 Task: Search one way flight ticket for 1 adult, 5 children, 2 infants in seat and 1 infant on lap in first from Kodiak: Kodiak Airport (benny Bensonstate Airport) to Greenville: Pitt-greenville Airport on 5-2-2023. Choice of flights is Westjet. Number of bags: 2 carry on bags and 6 checked bags. Price is upto 35000. Outbound departure time preference is 15:45.
Action: Mouse moved to (250, 178)
Screenshot: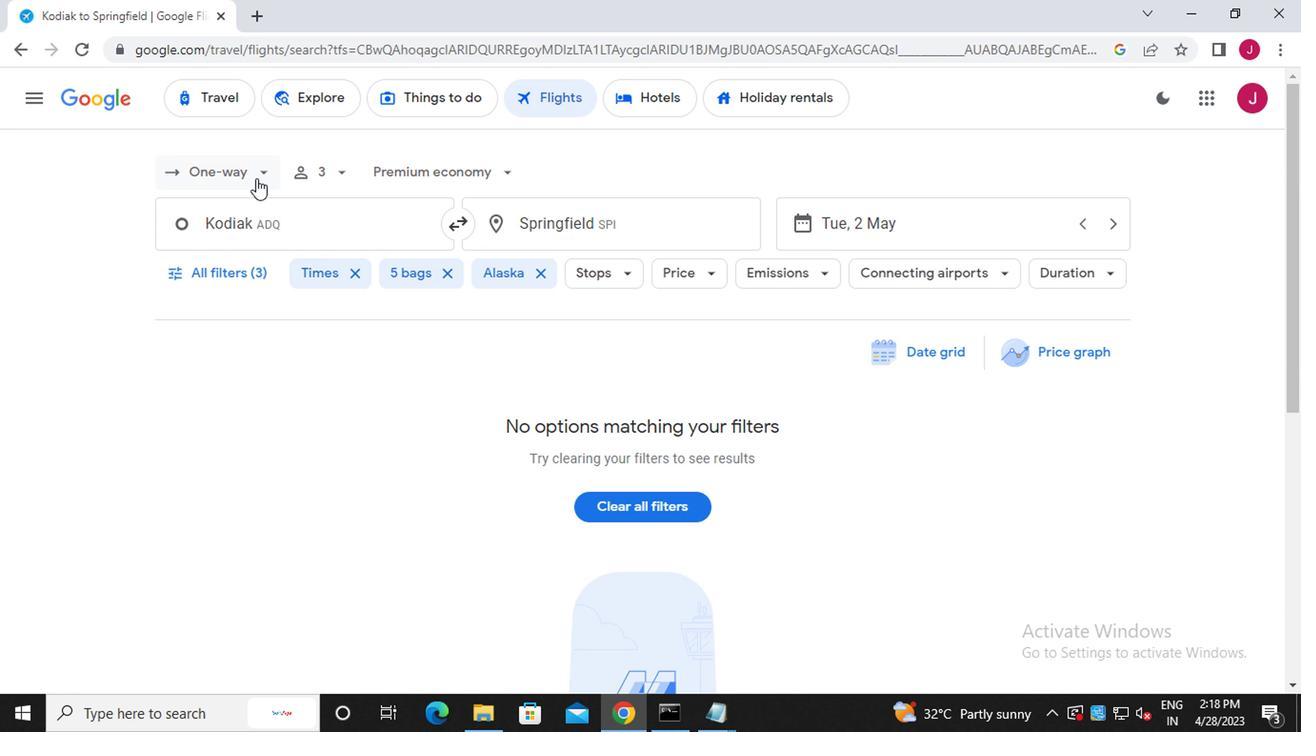 
Action: Mouse pressed left at (250, 178)
Screenshot: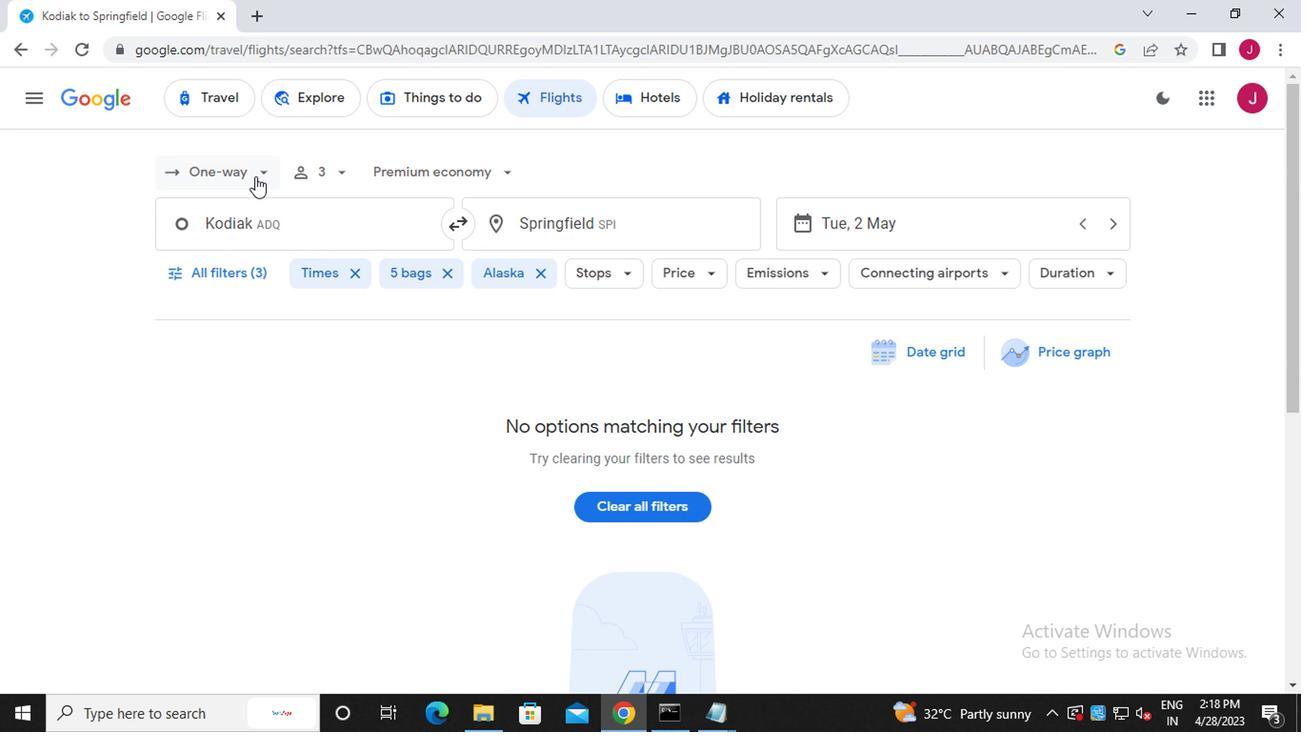 
Action: Mouse moved to (262, 256)
Screenshot: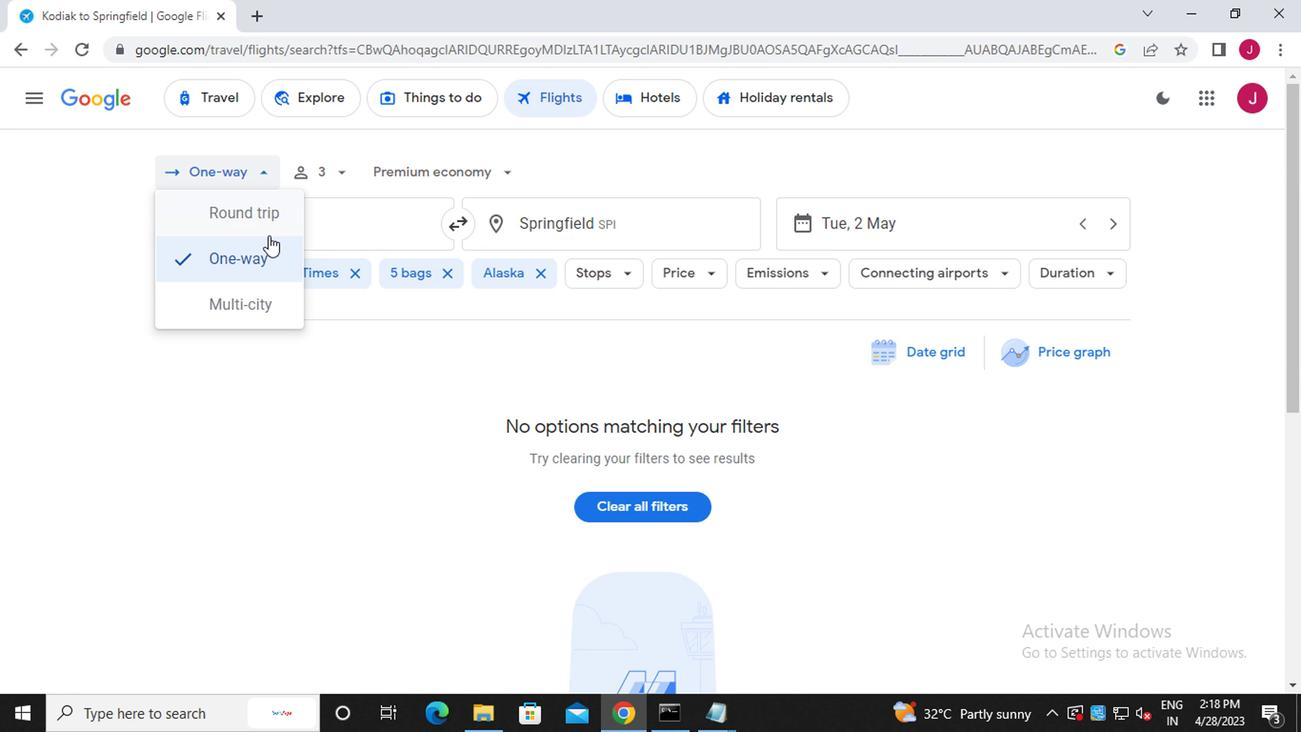 
Action: Mouse pressed left at (262, 256)
Screenshot: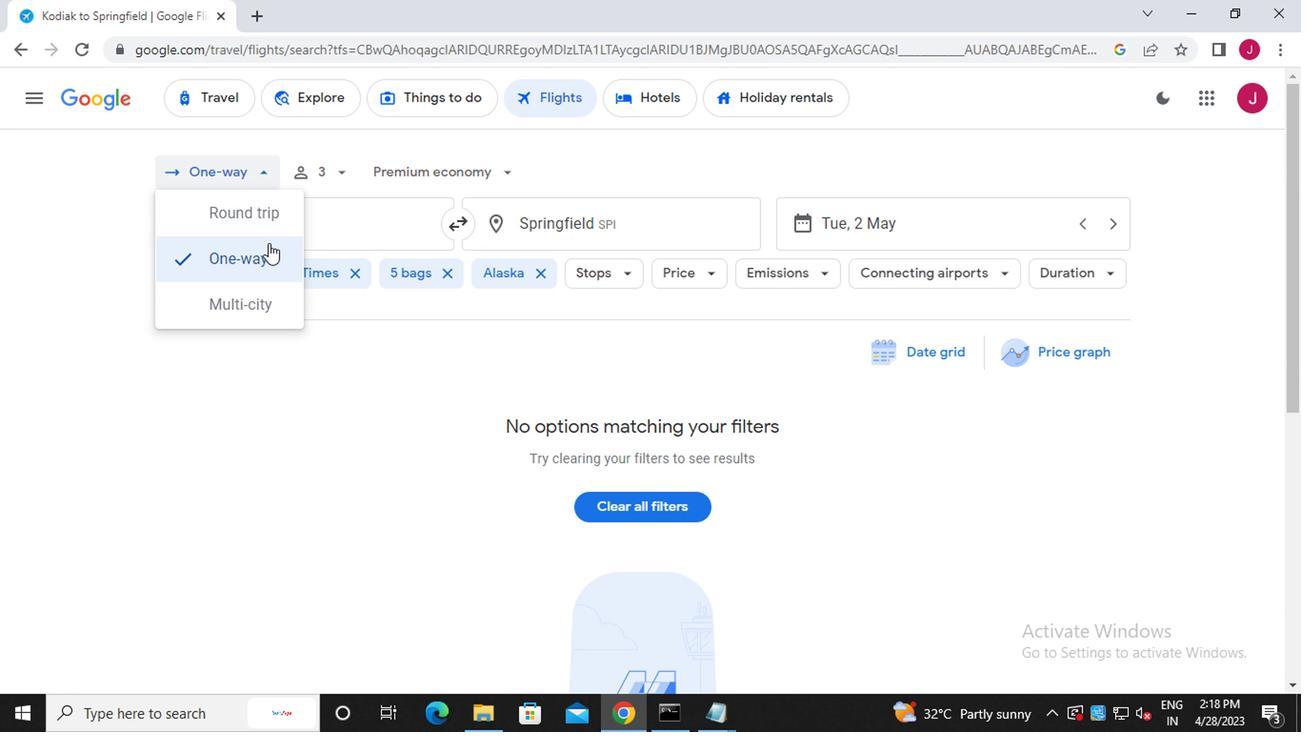 
Action: Mouse moved to (334, 169)
Screenshot: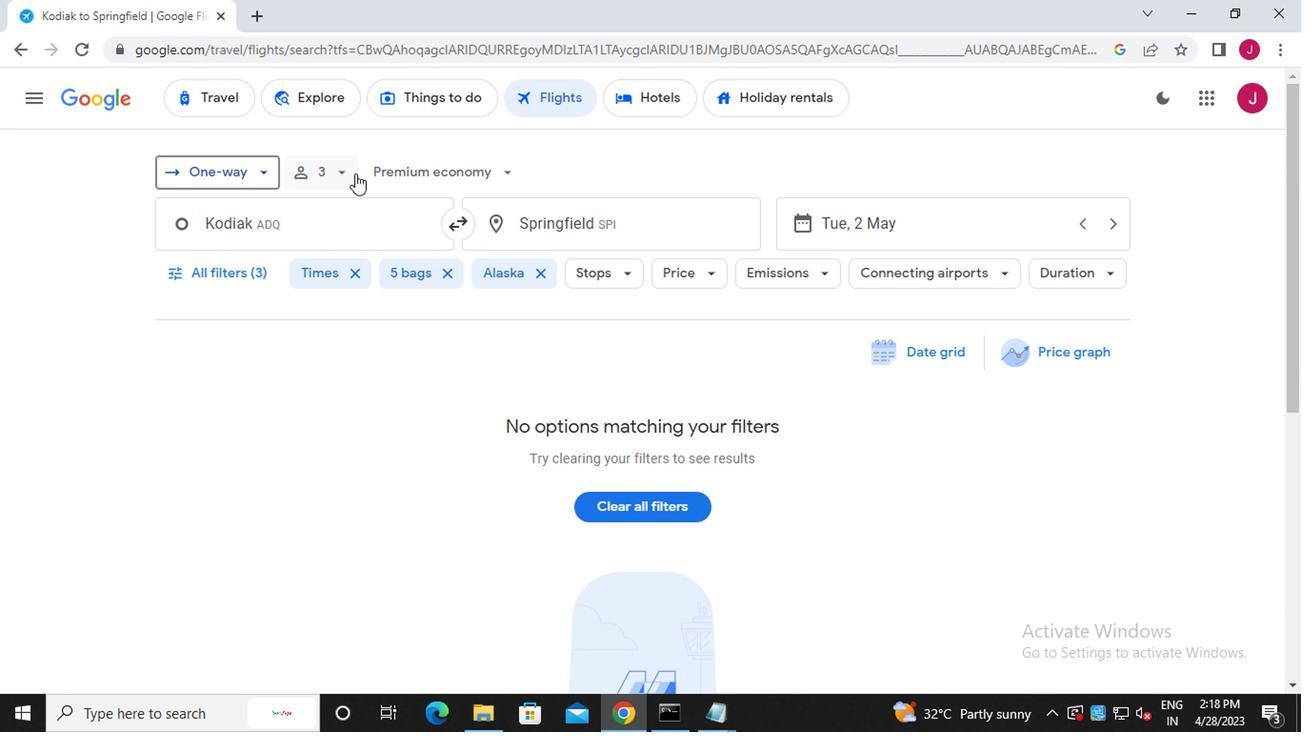 
Action: Mouse pressed left at (334, 169)
Screenshot: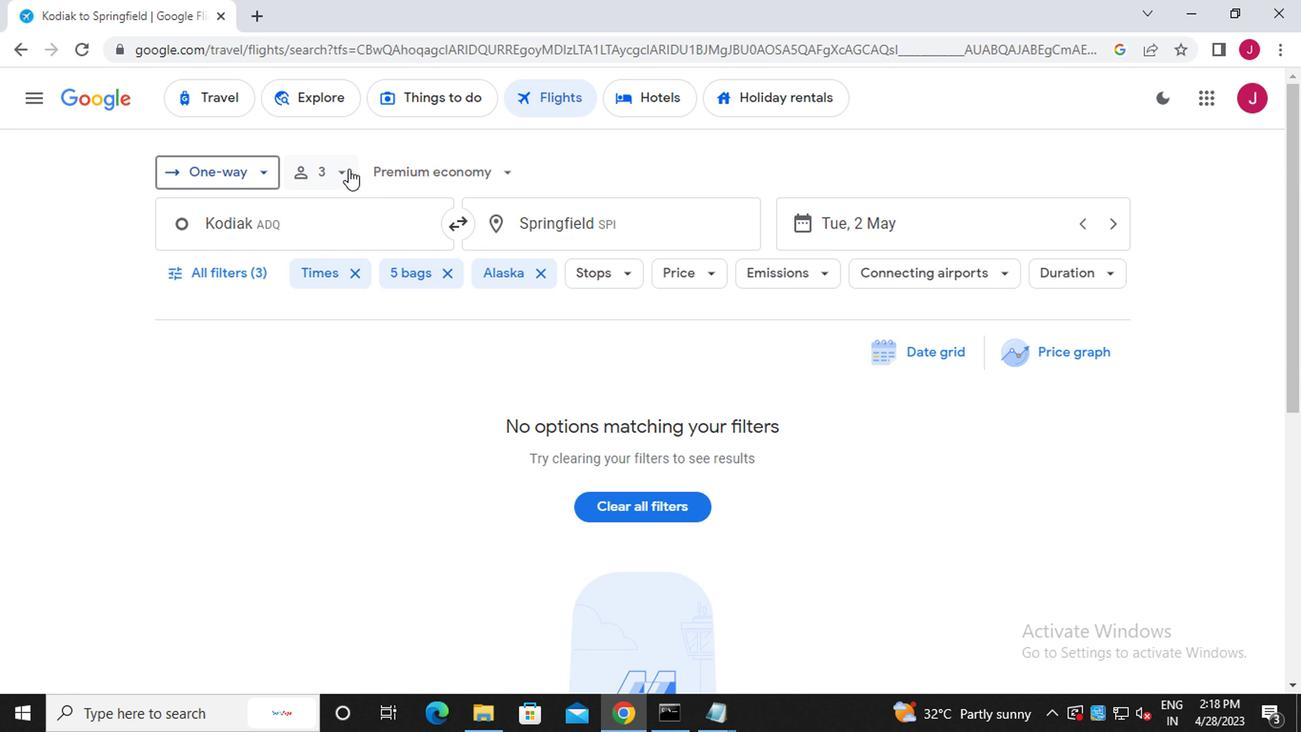 
Action: Mouse moved to (483, 276)
Screenshot: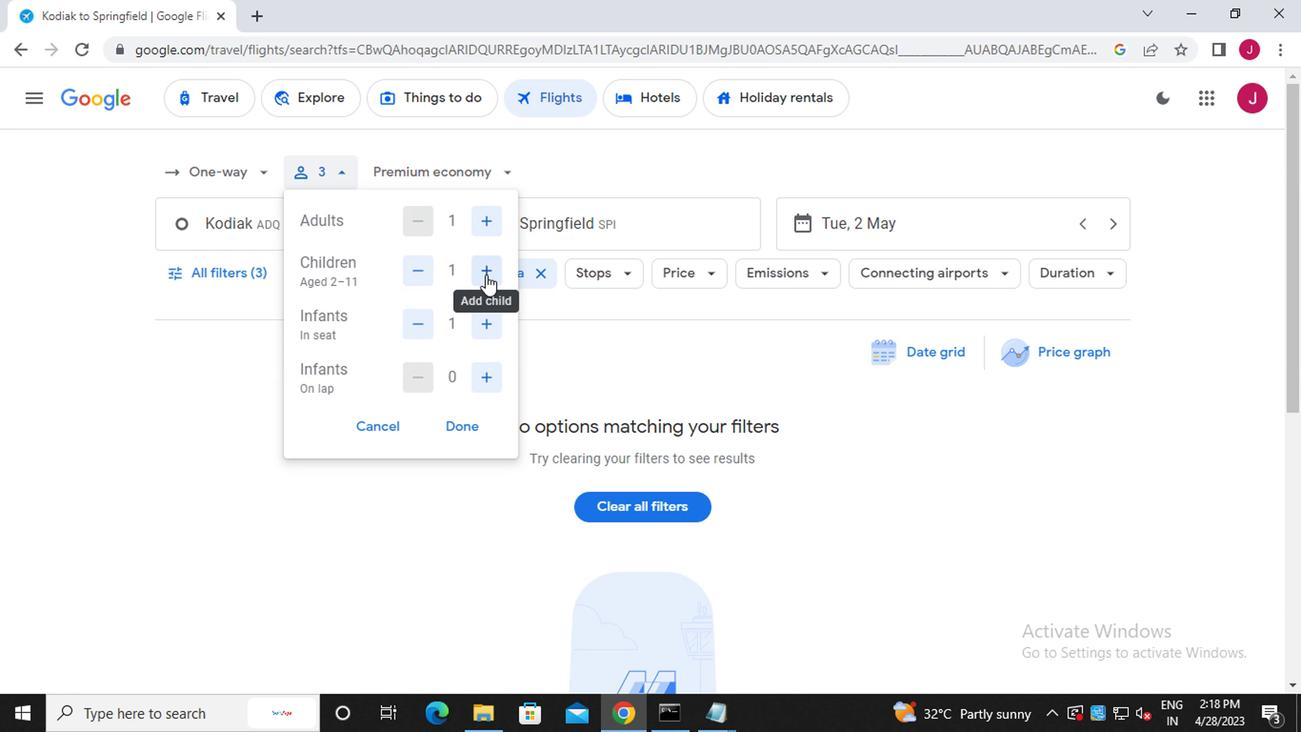 
Action: Mouse pressed left at (483, 276)
Screenshot: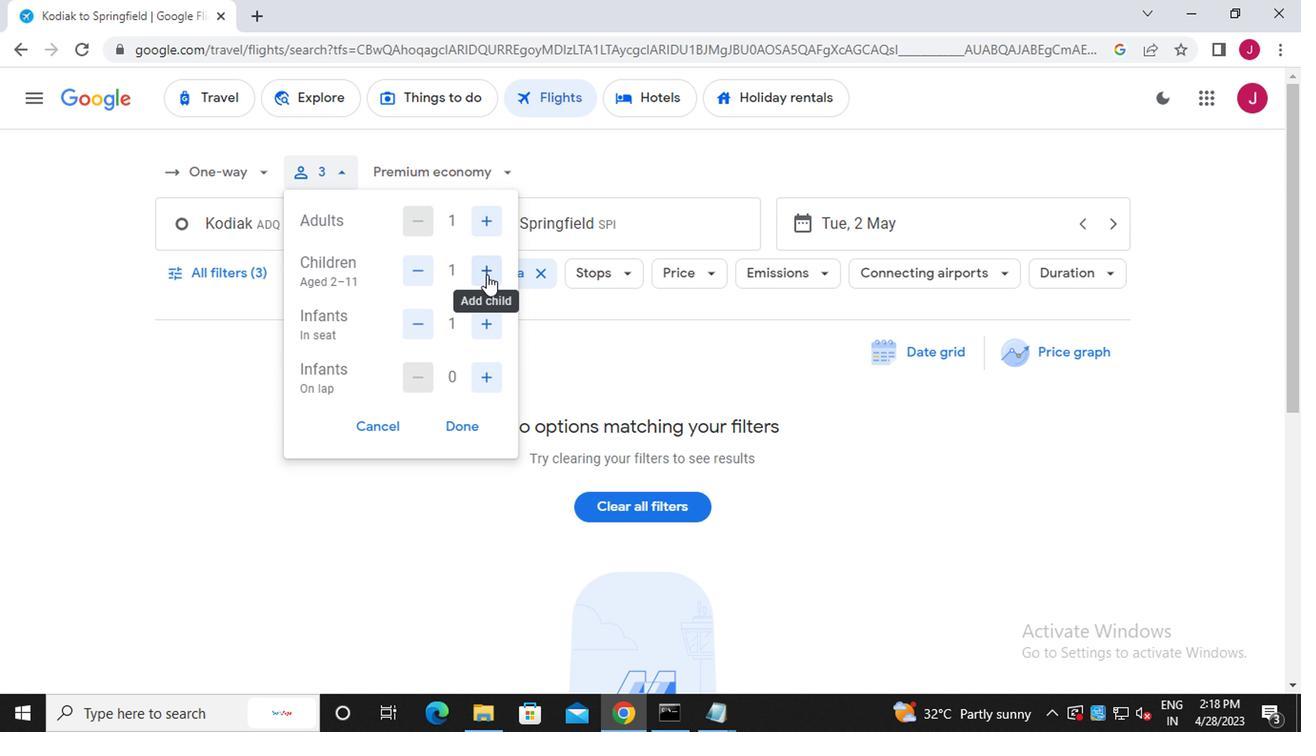 
Action: Mouse pressed left at (483, 276)
Screenshot: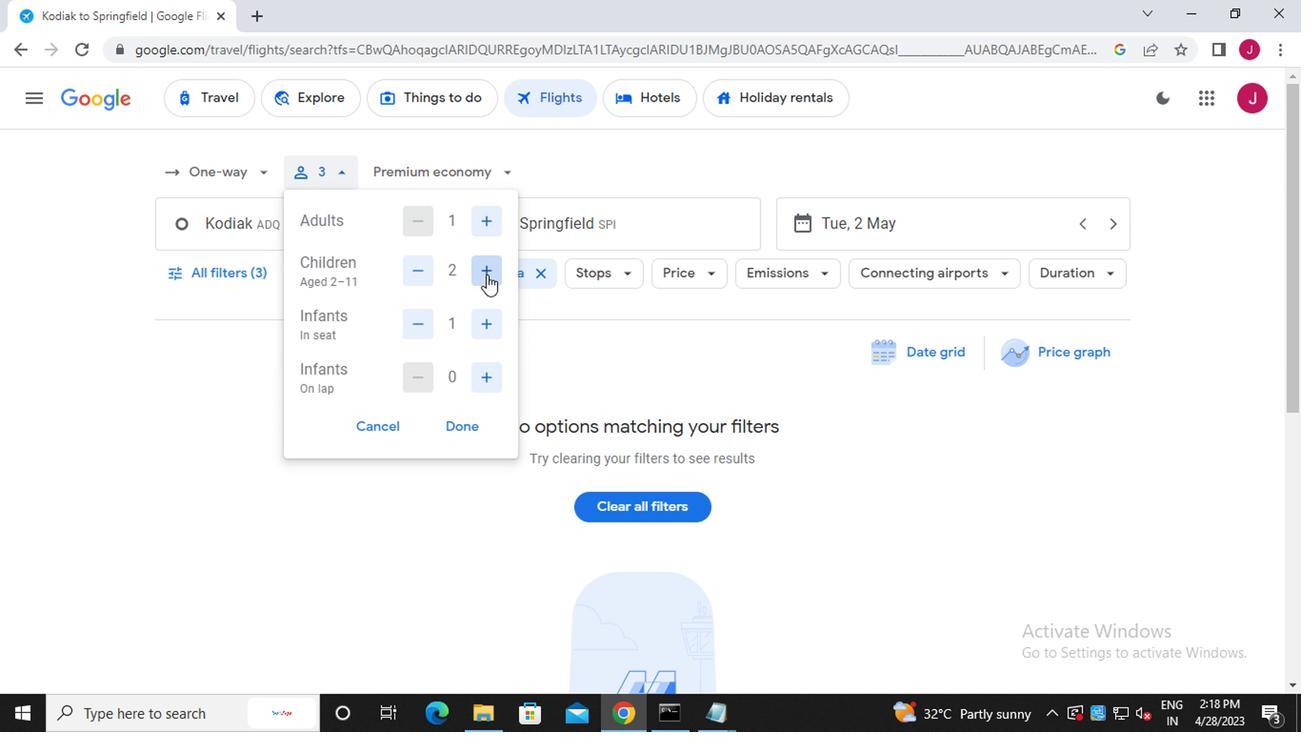 
Action: Mouse pressed left at (483, 276)
Screenshot: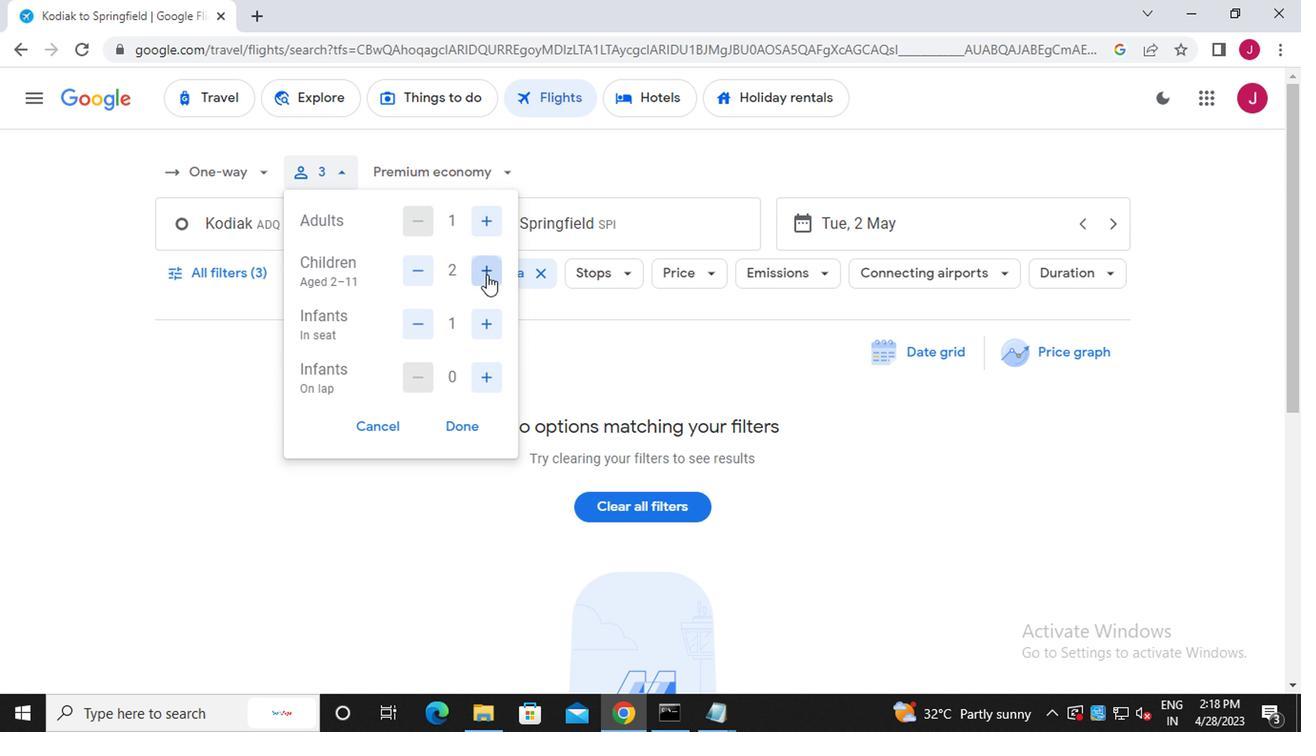 
Action: Mouse pressed left at (483, 276)
Screenshot: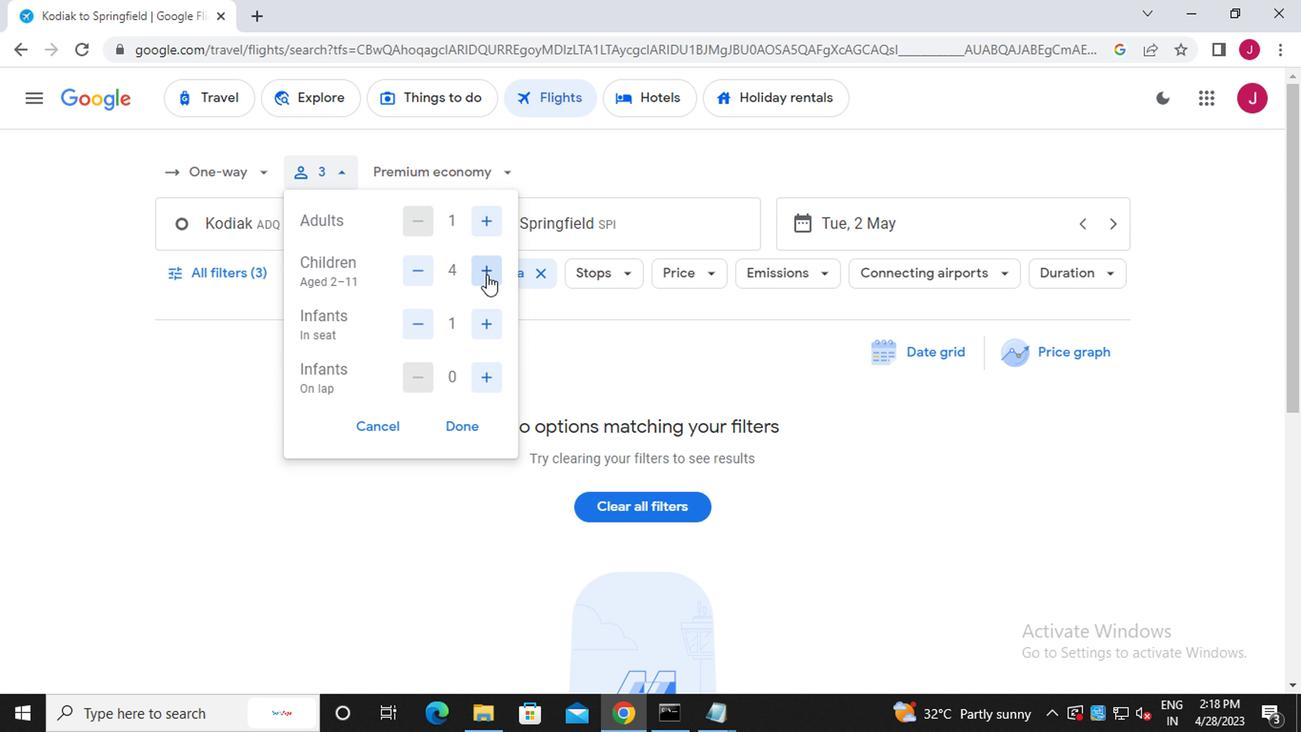 
Action: Mouse moved to (473, 326)
Screenshot: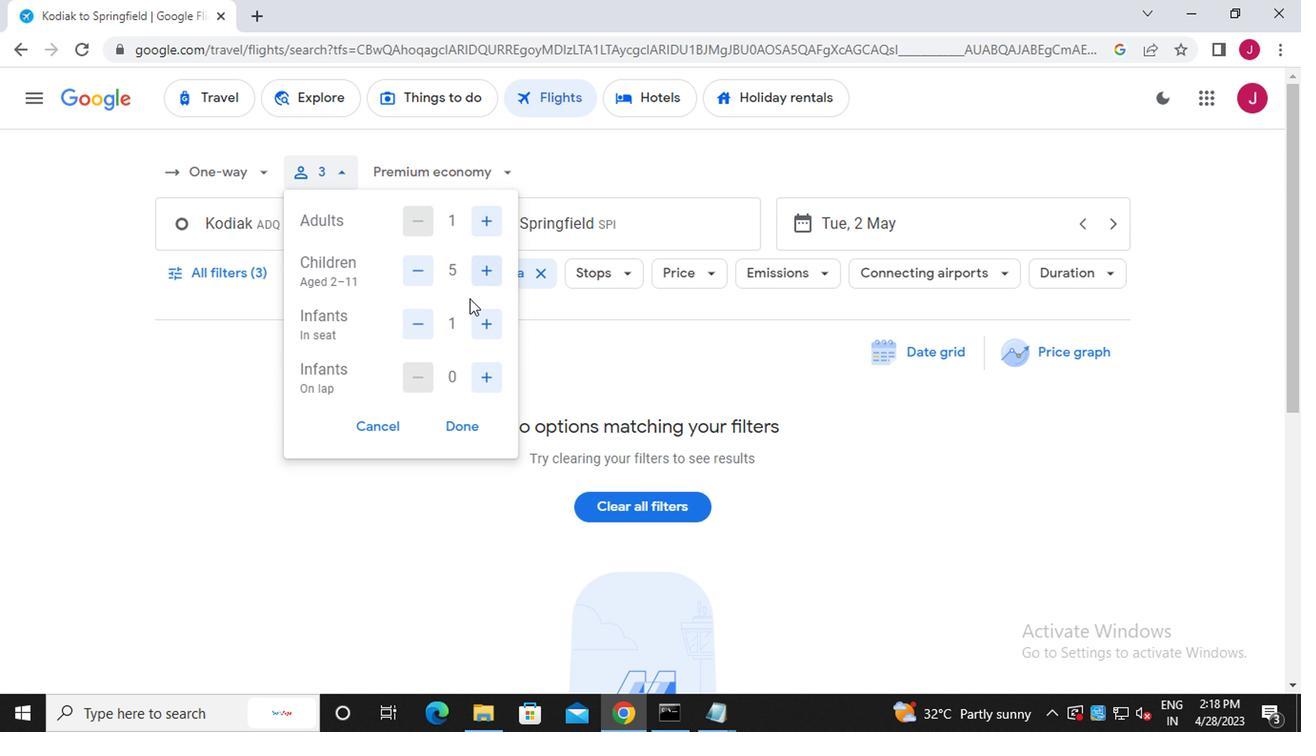 
Action: Mouse pressed left at (473, 326)
Screenshot: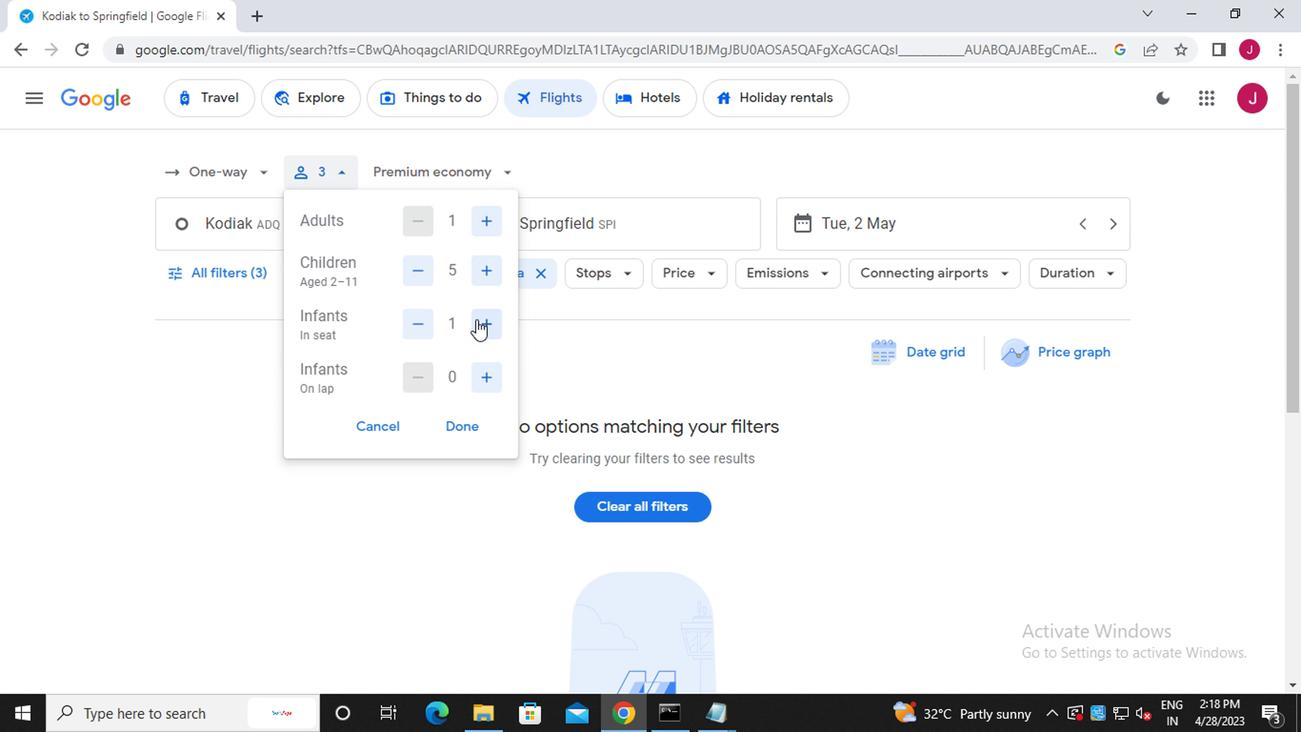 
Action: Mouse moved to (476, 370)
Screenshot: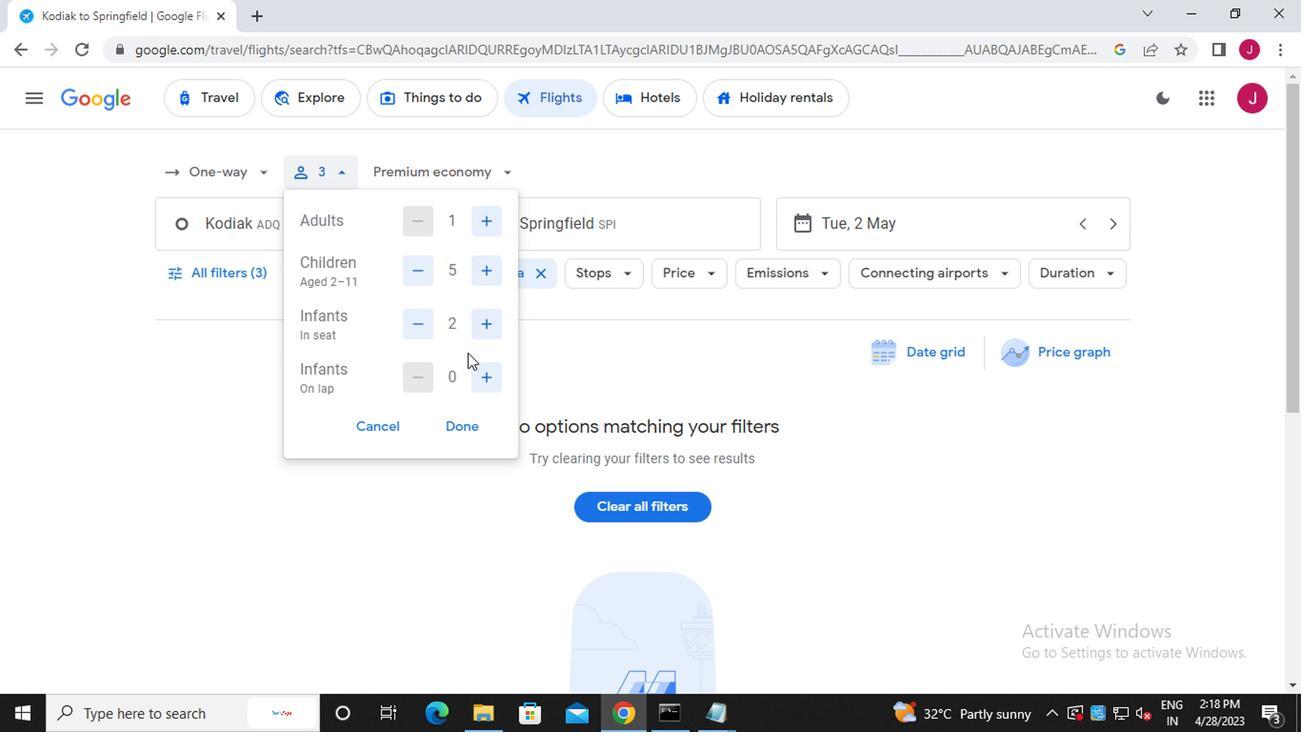 
Action: Mouse pressed left at (476, 370)
Screenshot: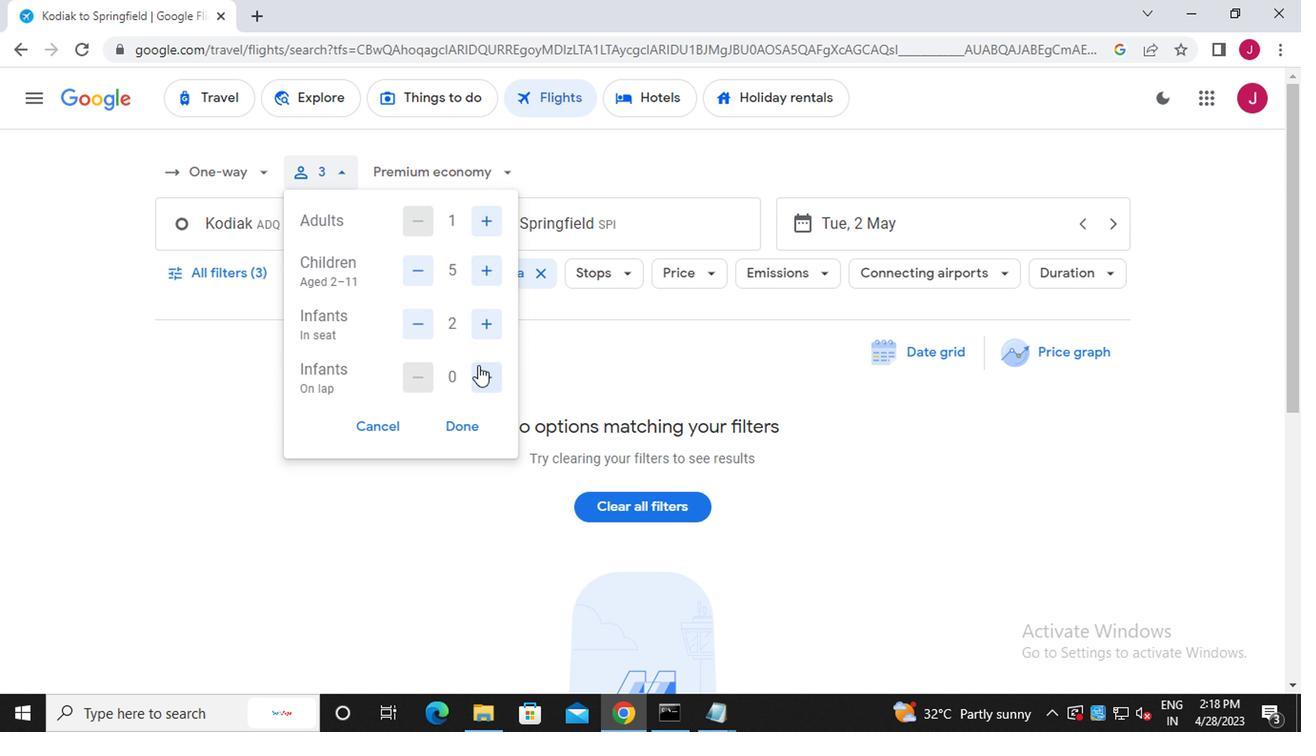 
Action: Mouse moved to (416, 326)
Screenshot: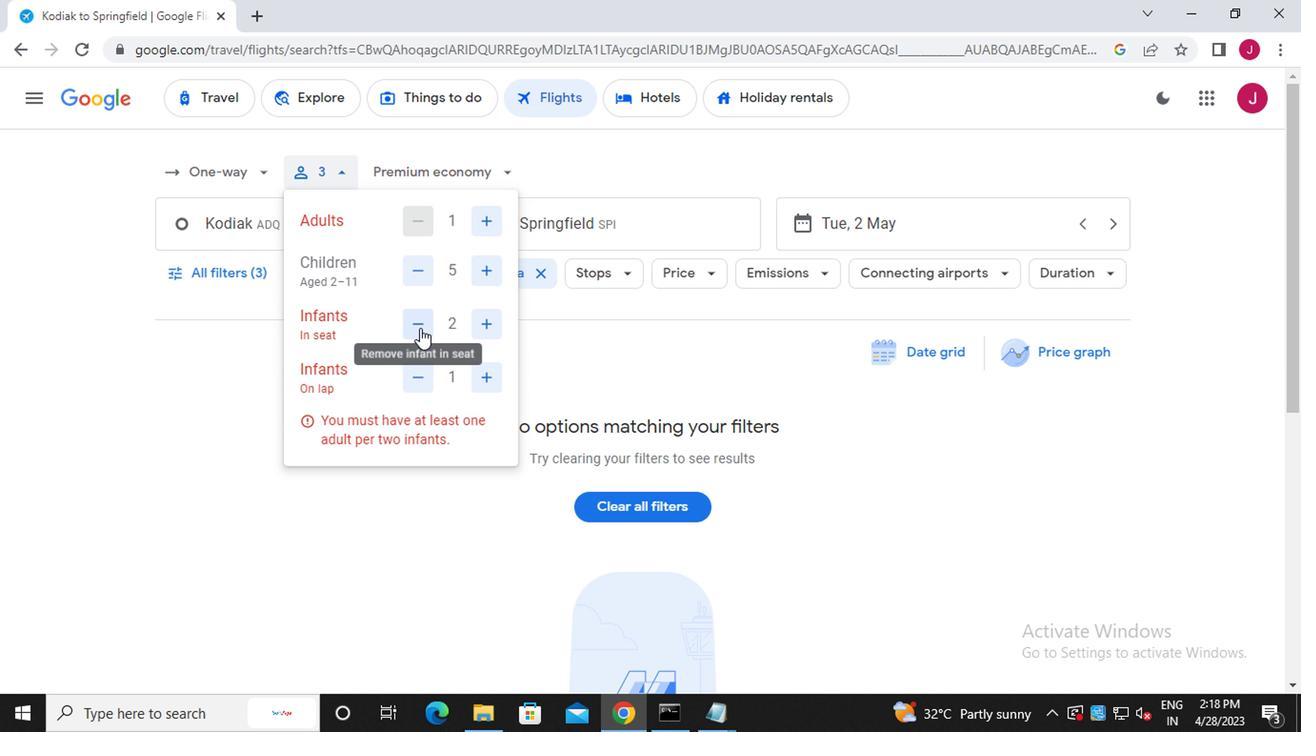 
Action: Mouse pressed left at (416, 326)
Screenshot: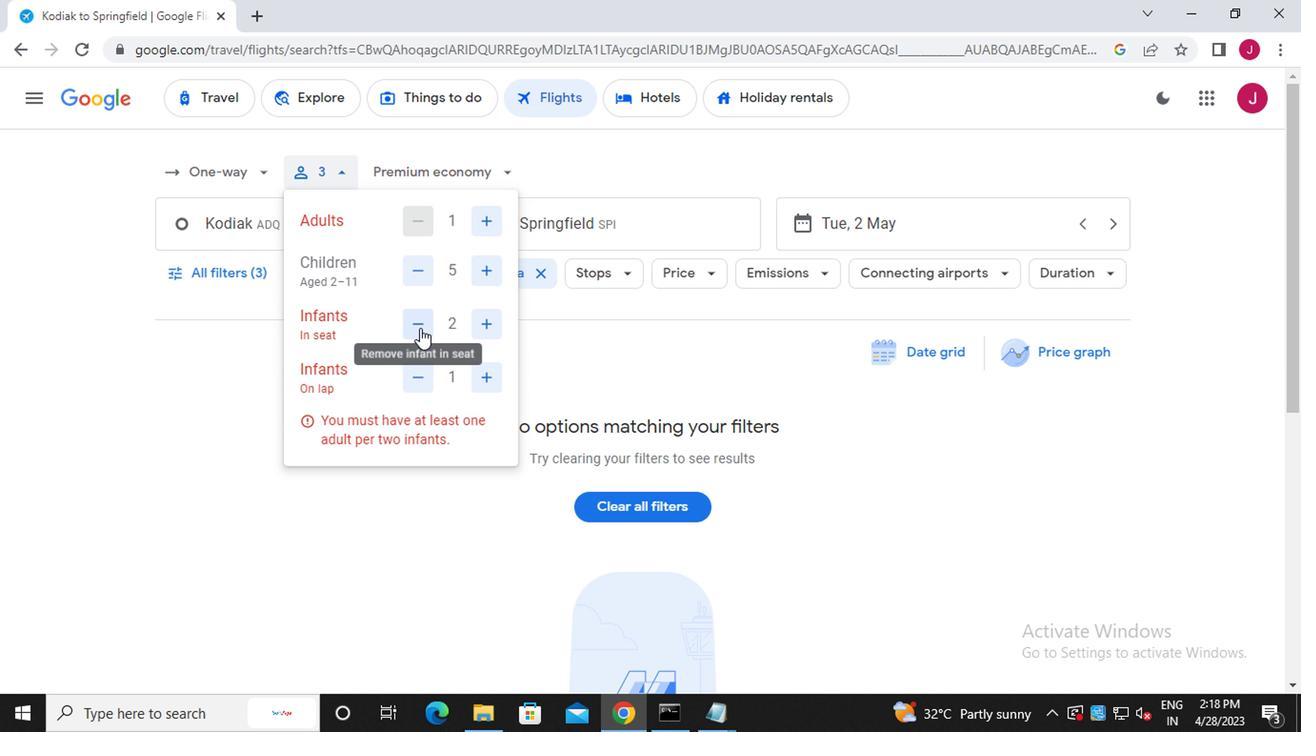 
Action: Mouse moved to (457, 425)
Screenshot: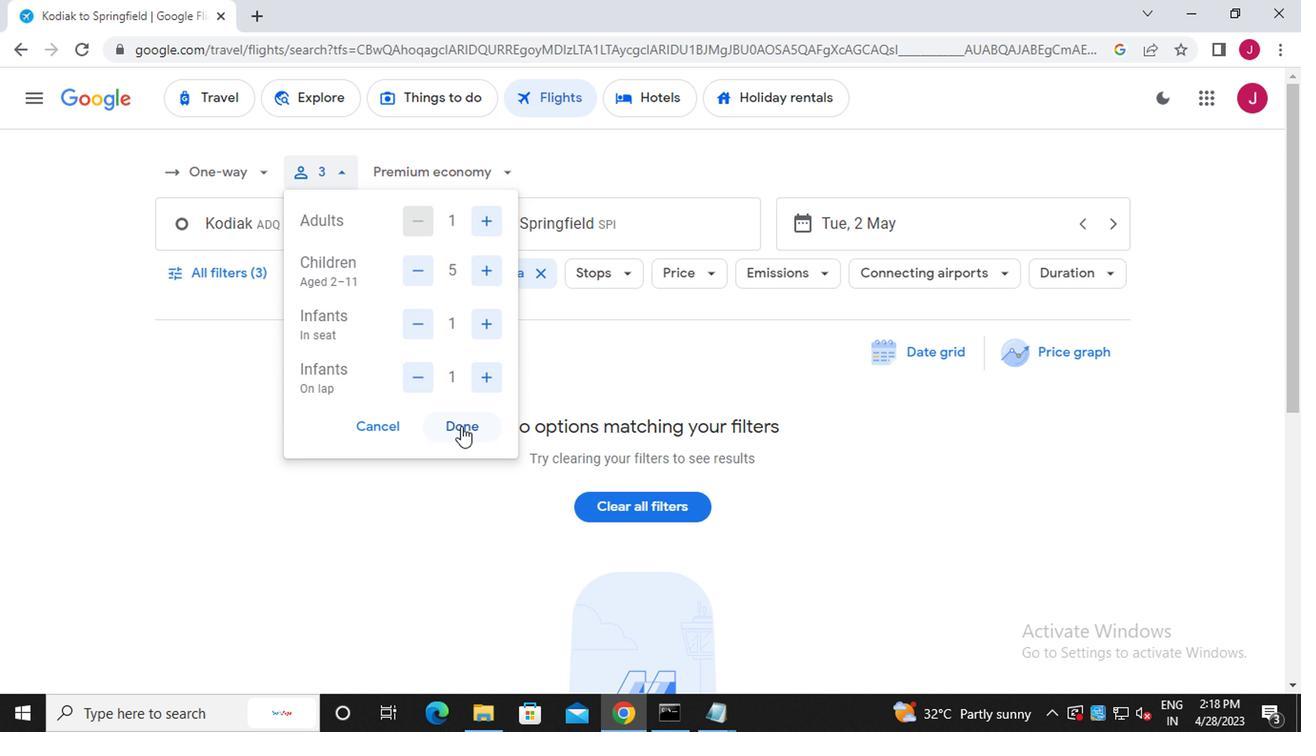 
Action: Mouse pressed left at (457, 425)
Screenshot: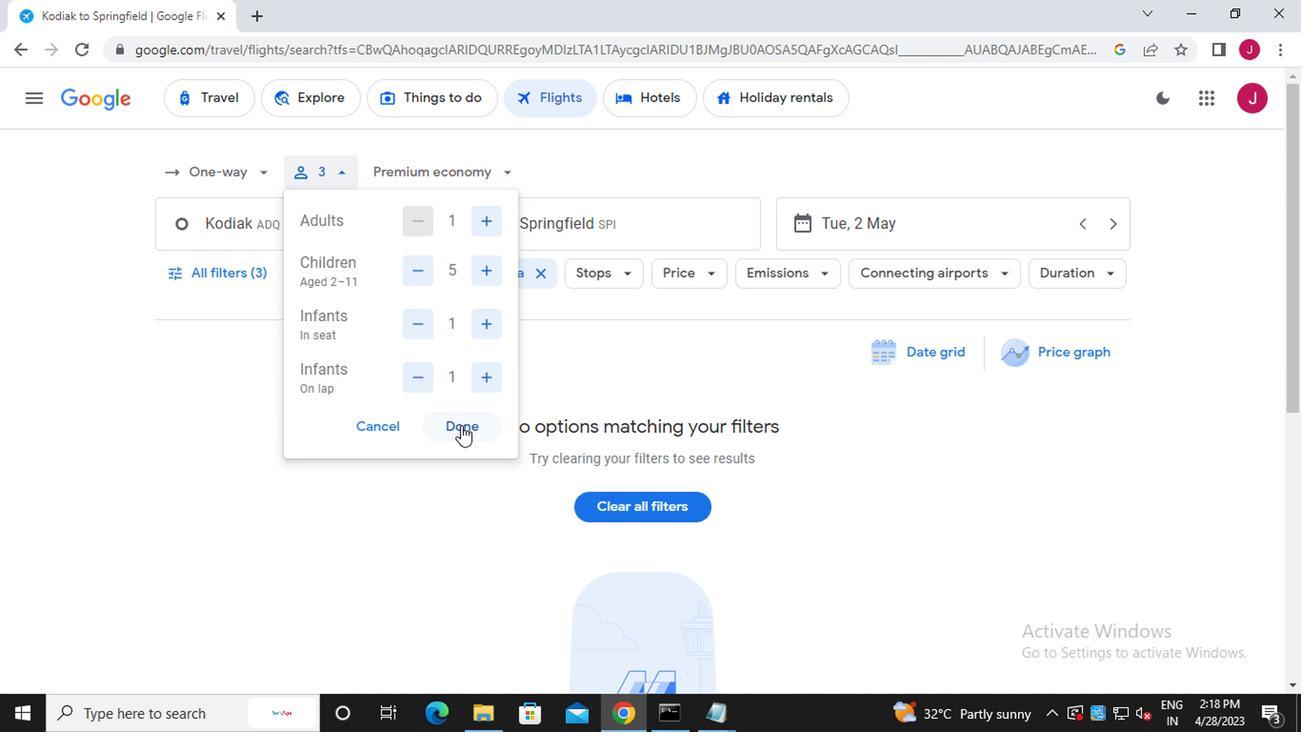 
Action: Mouse moved to (316, 226)
Screenshot: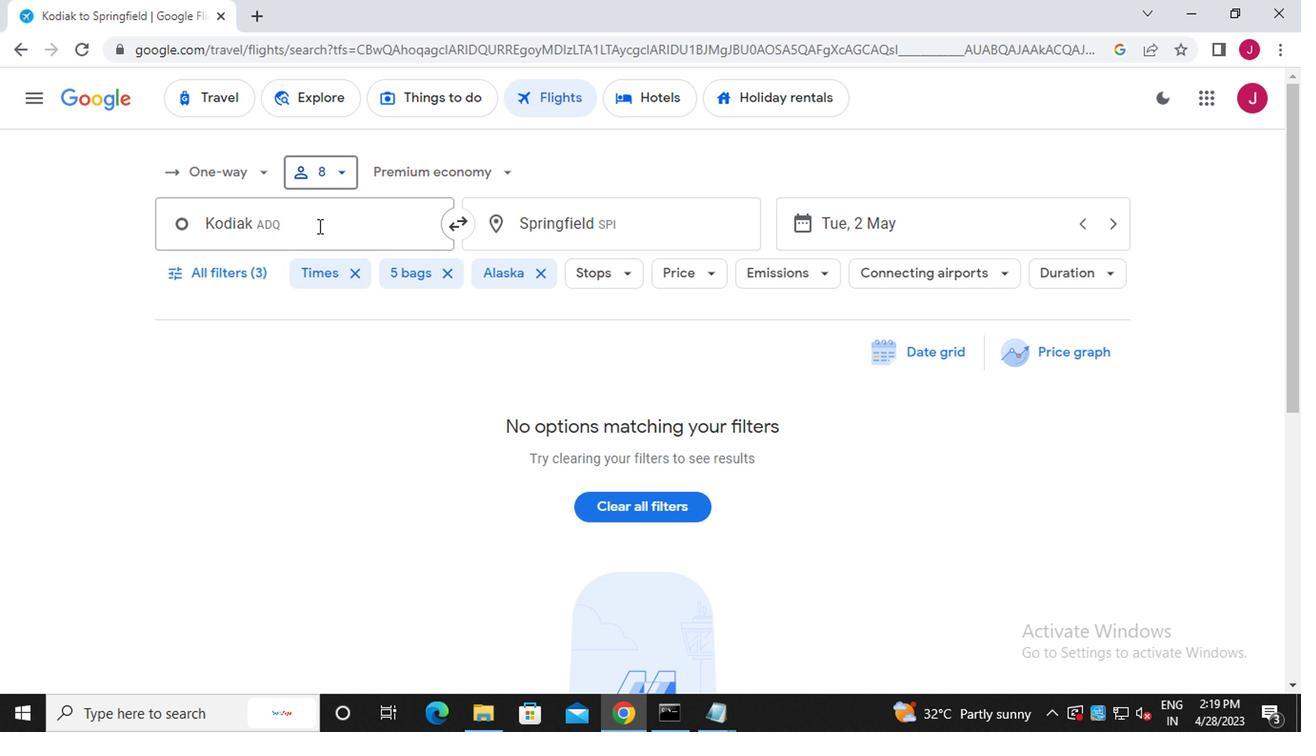 
Action: Mouse pressed left at (316, 226)
Screenshot: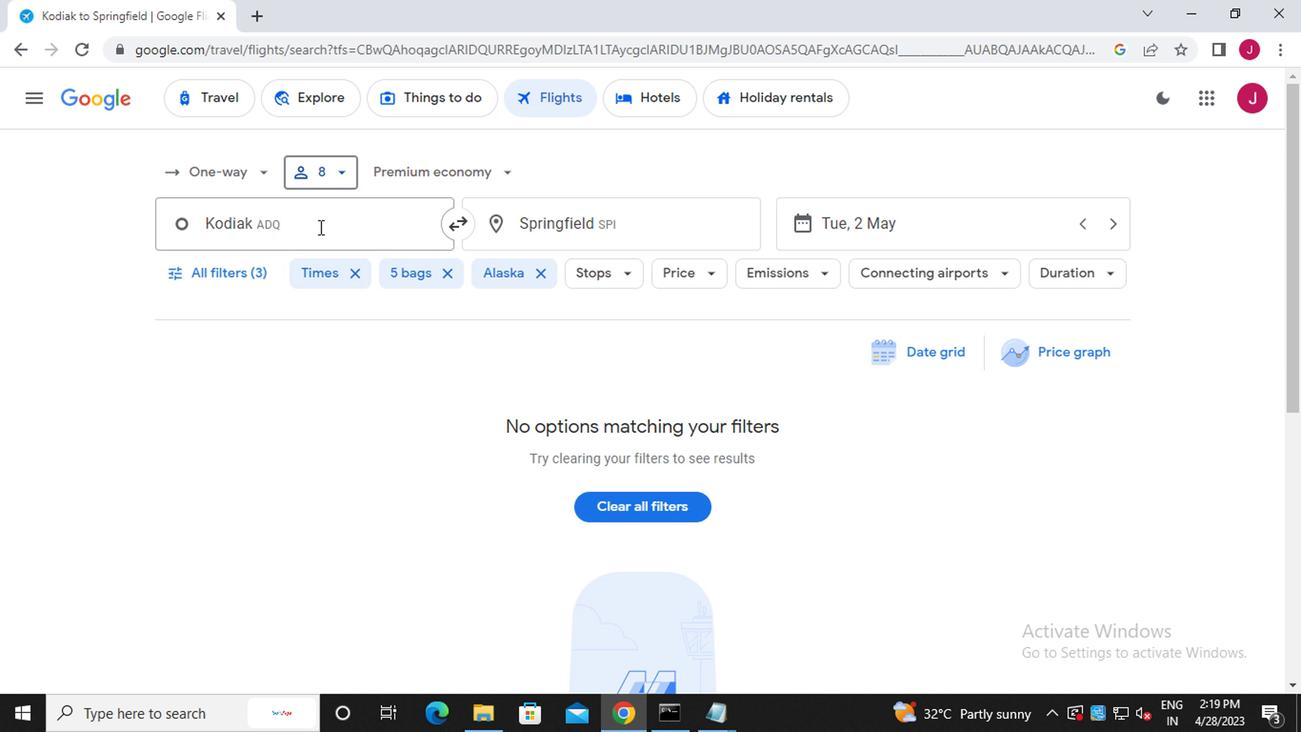 
Action: Mouse moved to (314, 226)
Screenshot: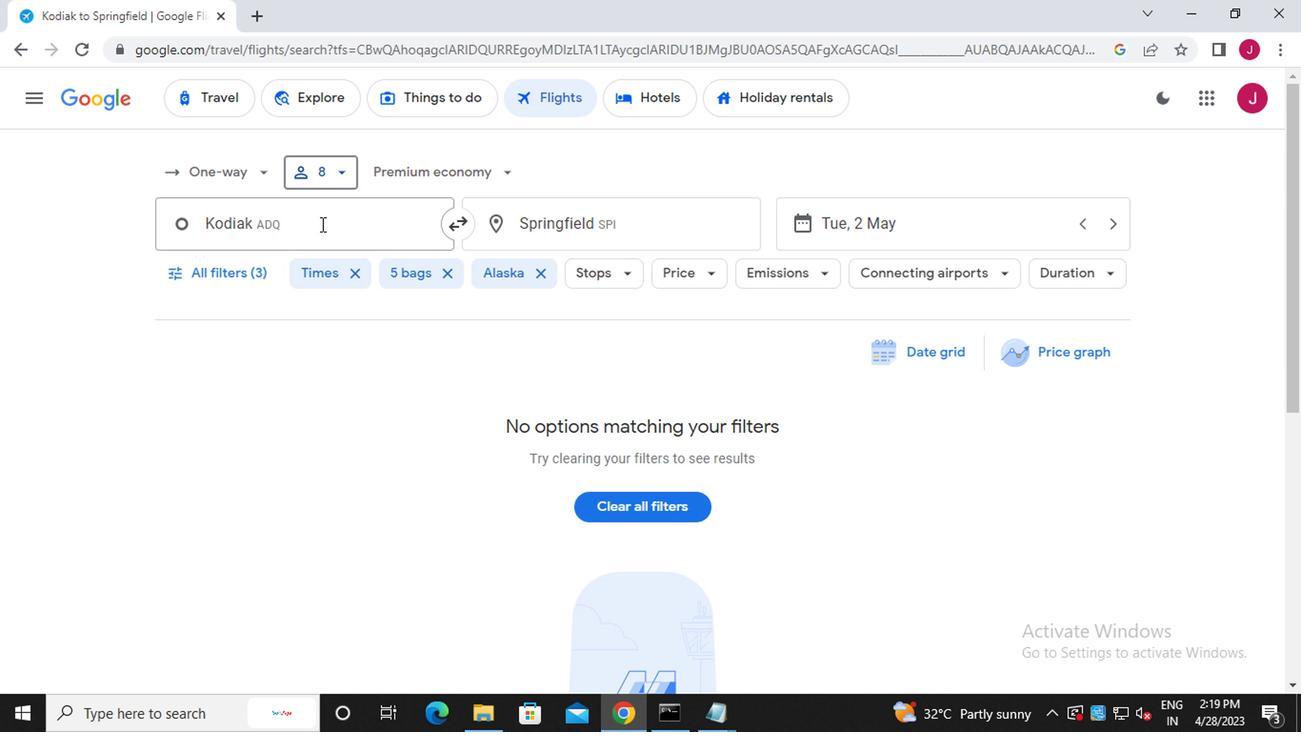 
Action: Key pressed kodak<Key.space>airport
Screenshot: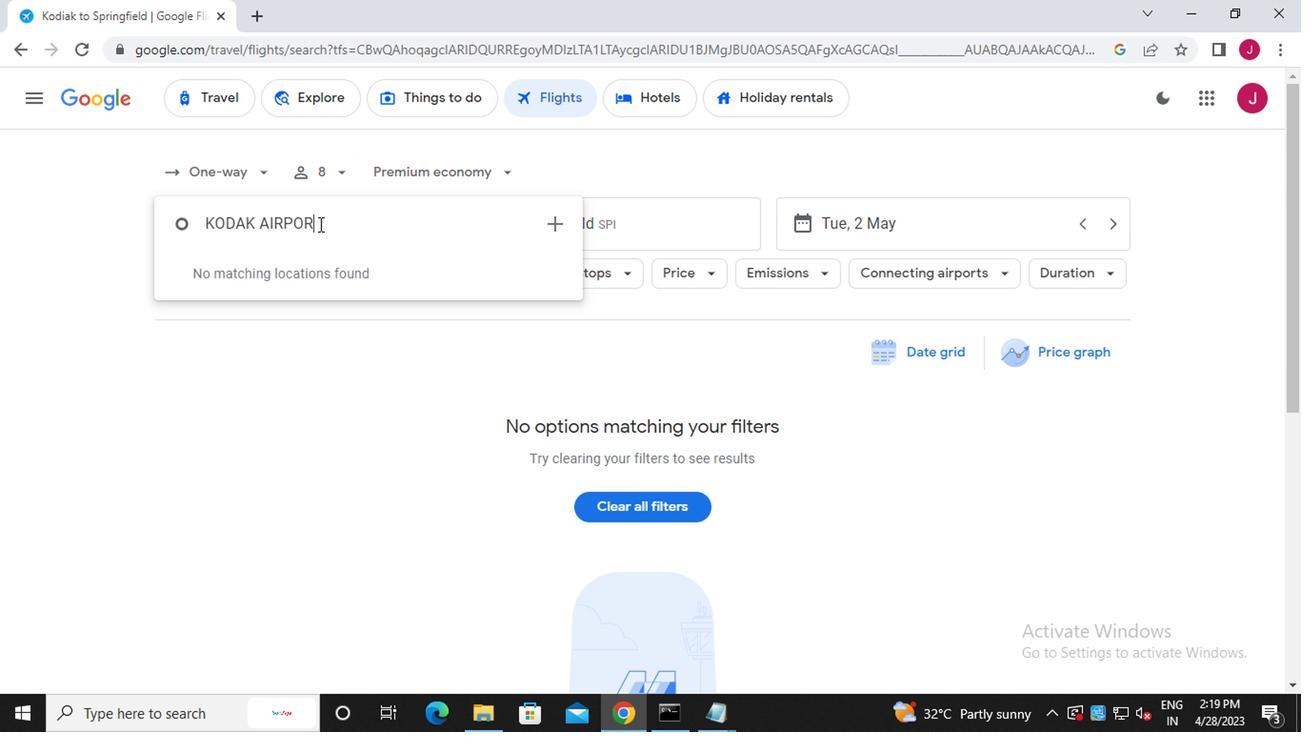 
Action: Mouse moved to (227, 223)
Screenshot: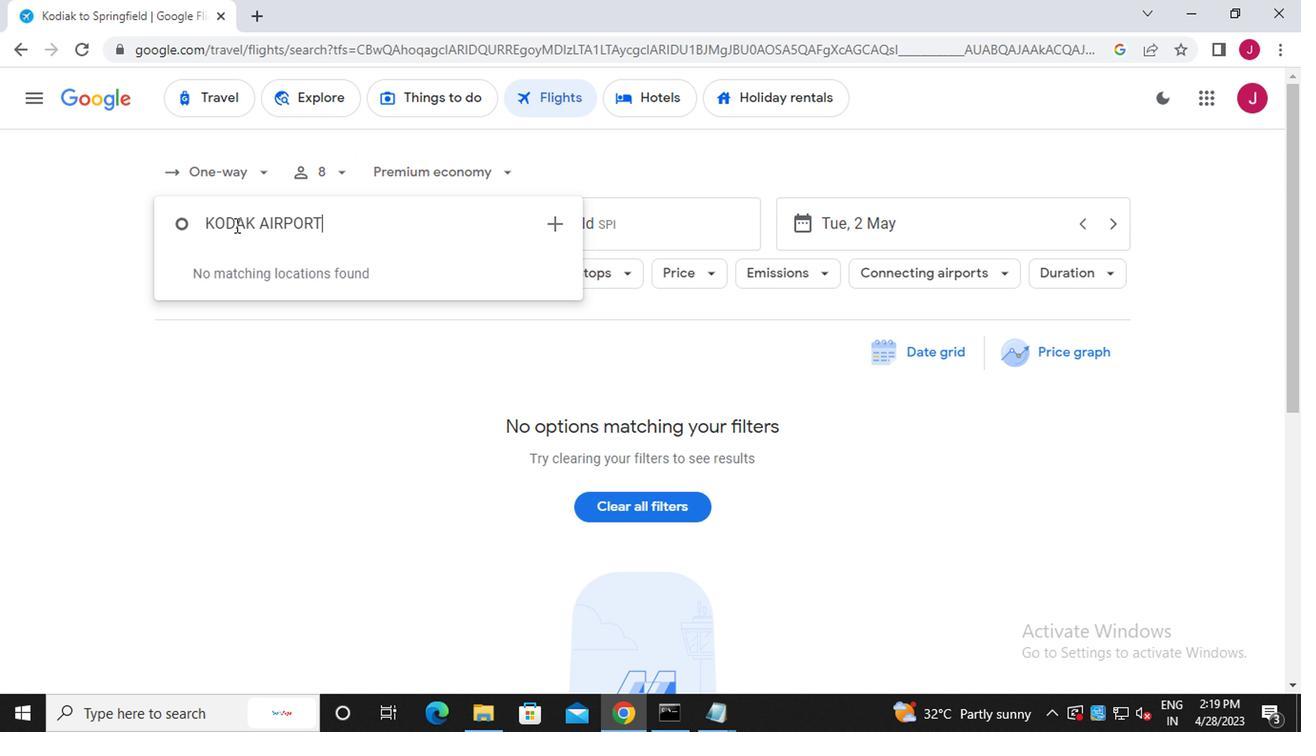 
Action: Mouse pressed left at (227, 223)
Screenshot: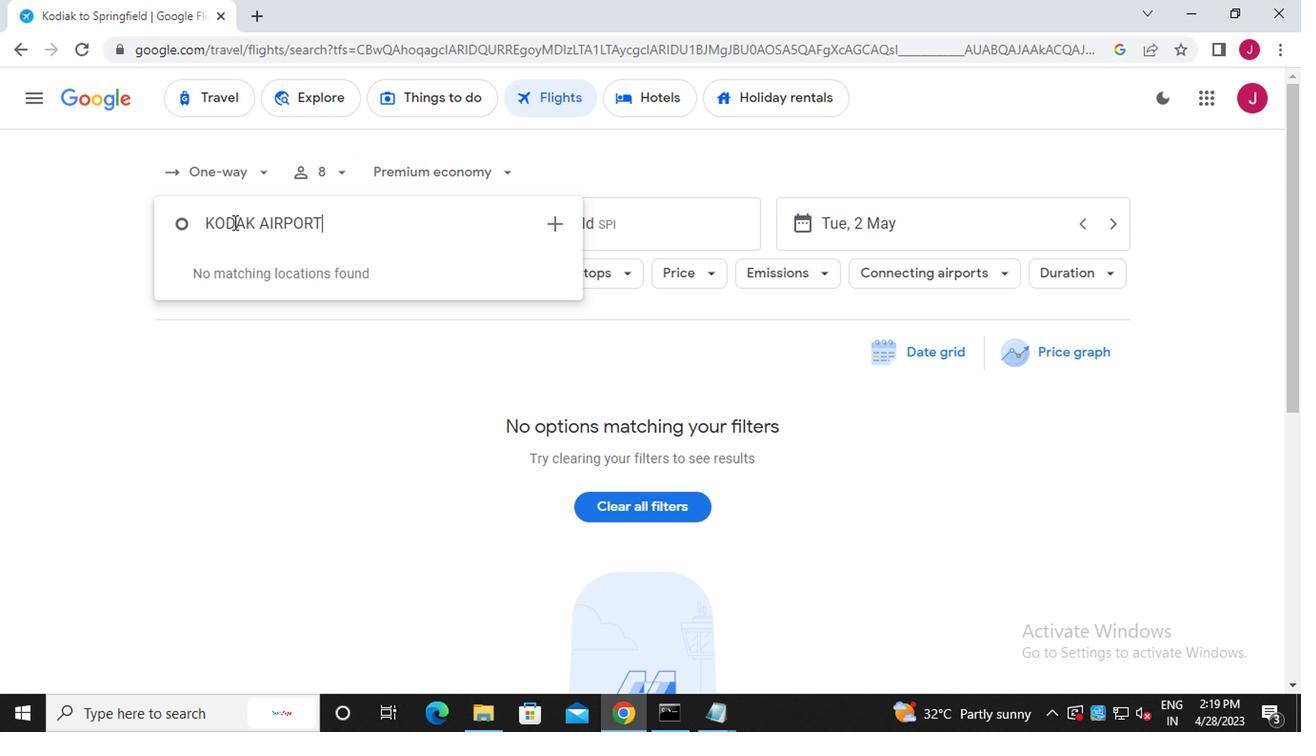 
Action: Mouse moved to (218, 223)
Screenshot: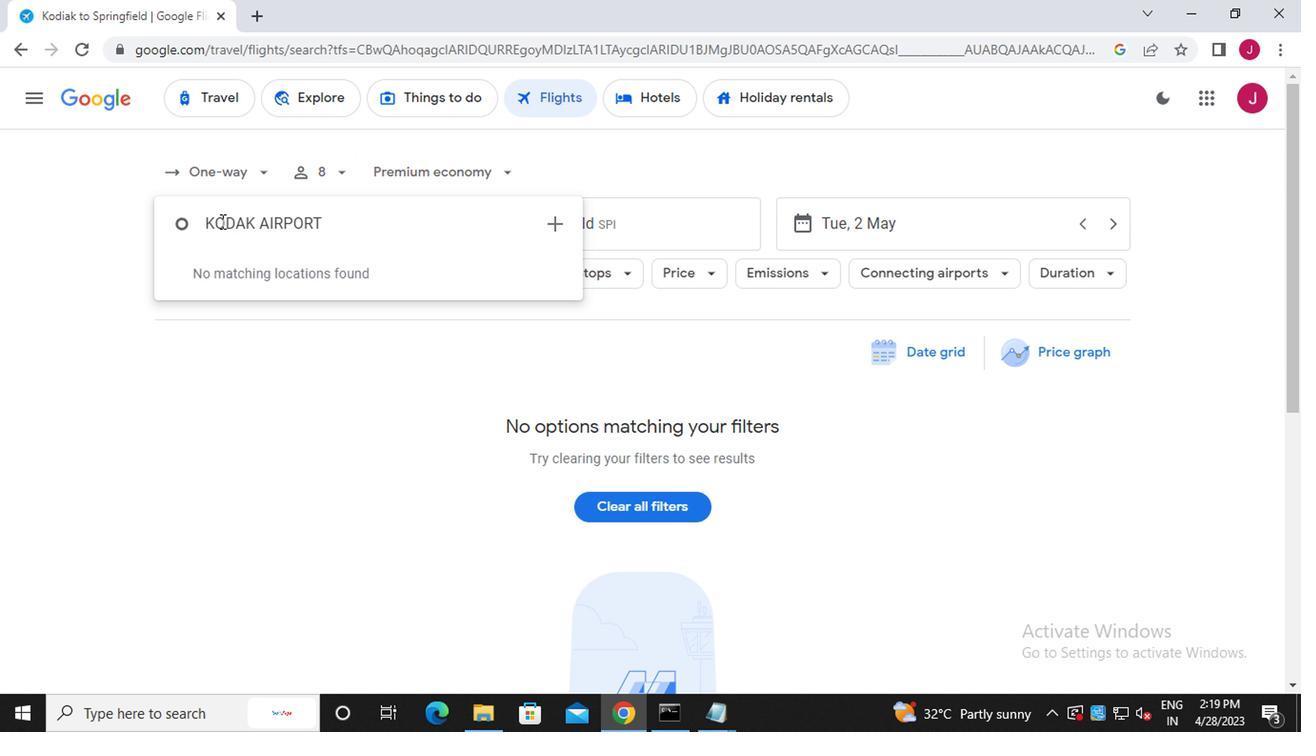 
Action: Mouse pressed left at (218, 223)
Screenshot: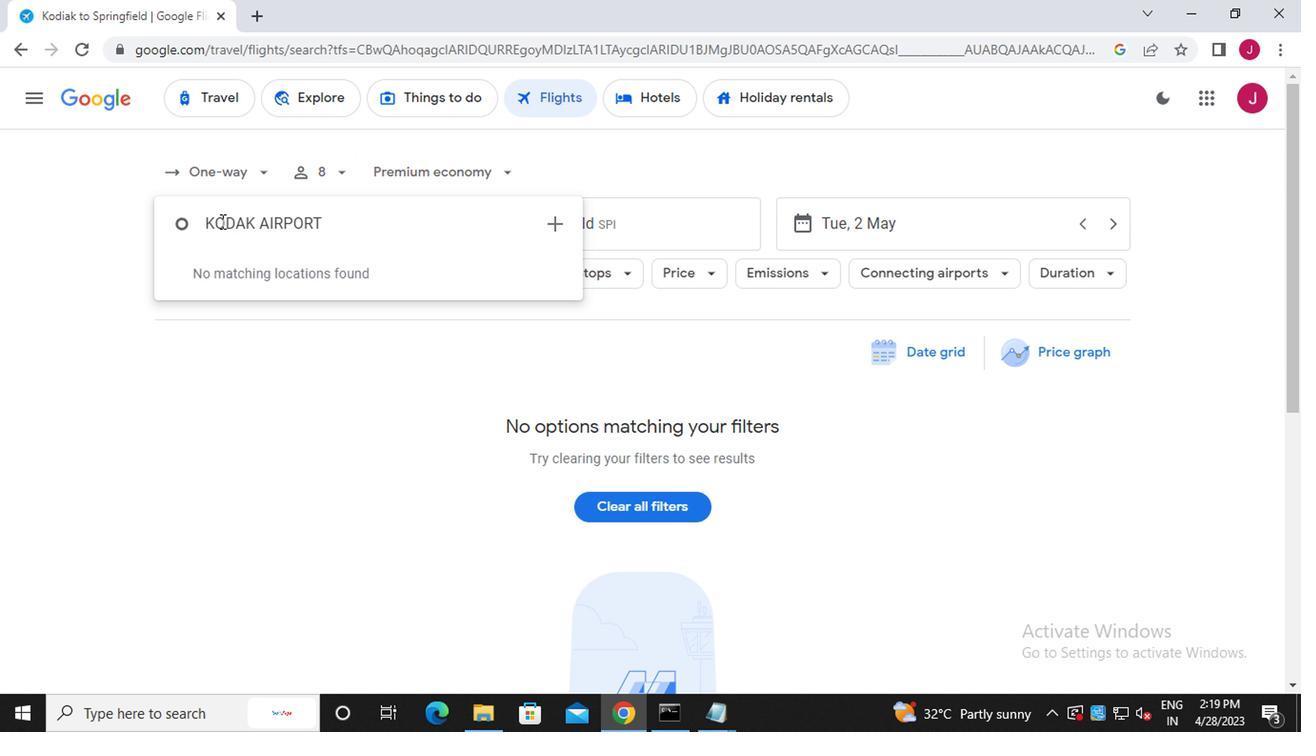 
Action: Mouse moved to (226, 229)
Screenshot: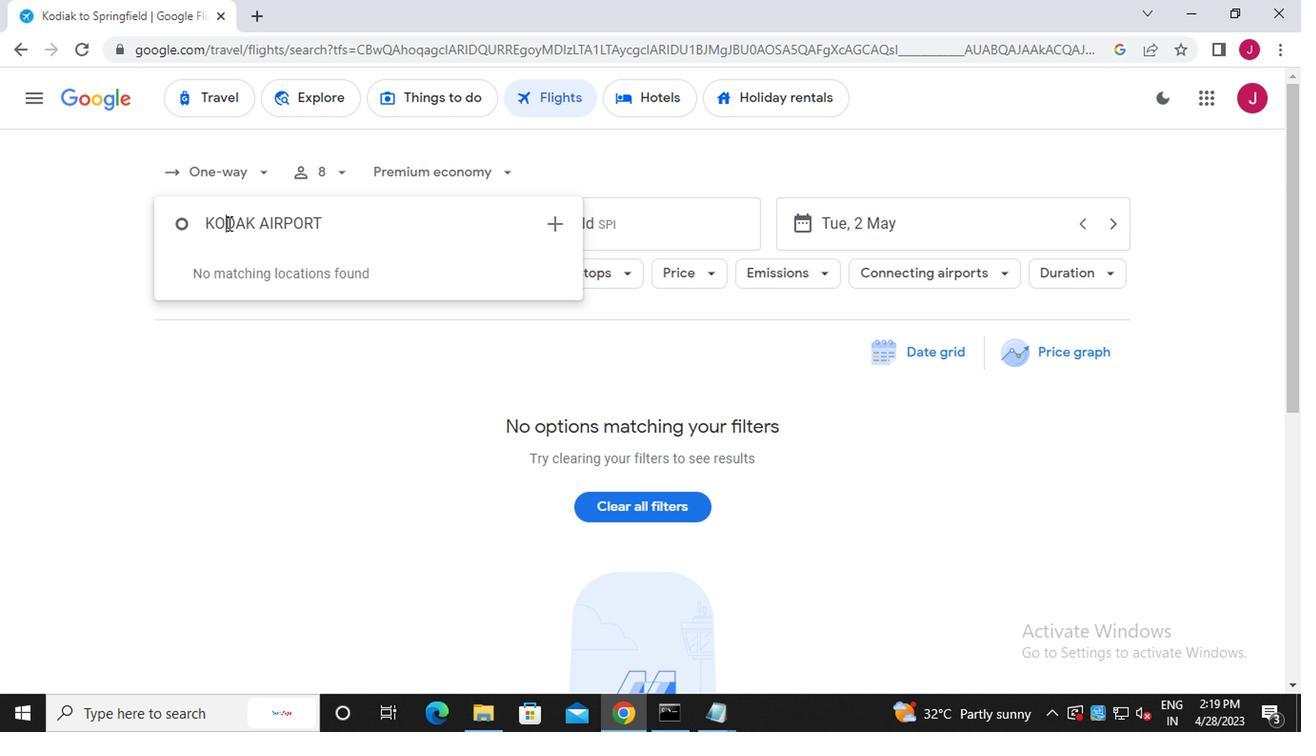 
Action: Key pressed i
Screenshot: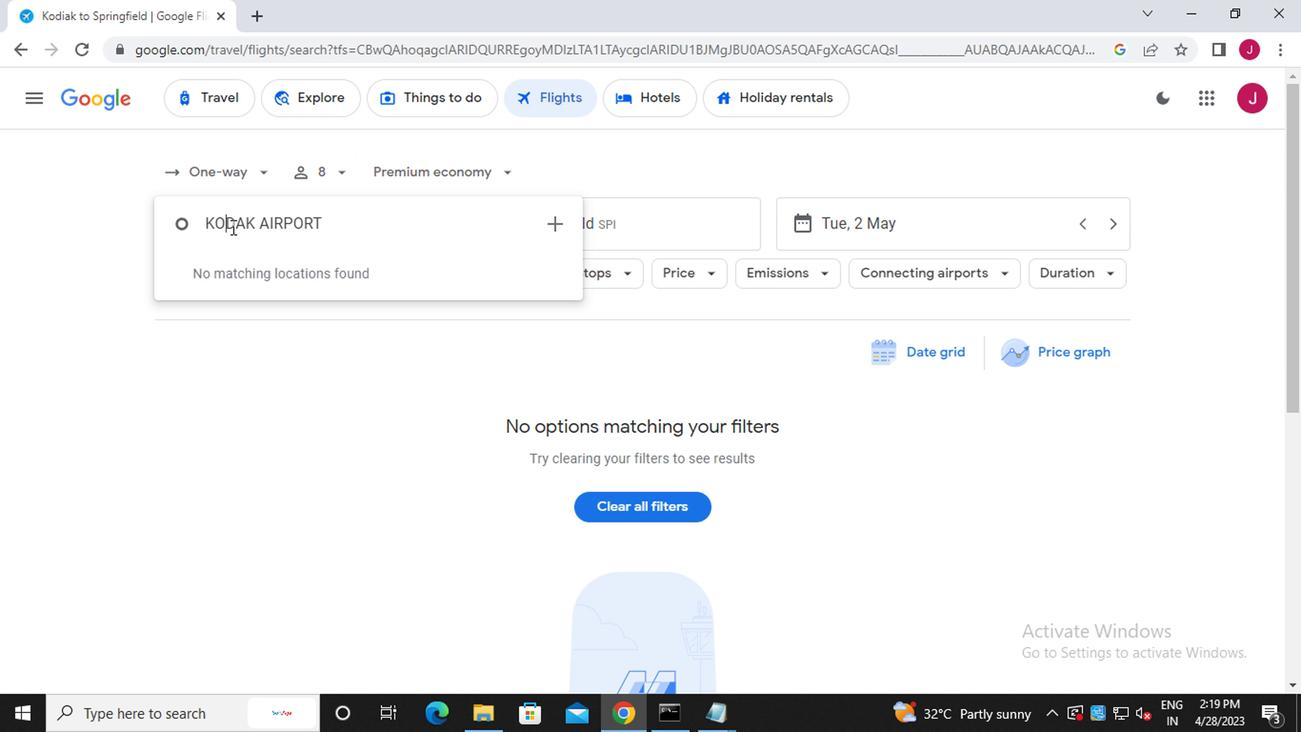 
Action: Mouse moved to (278, 280)
Screenshot: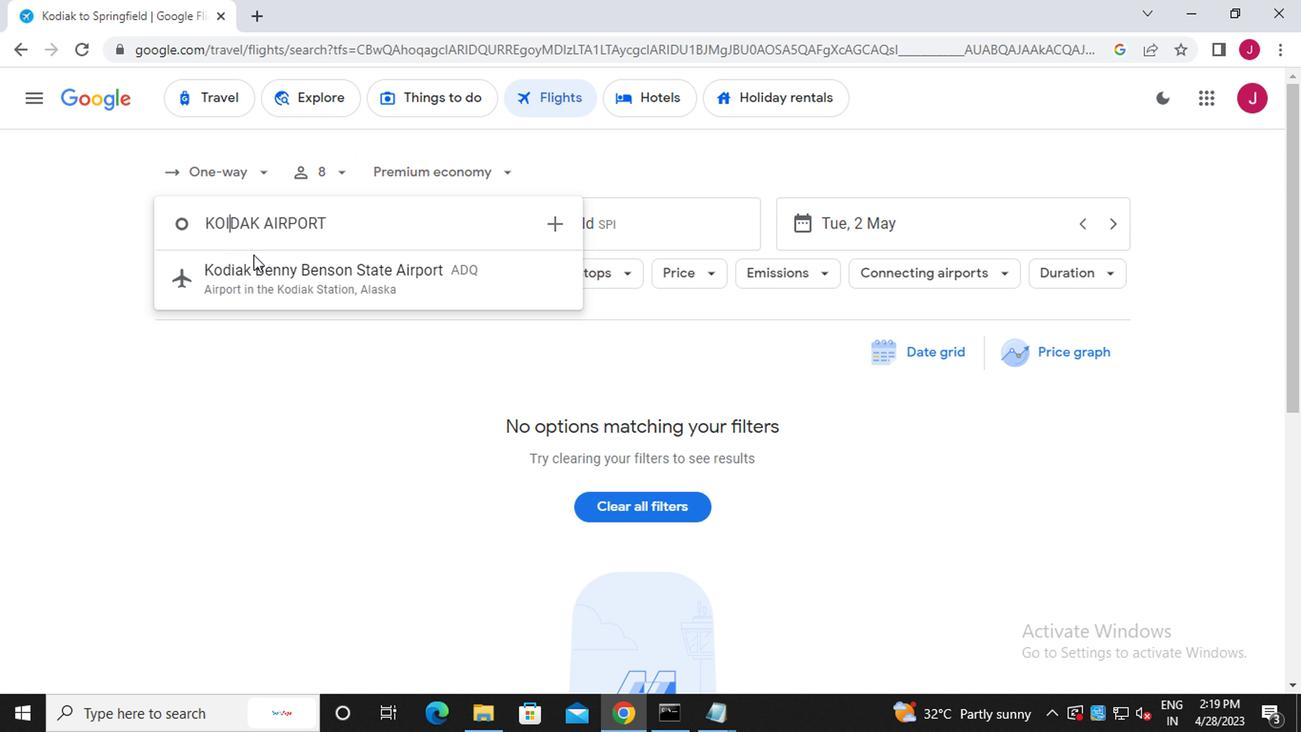 
Action: Mouse pressed left at (278, 280)
Screenshot: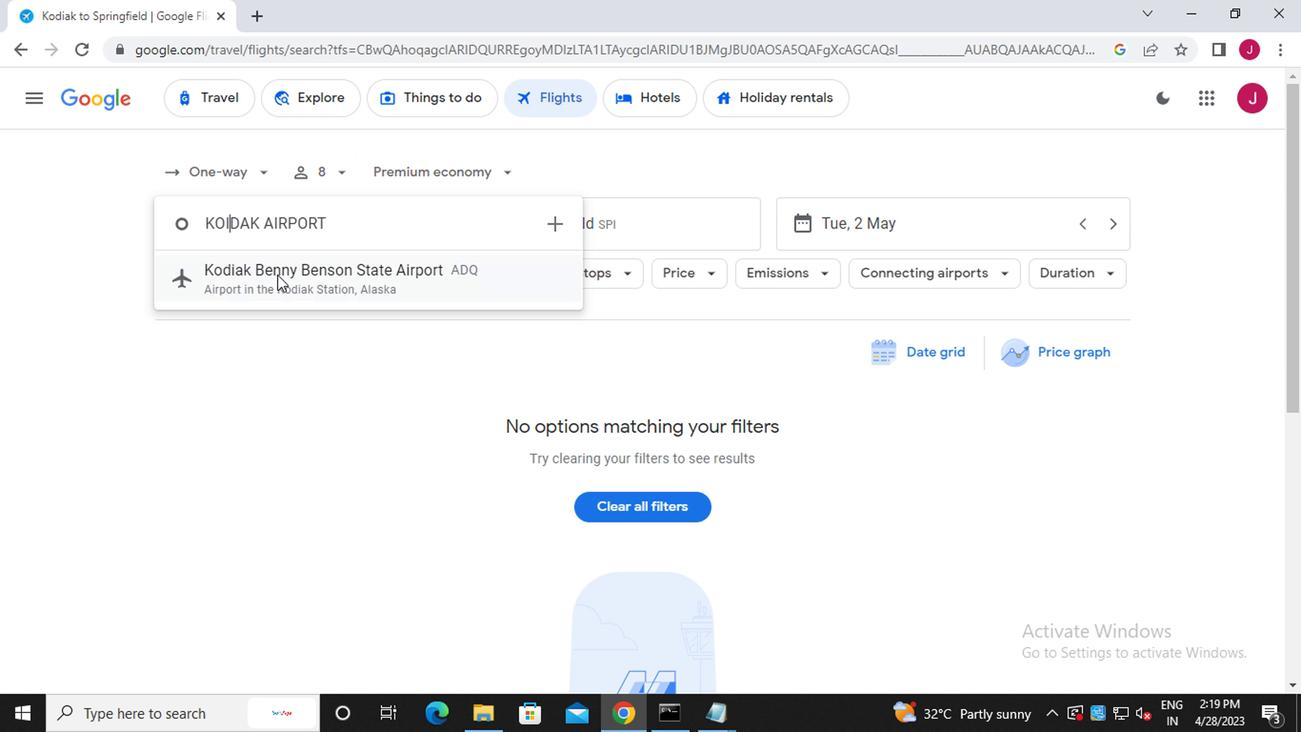 
Action: Mouse moved to (627, 223)
Screenshot: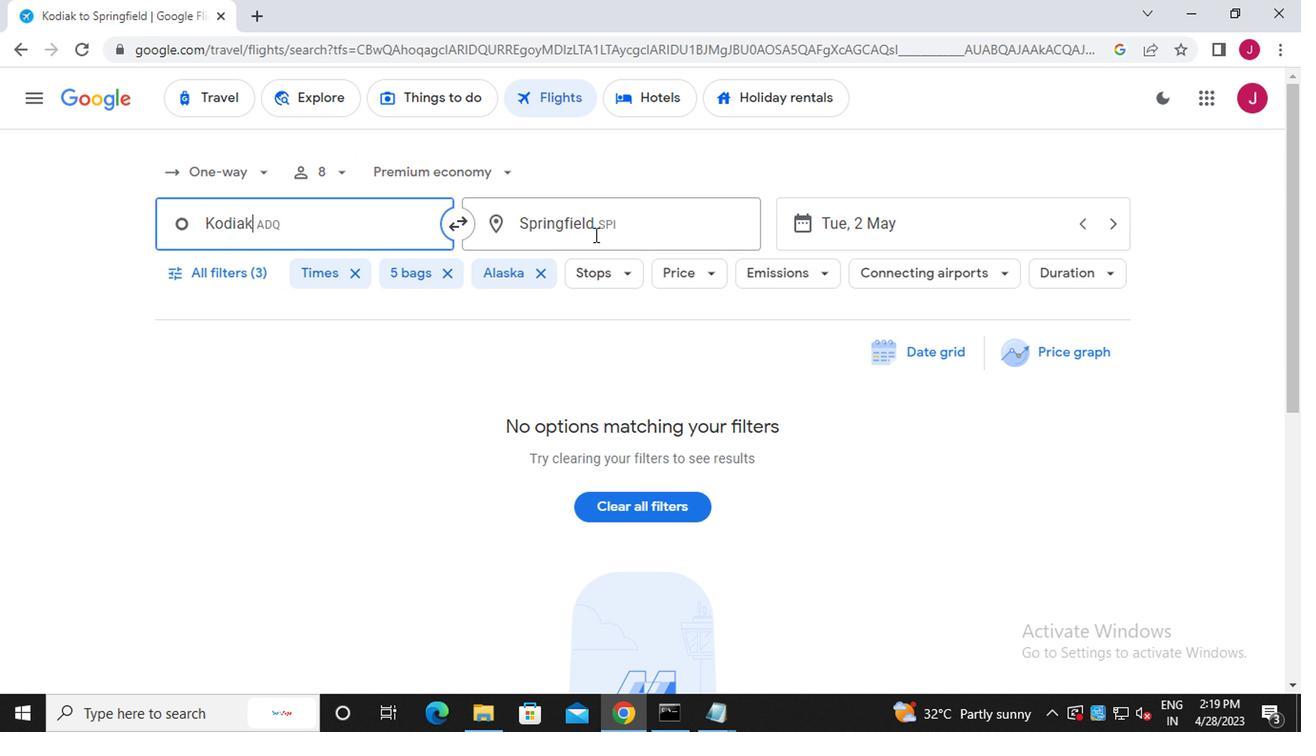 
Action: Mouse pressed left at (627, 223)
Screenshot: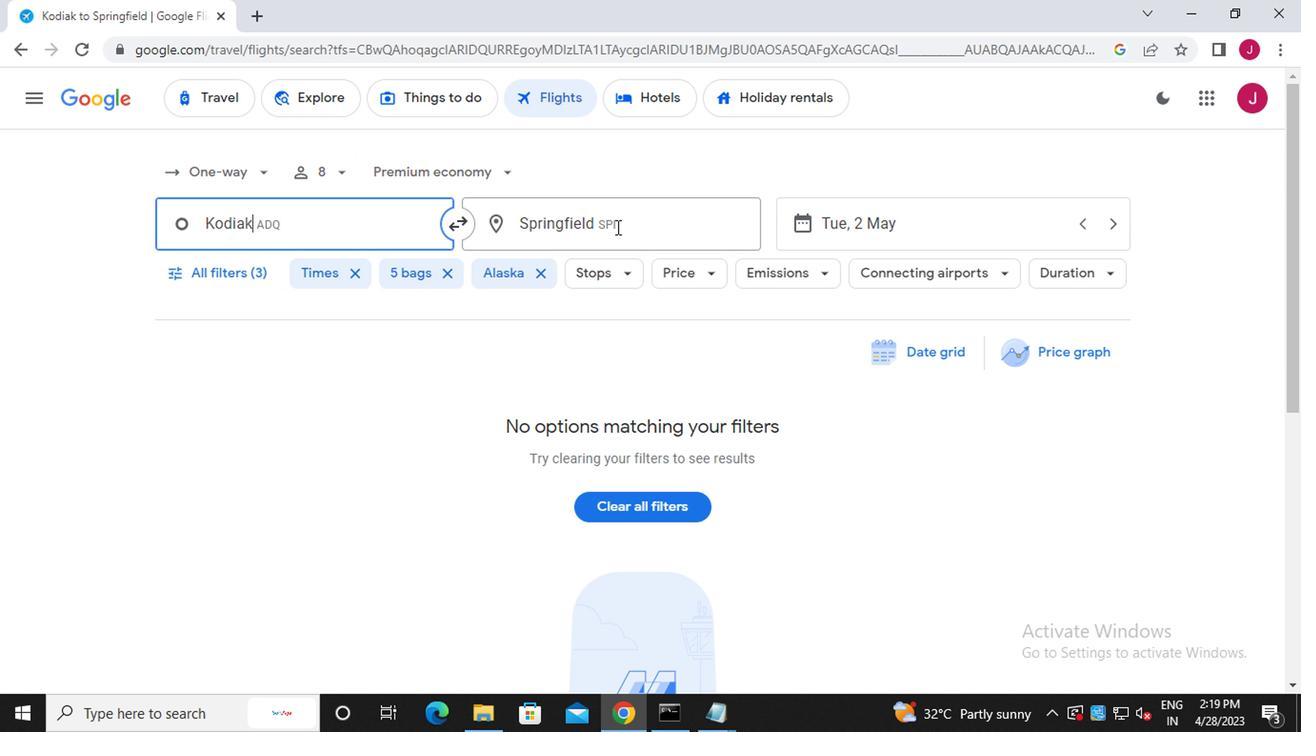 
Action: Mouse moved to (585, 202)
Screenshot: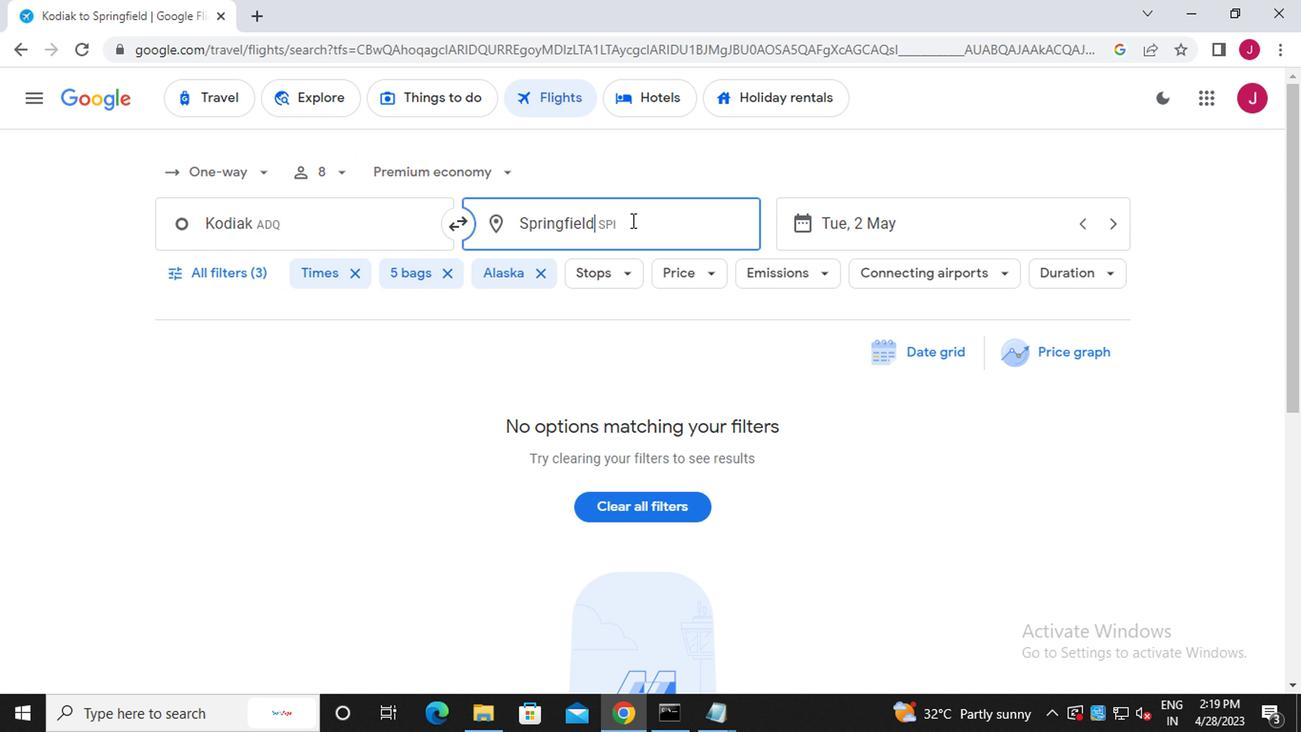 
Action: Key pressed greenville<Key.space>pitt
Screenshot: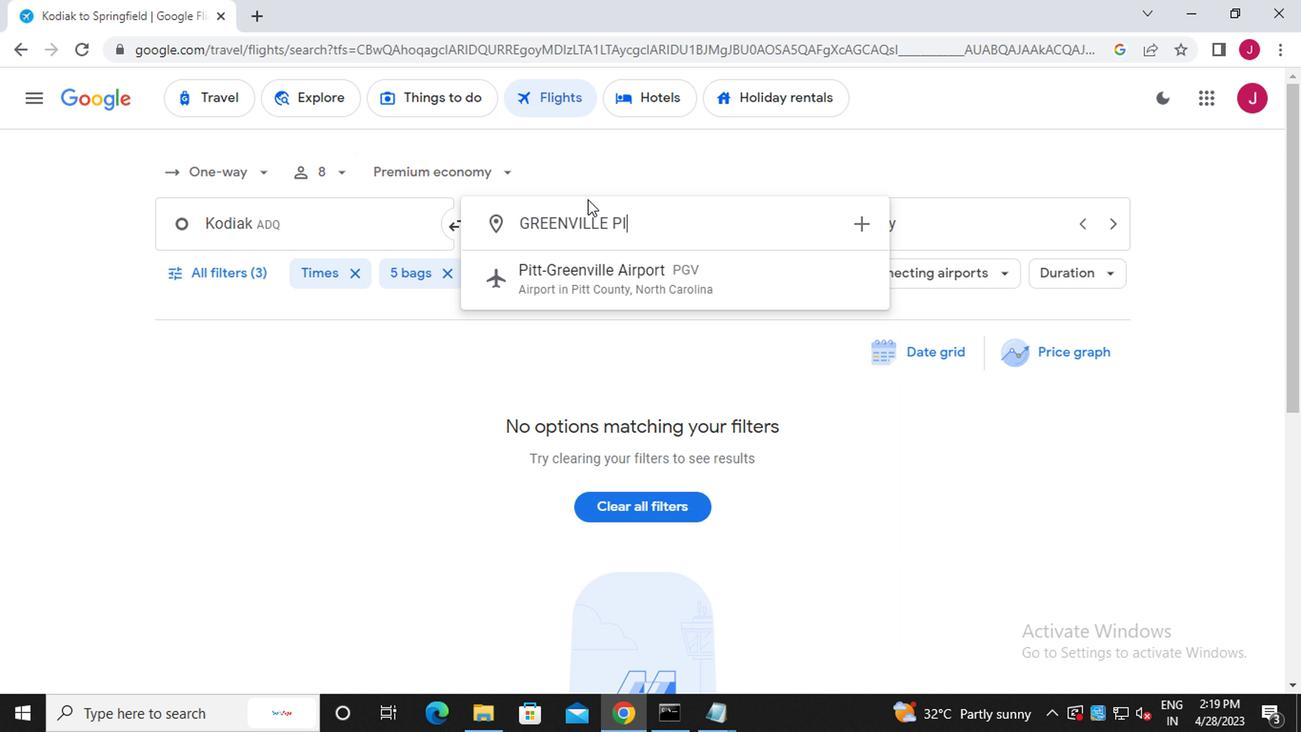 
Action: Mouse moved to (599, 271)
Screenshot: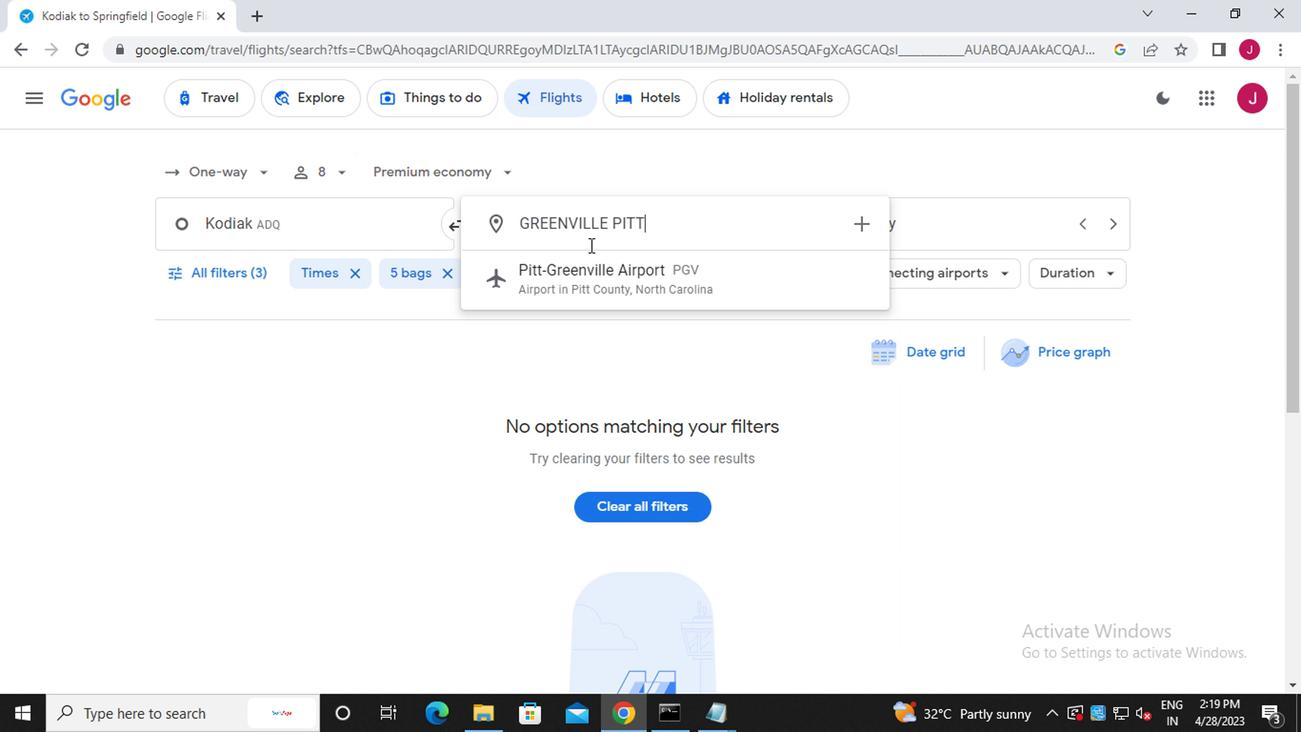 
Action: Mouse pressed left at (599, 271)
Screenshot: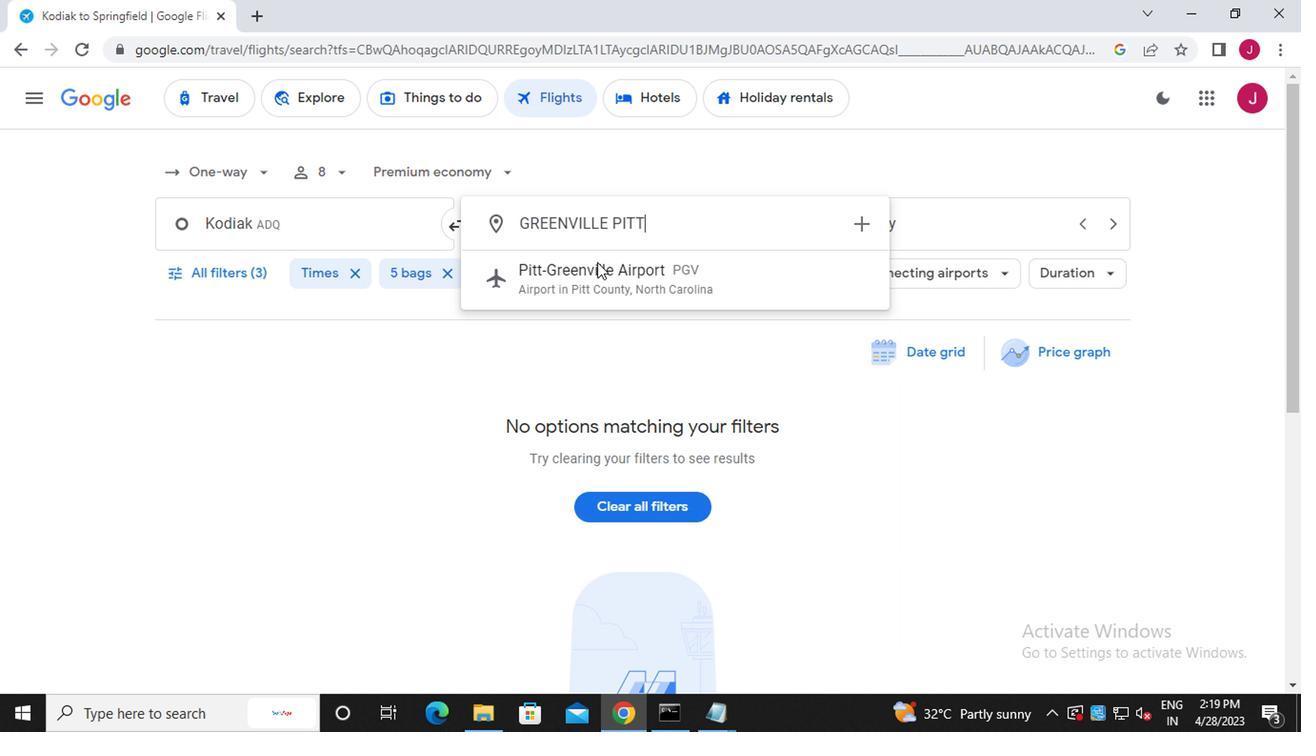 
Action: Mouse moved to (926, 235)
Screenshot: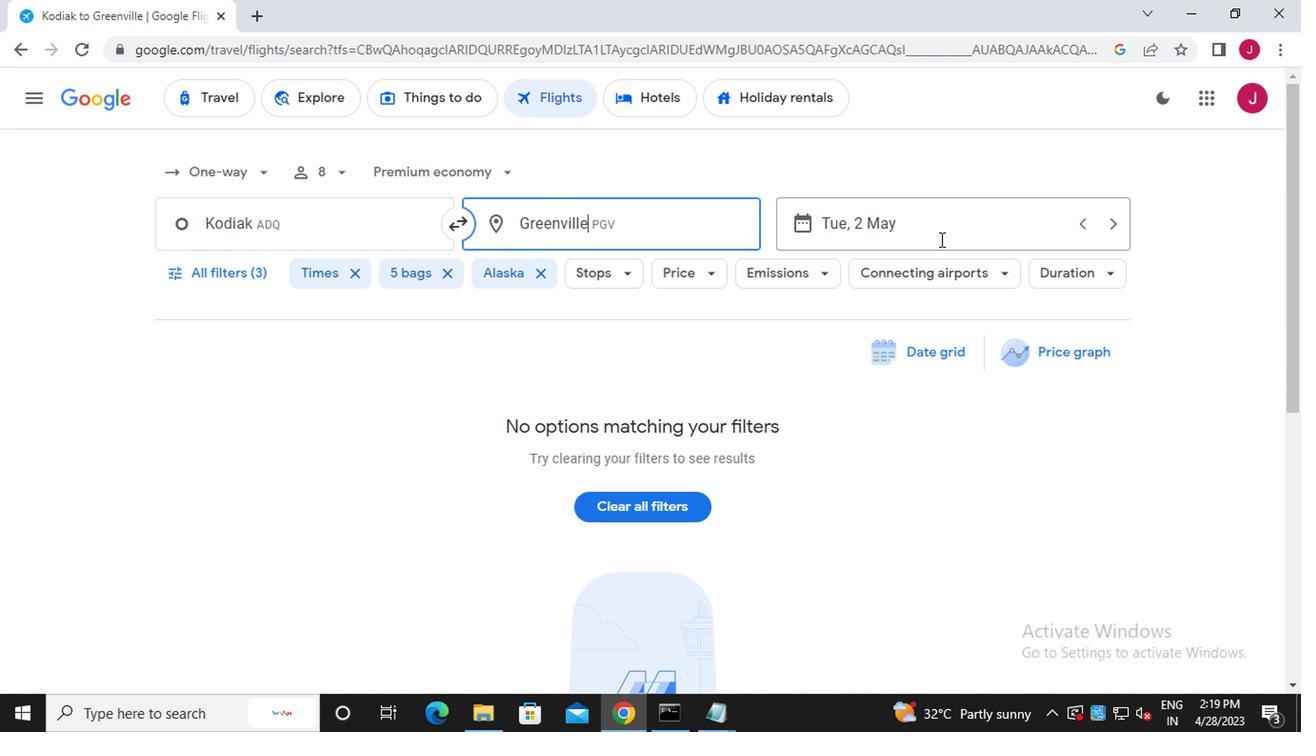 
Action: Mouse pressed left at (926, 235)
Screenshot: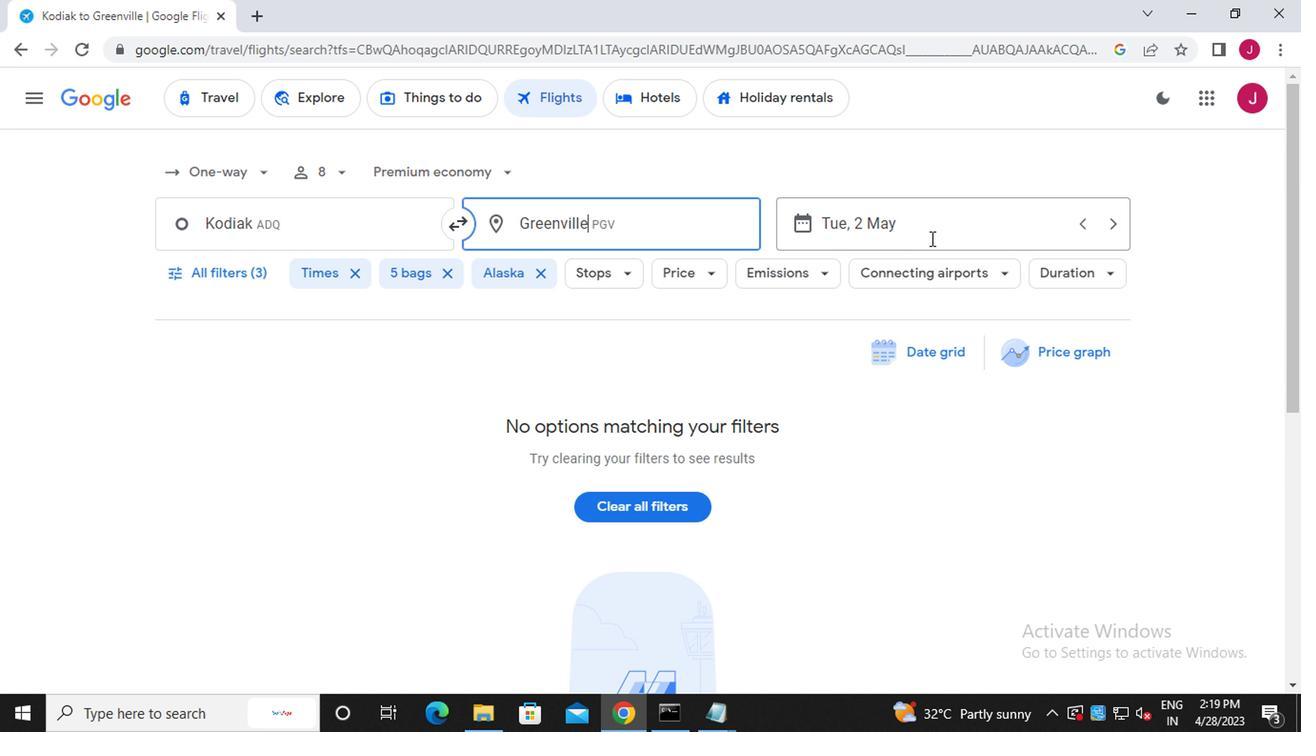 
Action: Mouse moved to (1088, 653)
Screenshot: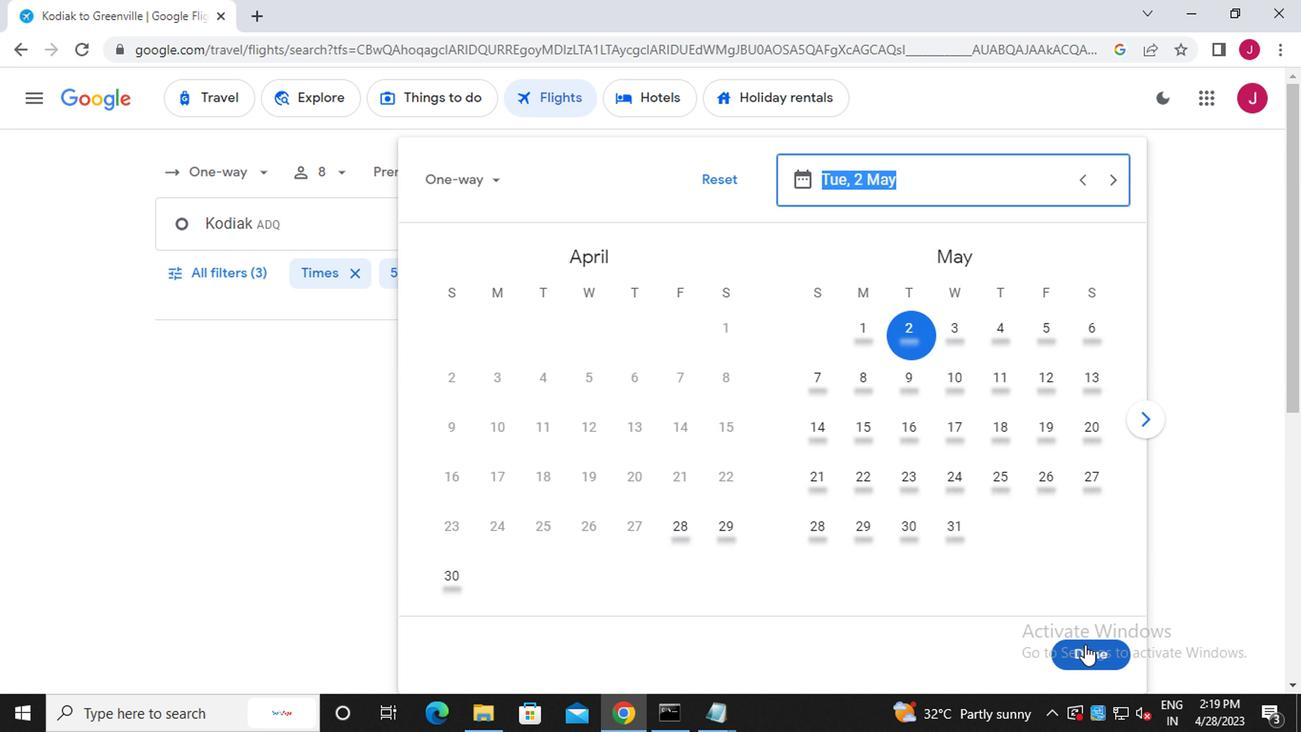 
Action: Mouse pressed left at (1088, 653)
Screenshot: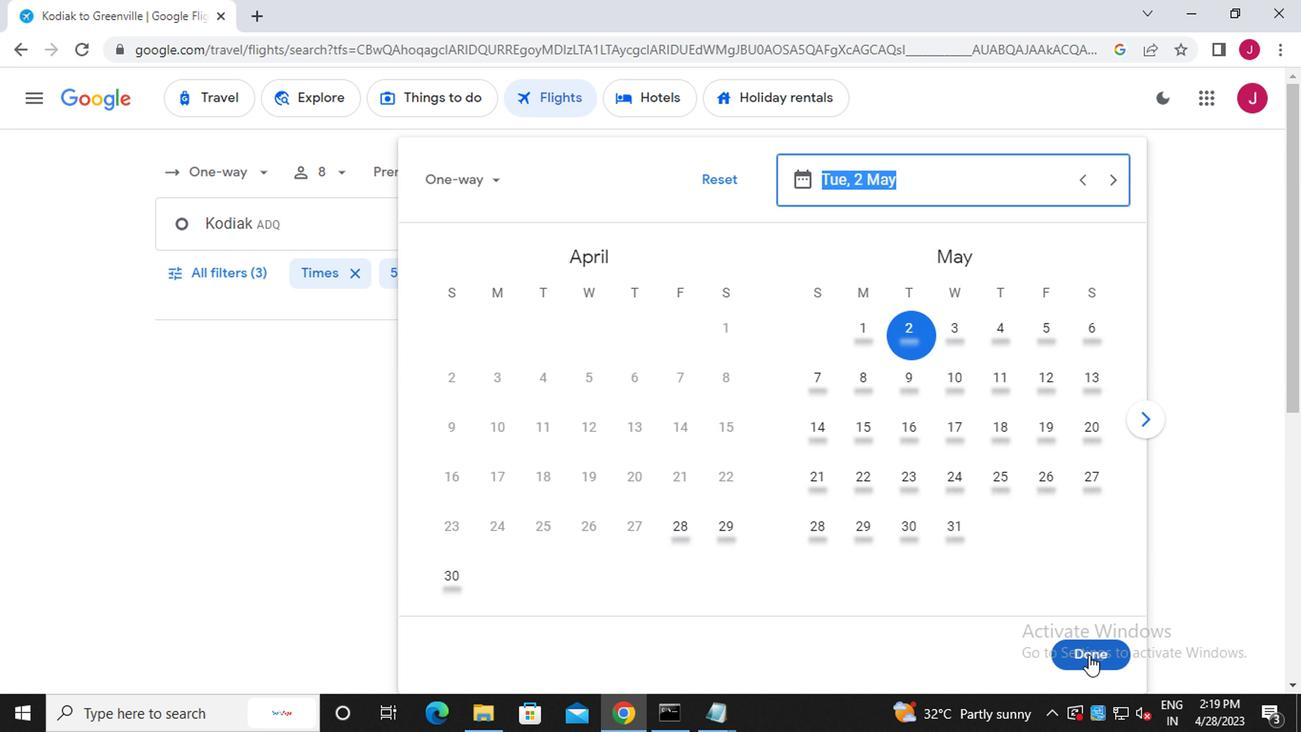 
Action: Mouse moved to (221, 277)
Screenshot: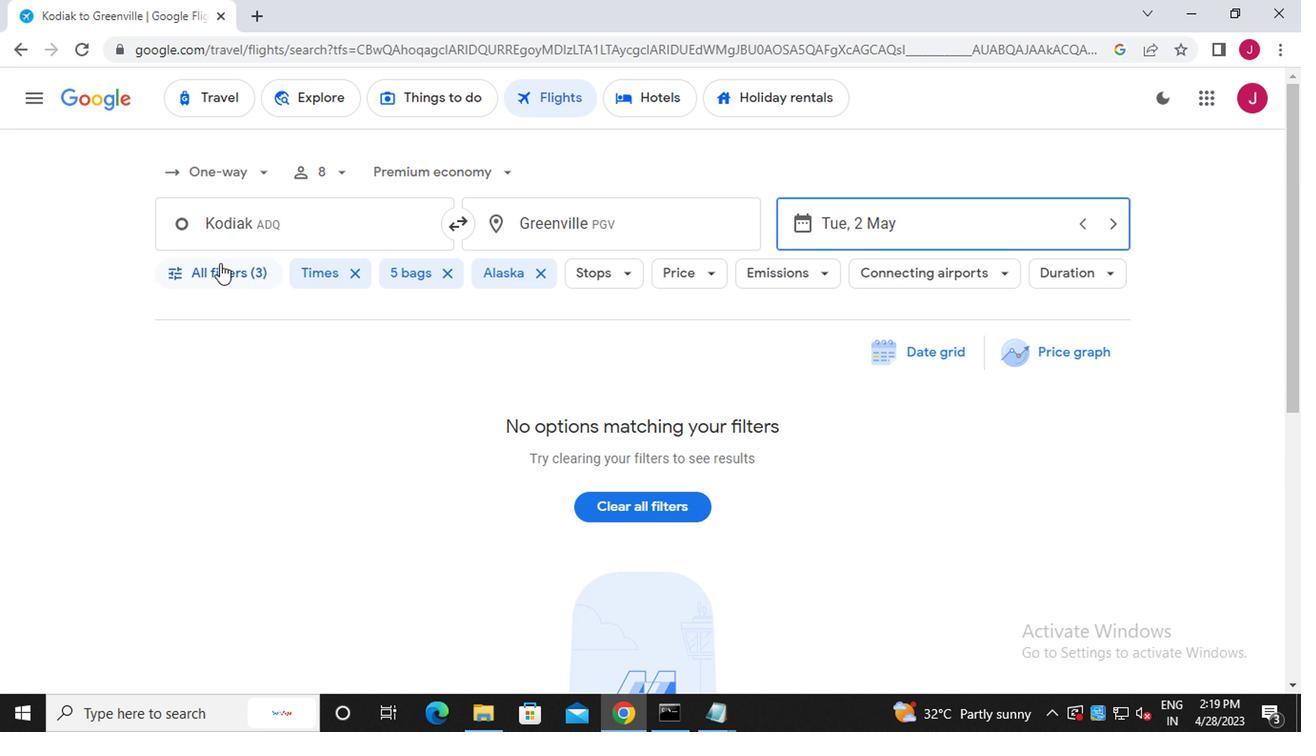 
Action: Mouse pressed left at (221, 277)
Screenshot: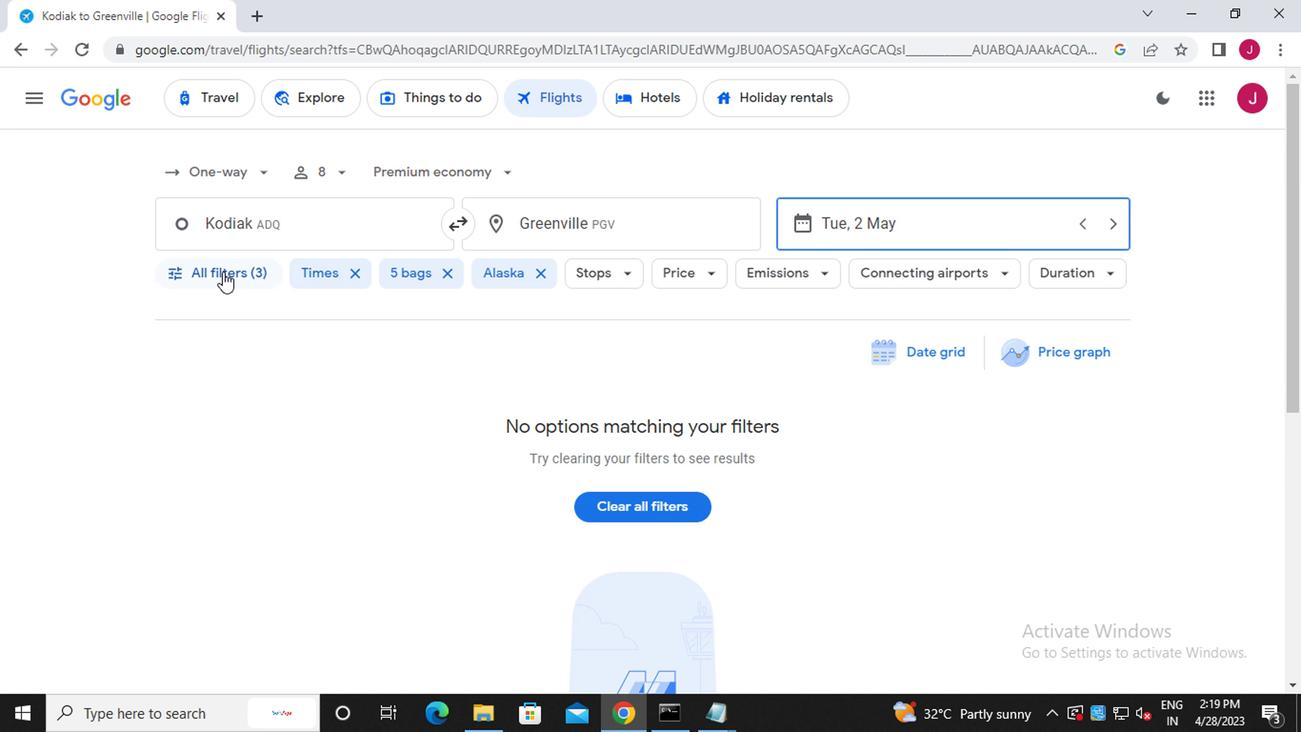 
Action: Mouse moved to (244, 372)
Screenshot: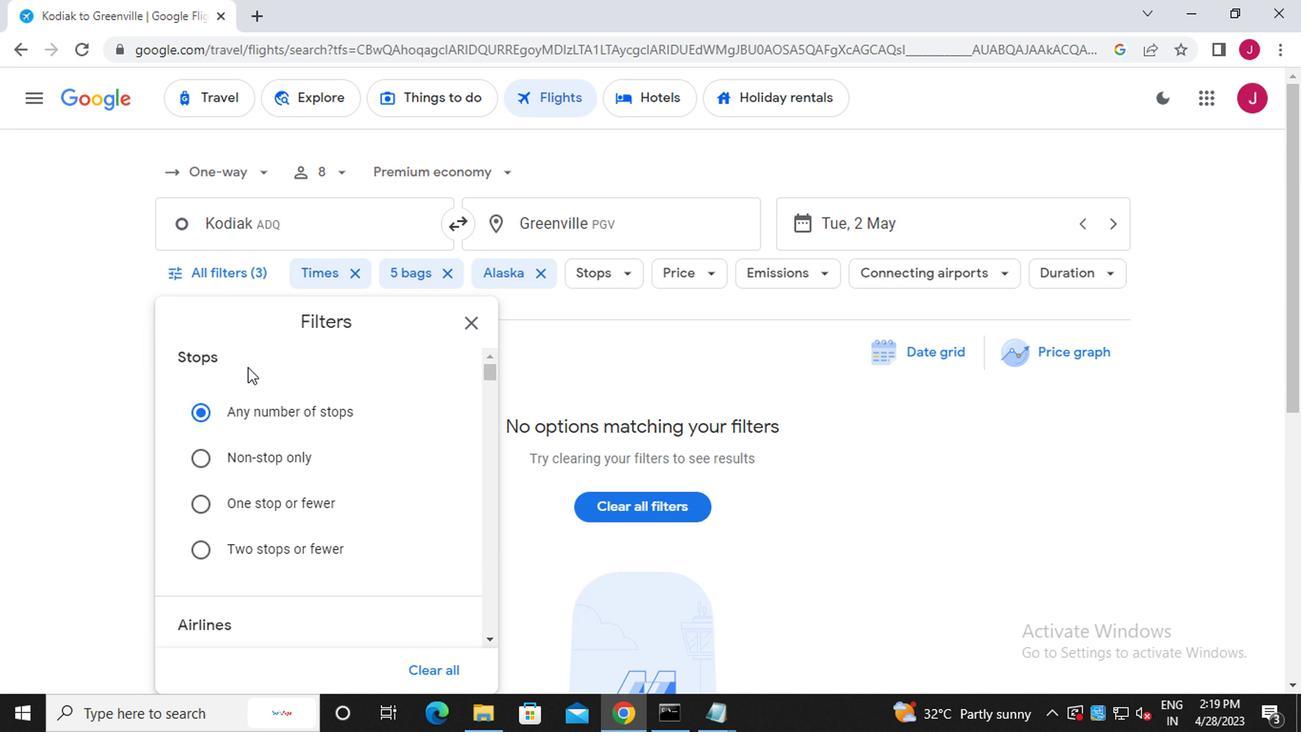 
Action: Mouse scrolled (244, 370) with delta (0, -1)
Screenshot: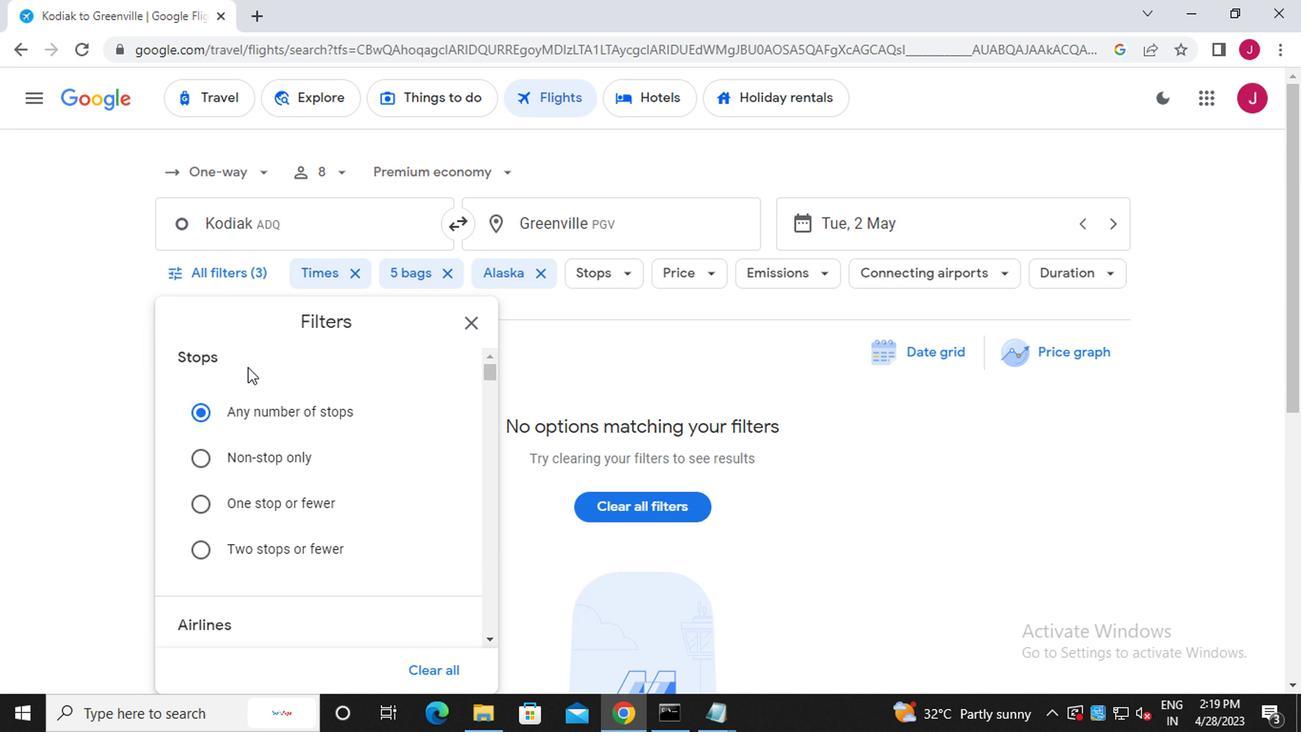 
Action: Mouse moved to (244, 372)
Screenshot: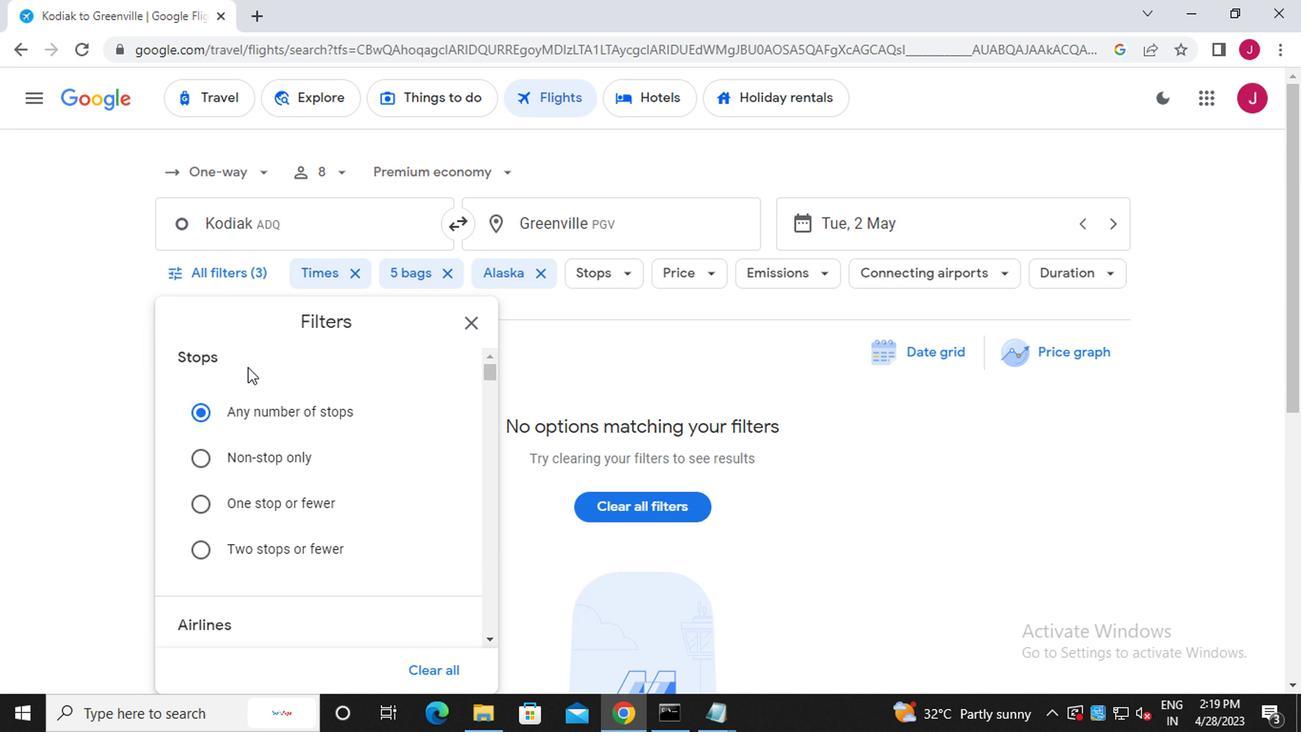 
Action: Mouse scrolled (244, 372) with delta (0, 0)
Screenshot: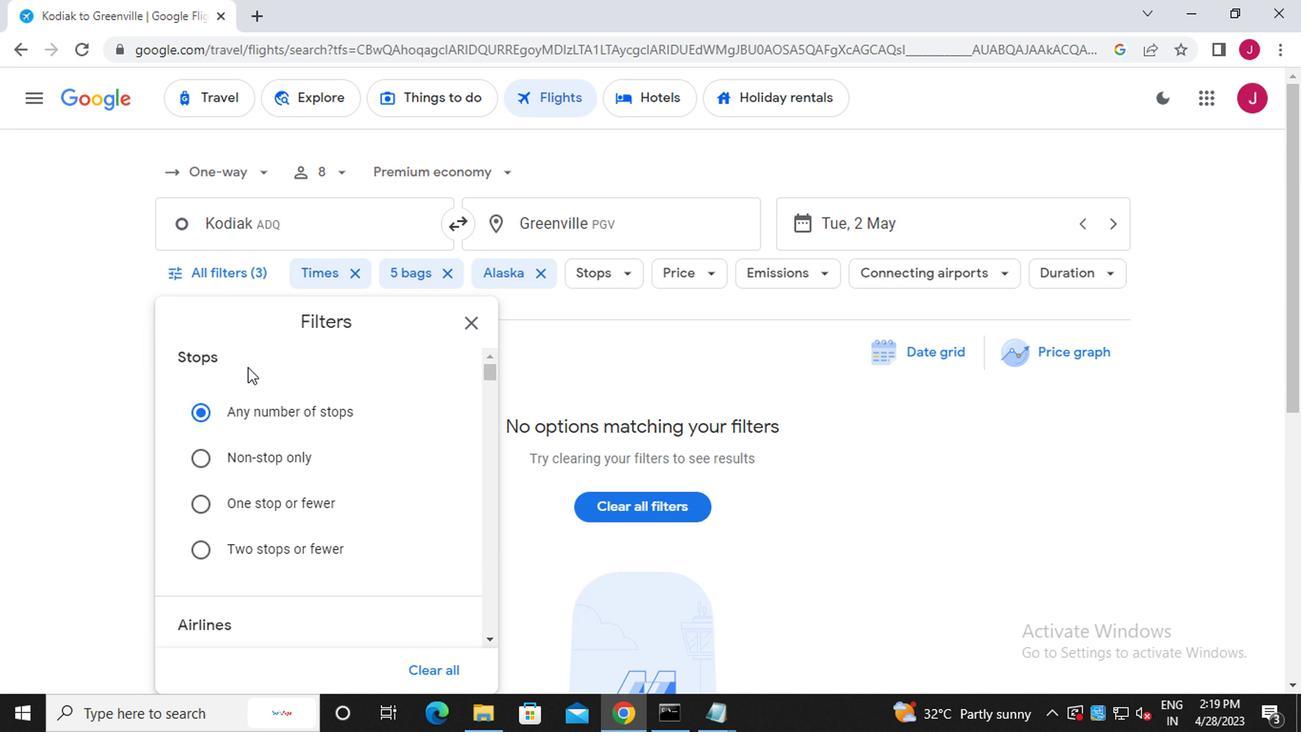 
Action: Mouse moved to (246, 374)
Screenshot: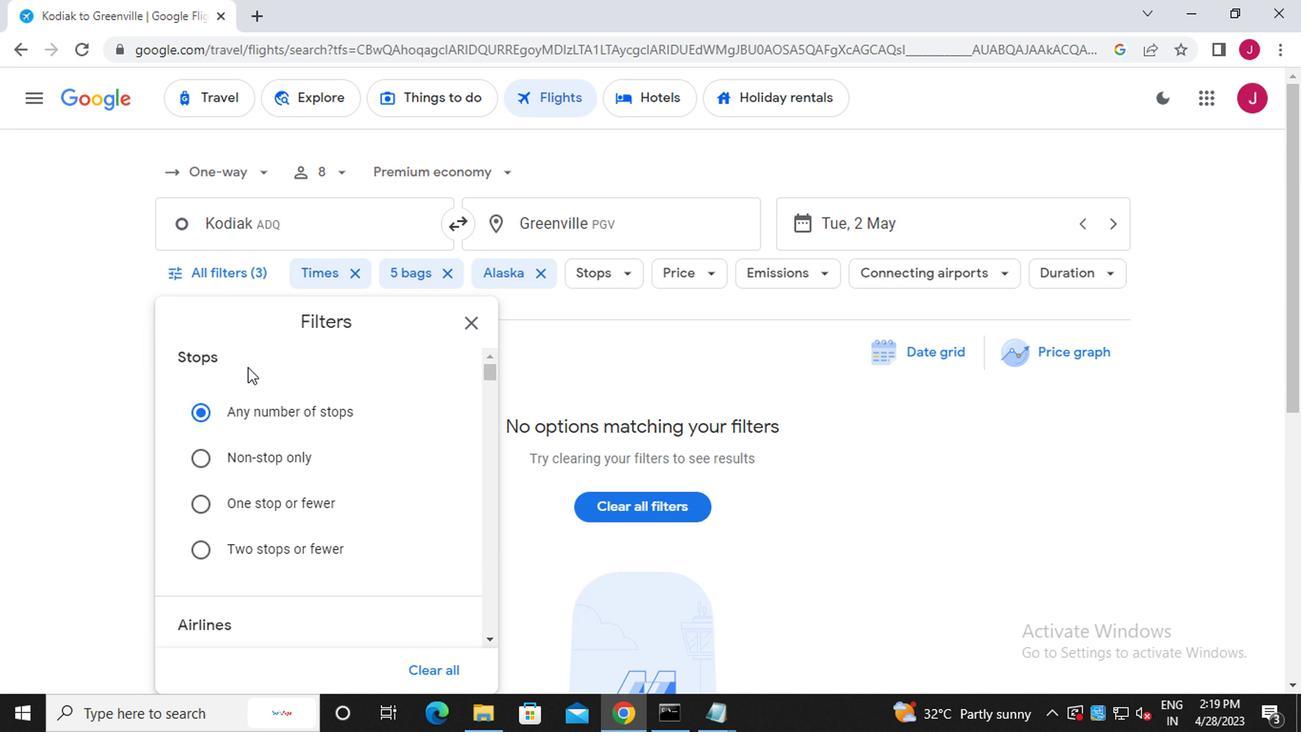 
Action: Mouse scrolled (246, 374) with delta (0, 0)
Screenshot: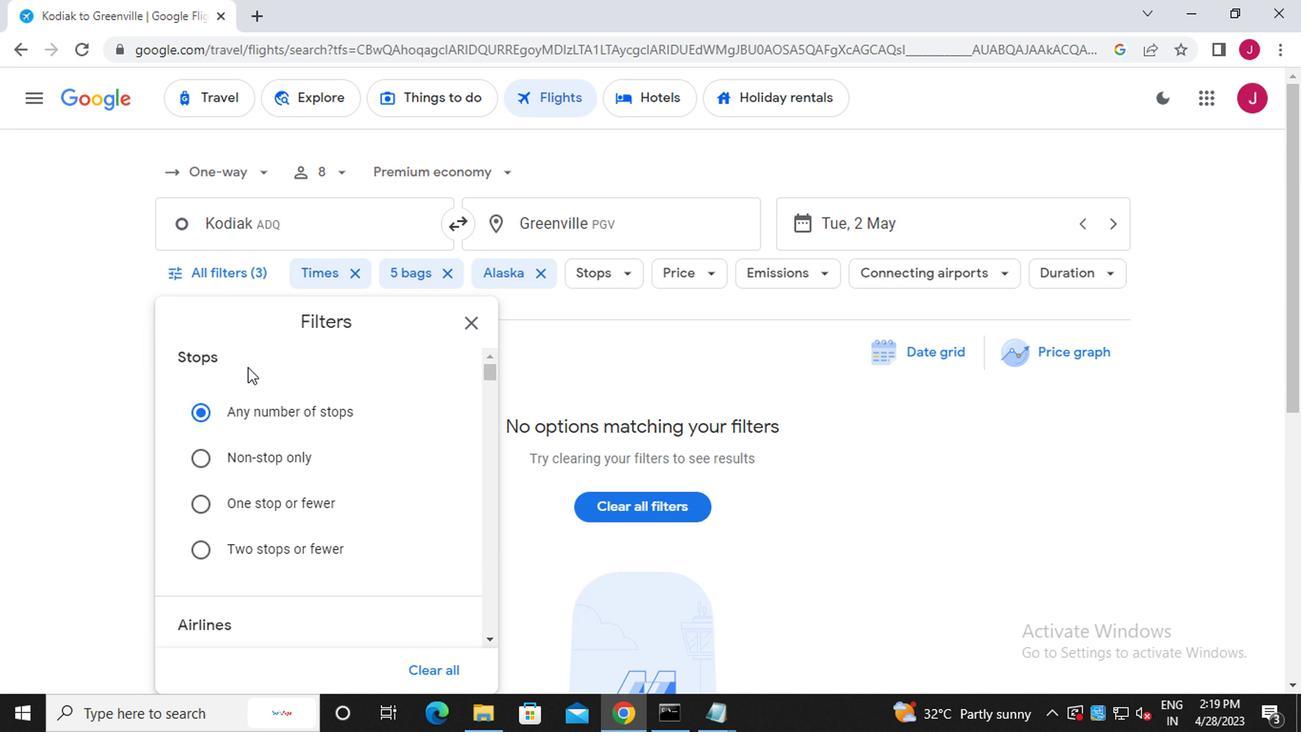 
Action: Mouse moved to (453, 391)
Screenshot: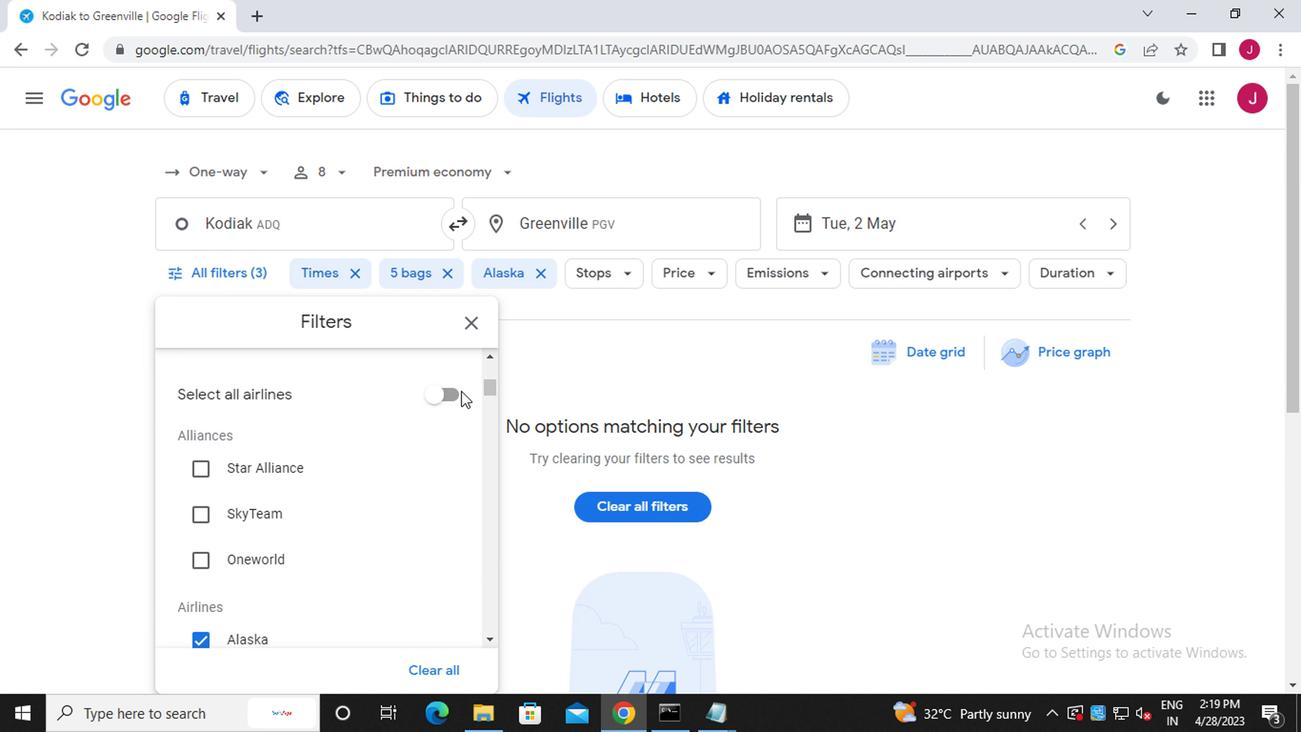 
Action: Mouse scrolled (453, 393) with delta (0, 1)
Screenshot: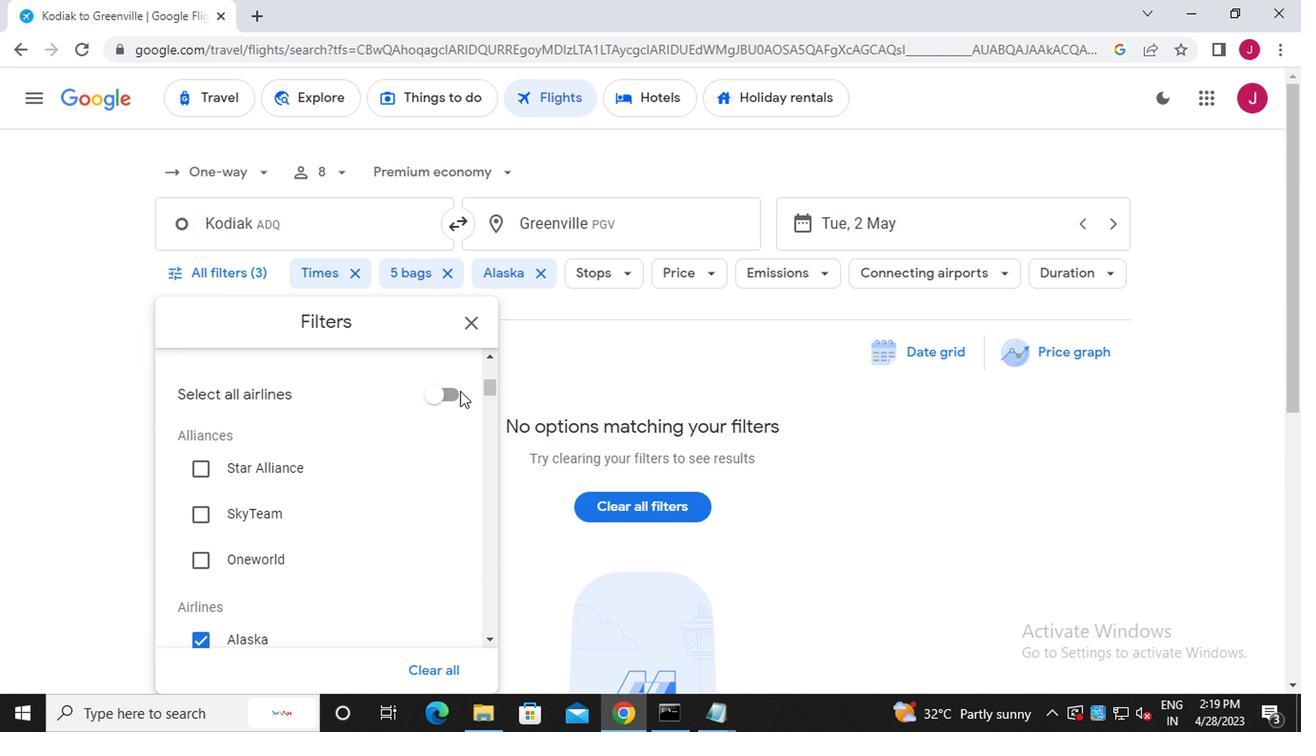 
Action: Mouse moved to (453, 391)
Screenshot: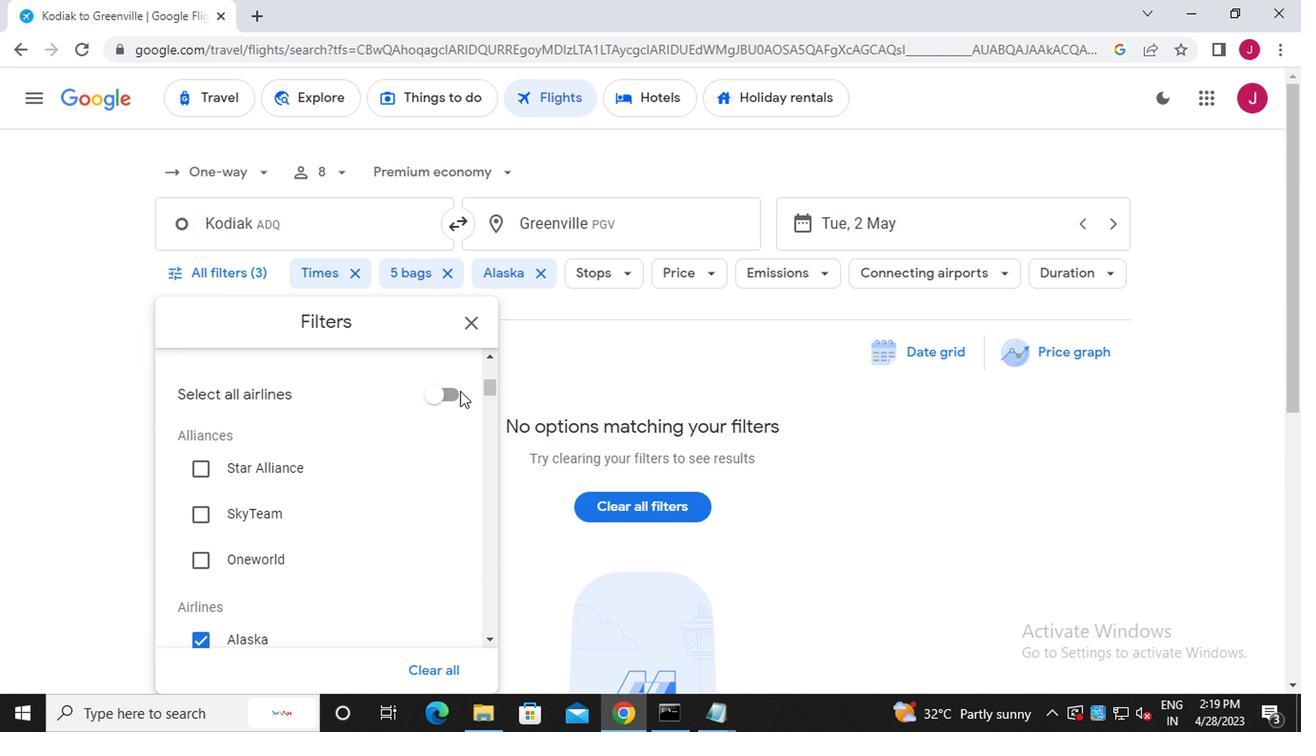 
Action: Mouse scrolled (453, 393) with delta (0, 1)
Screenshot: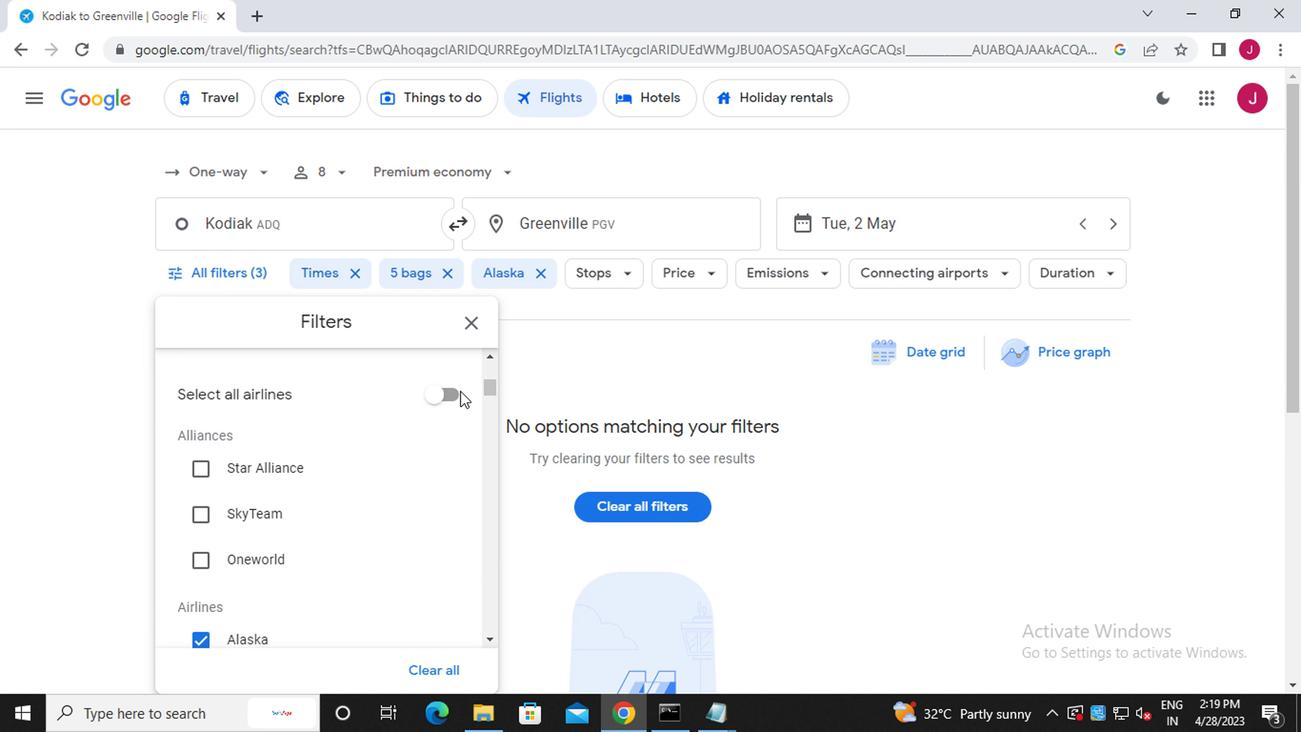 
Action: Mouse moved to (420, 413)
Screenshot: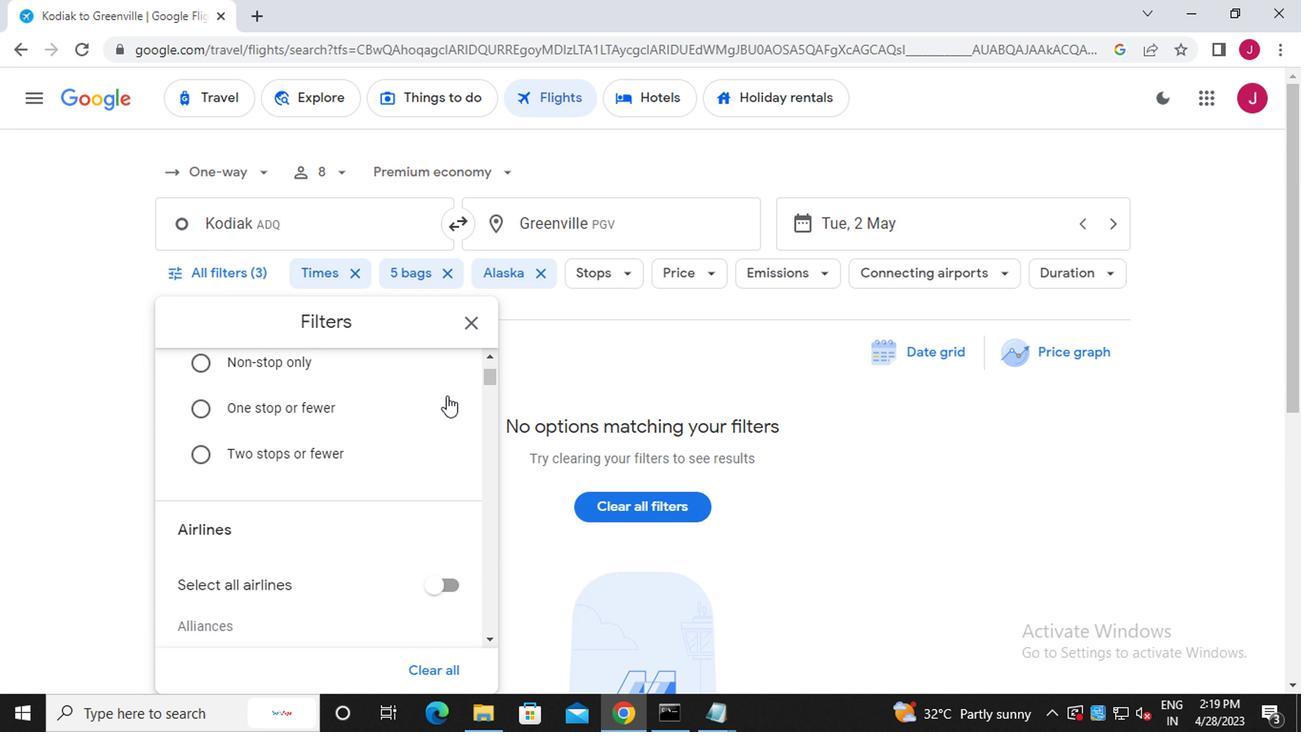 
Action: Mouse scrolled (420, 412) with delta (0, 0)
Screenshot: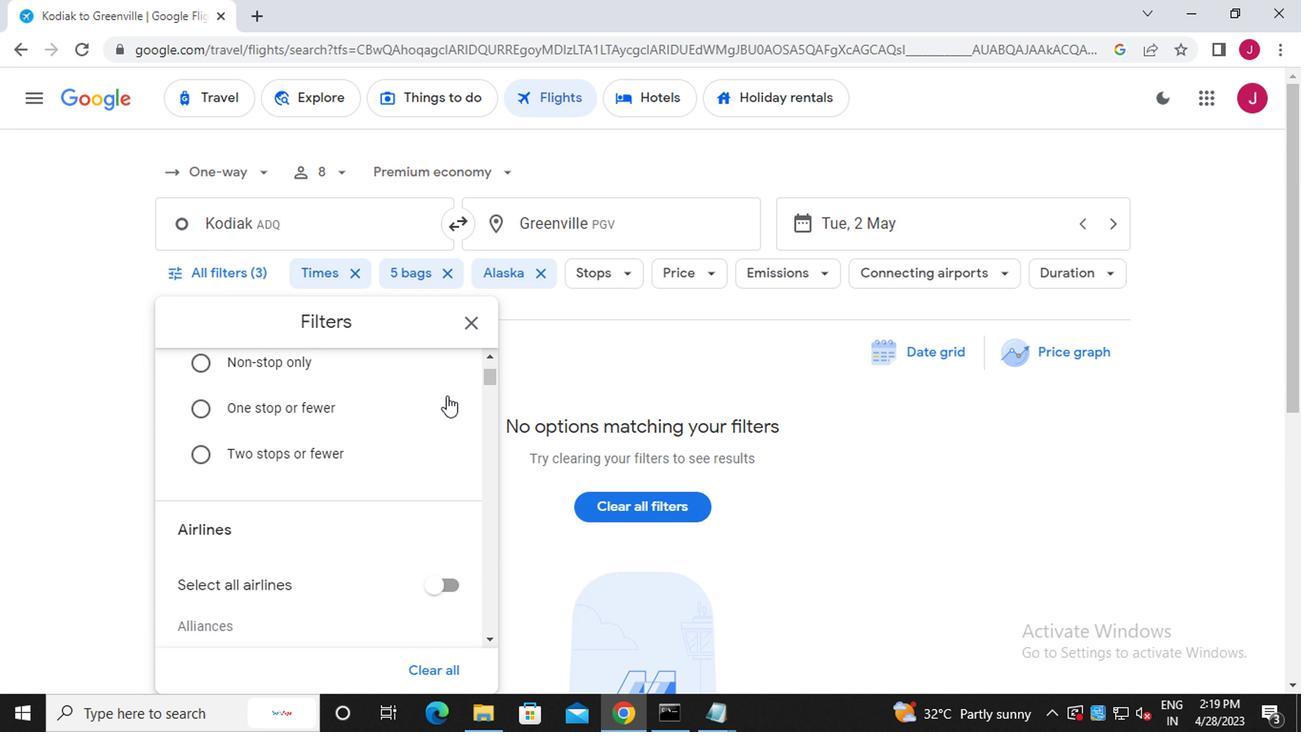 
Action: Mouse scrolled (420, 412) with delta (0, 0)
Screenshot: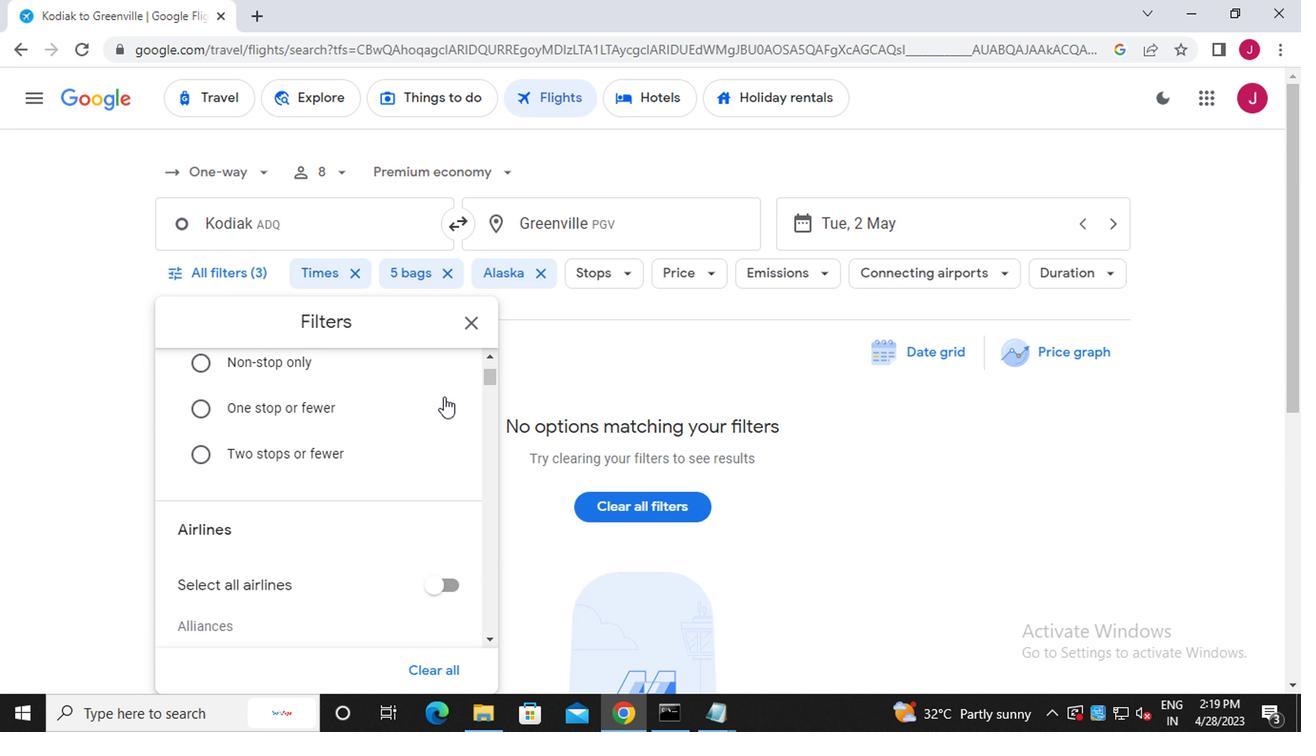 
Action: Mouse moved to (425, 400)
Screenshot: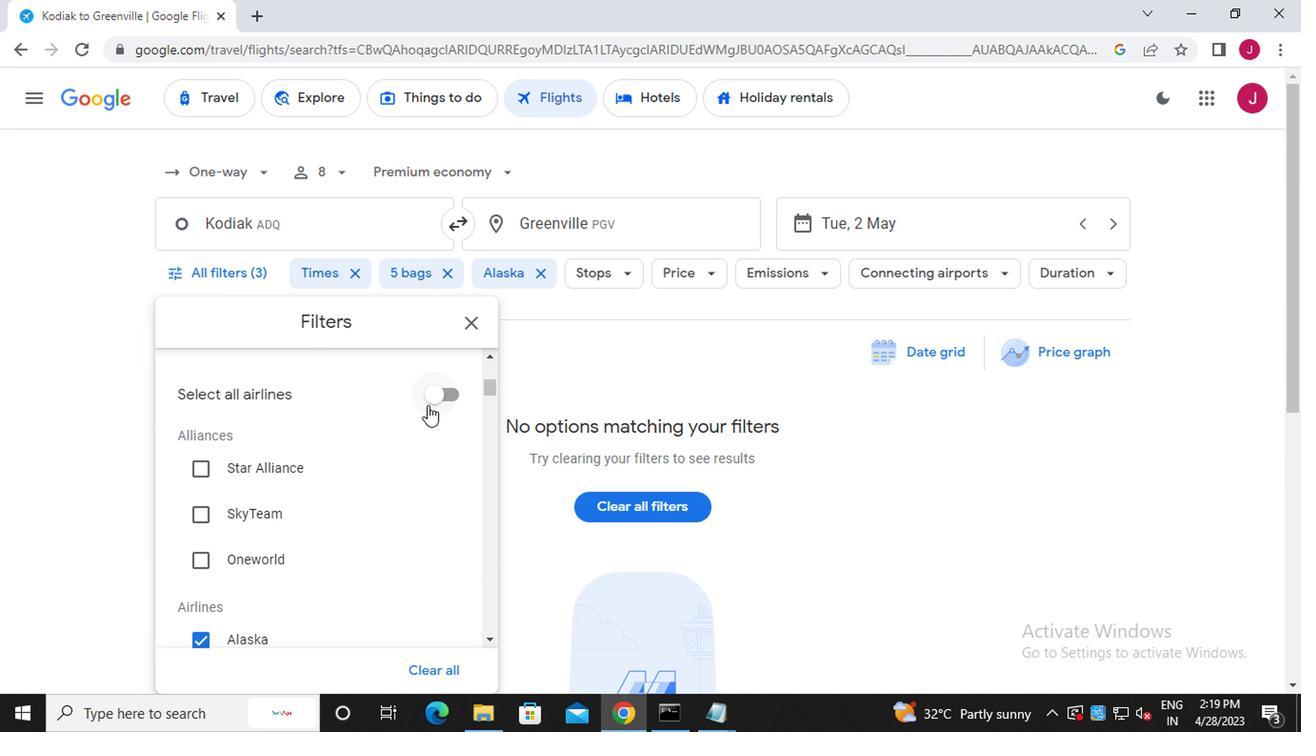 
Action: Mouse pressed left at (425, 400)
Screenshot: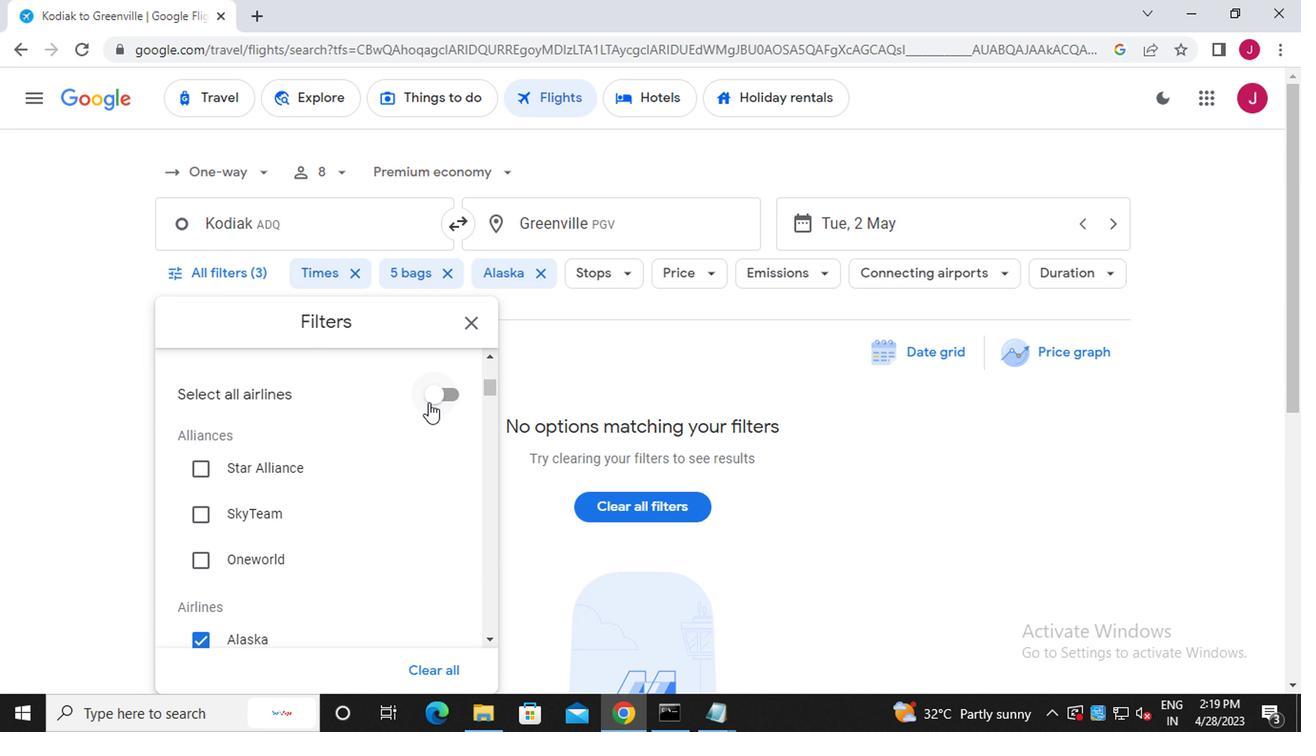 
Action: Mouse moved to (428, 401)
Screenshot: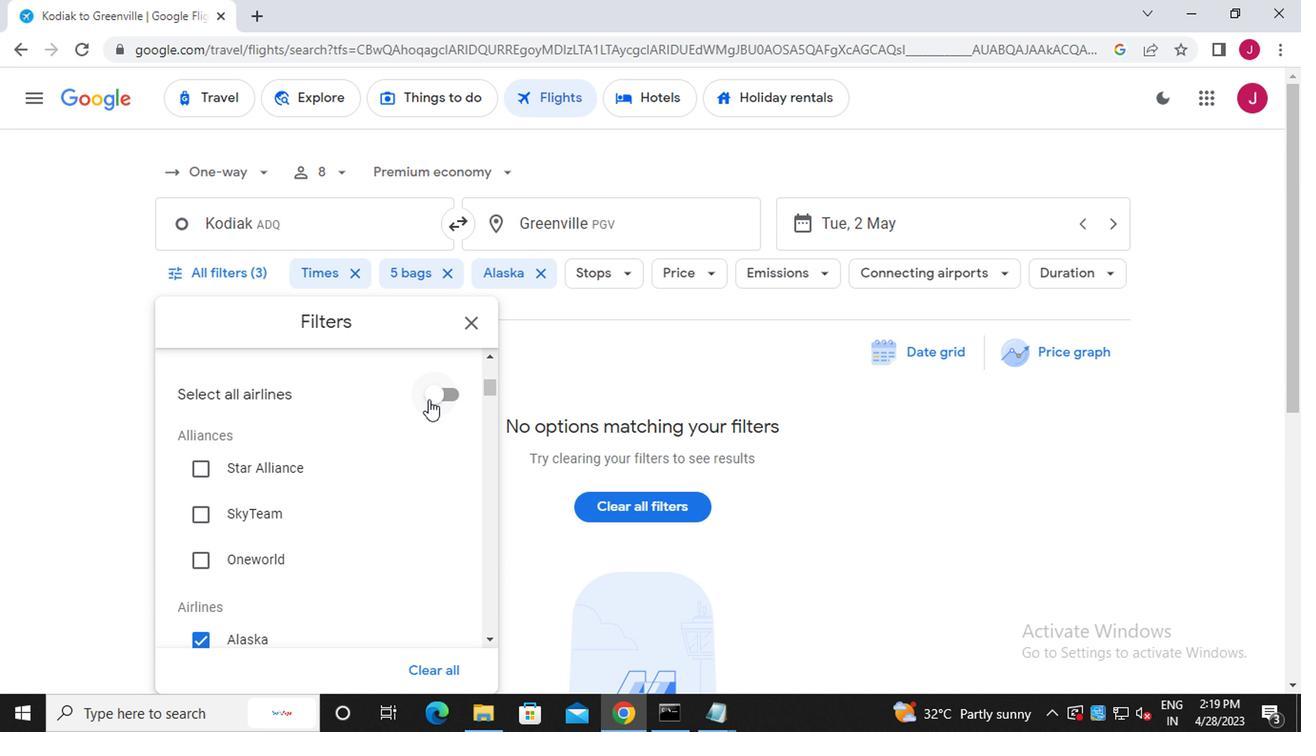 
Action: Mouse pressed left at (428, 401)
Screenshot: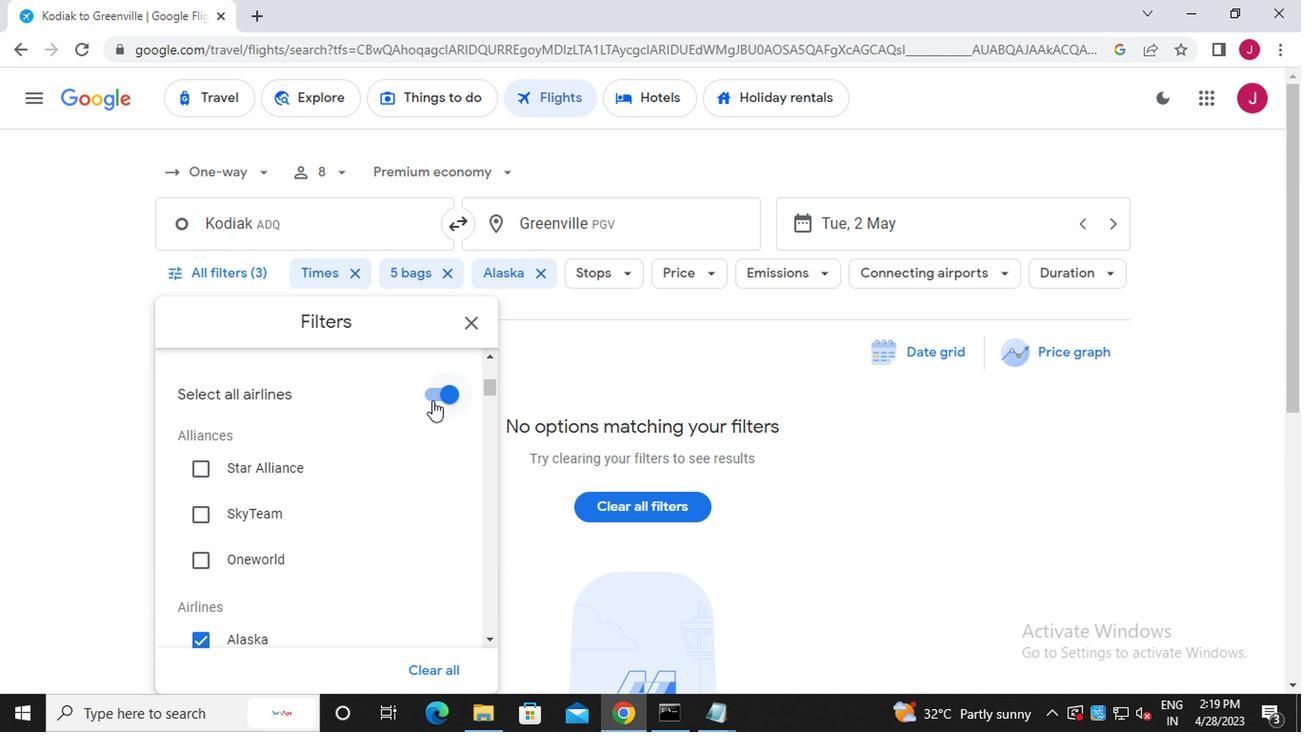 
Action: Mouse moved to (404, 433)
Screenshot: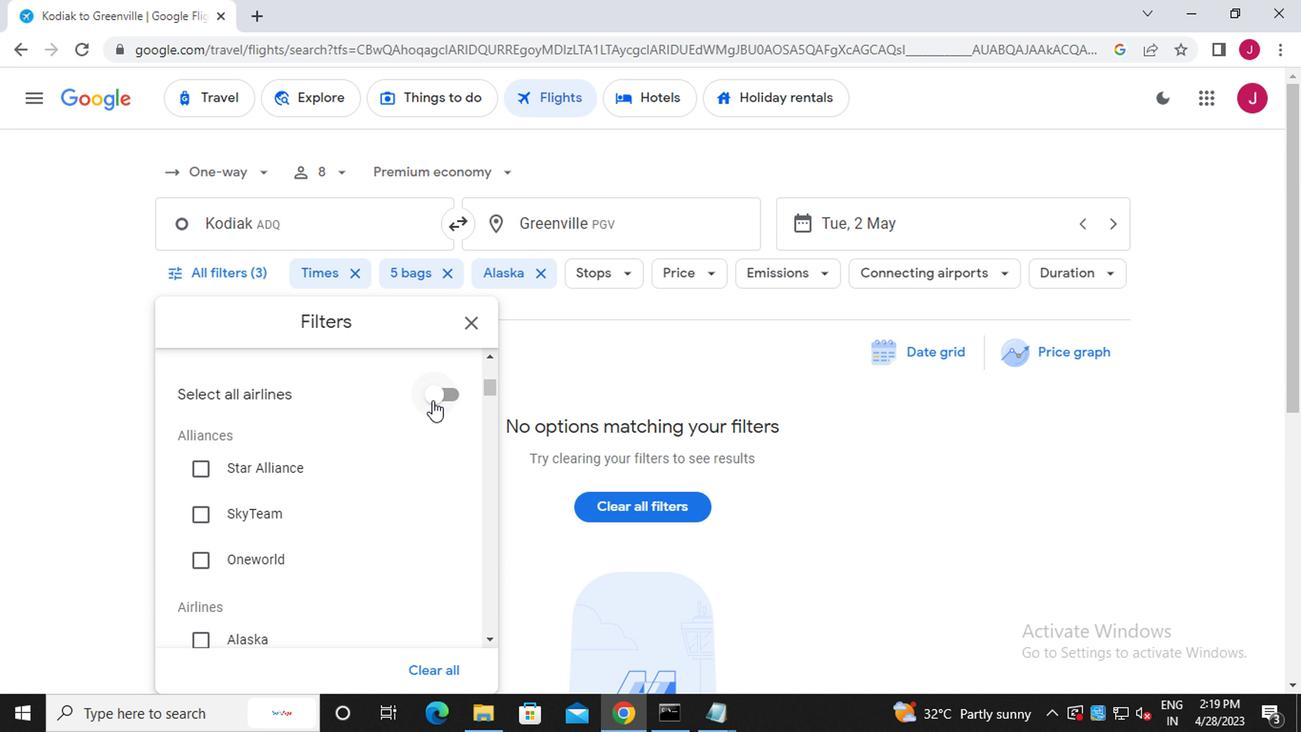 
Action: Mouse scrolled (404, 432) with delta (0, 0)
Screenshot: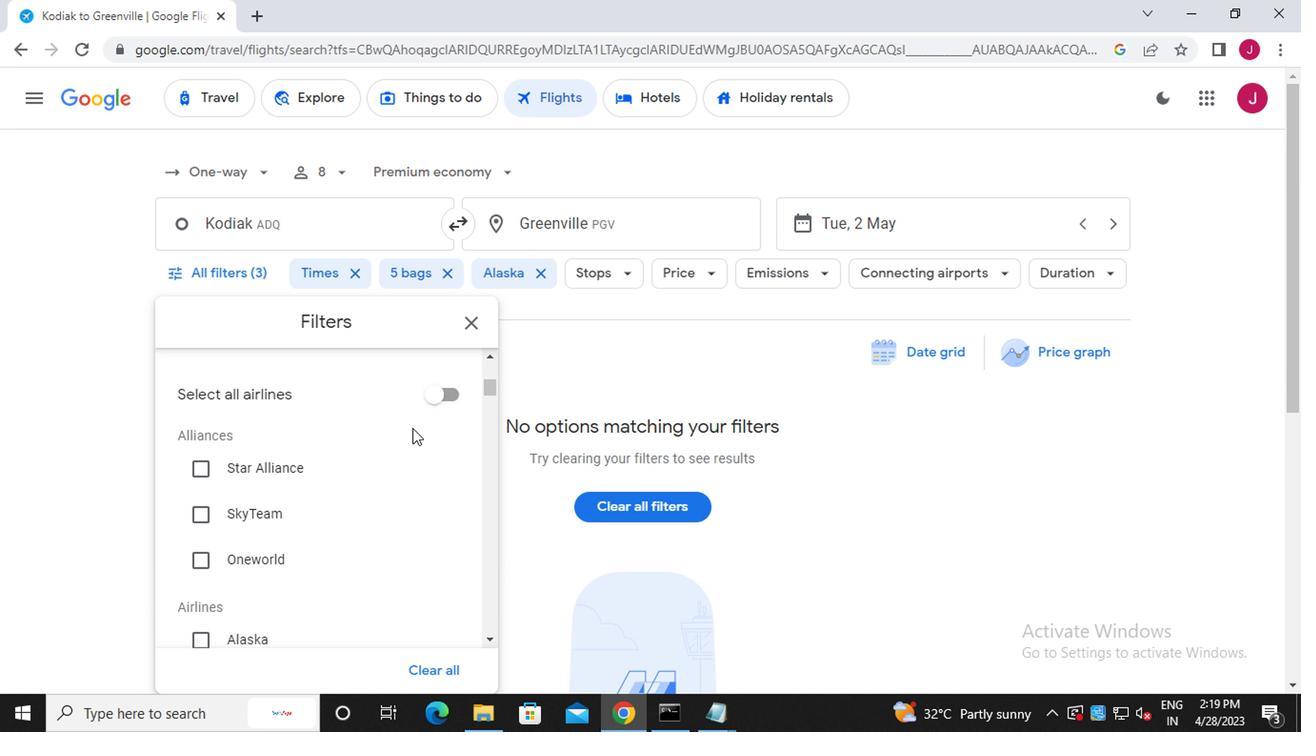 
Action: Mouse scrolled (404, 432) with delta (0, 0)
Screenshot: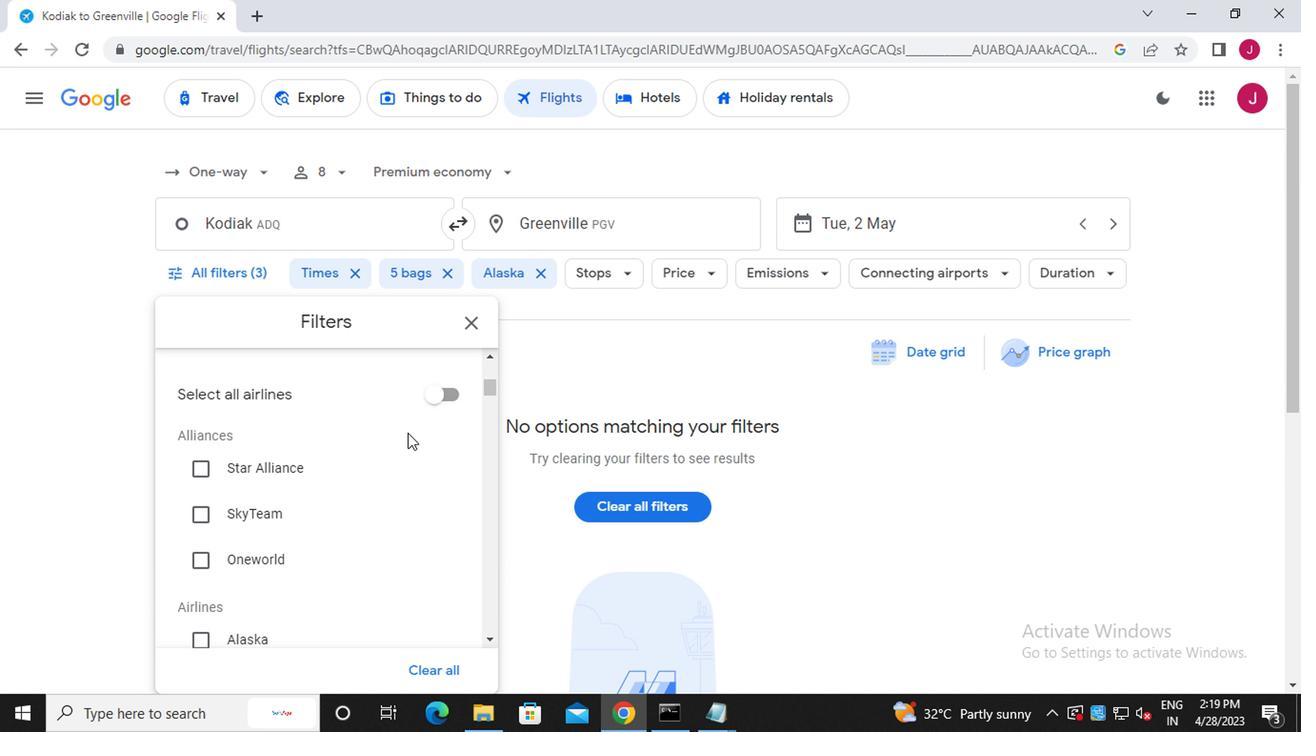 
Action: Mouse moved to (431, 374)
Screenshot: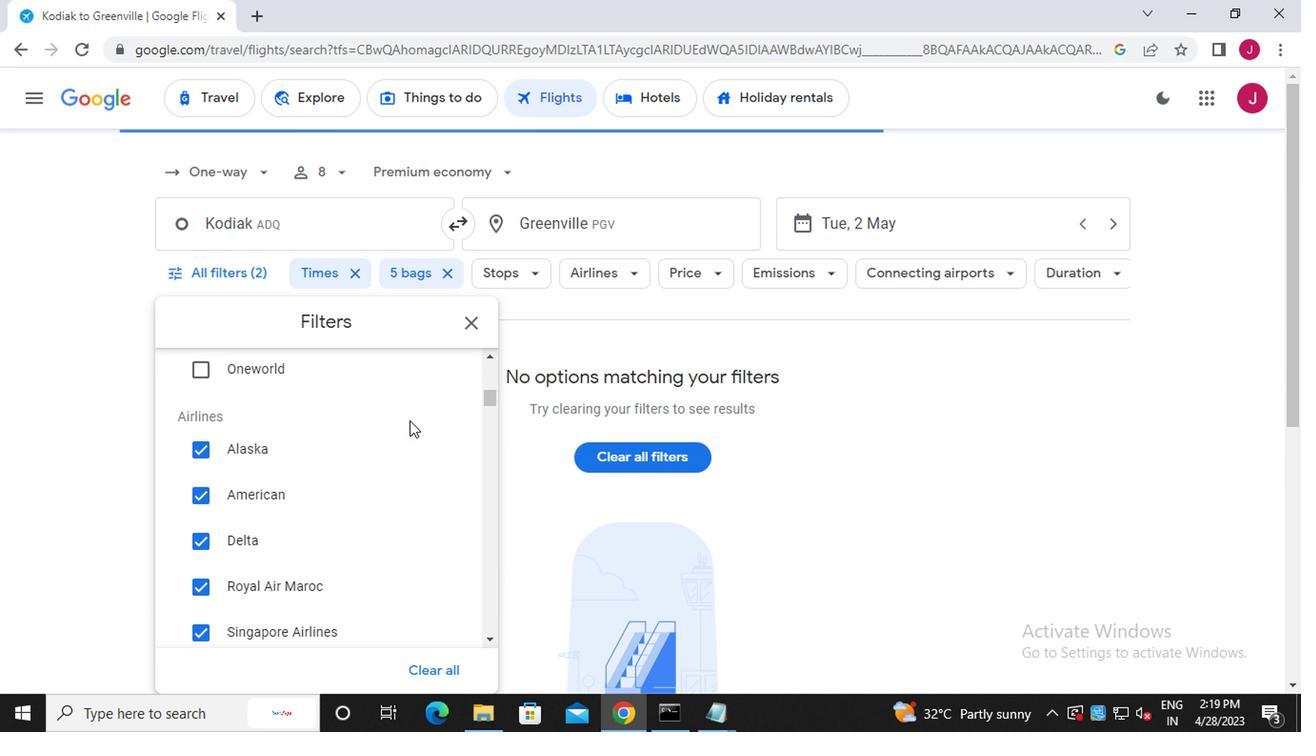 
Action: Mouse scrolled (431, 375) with delta (0, 0)
Screenshot: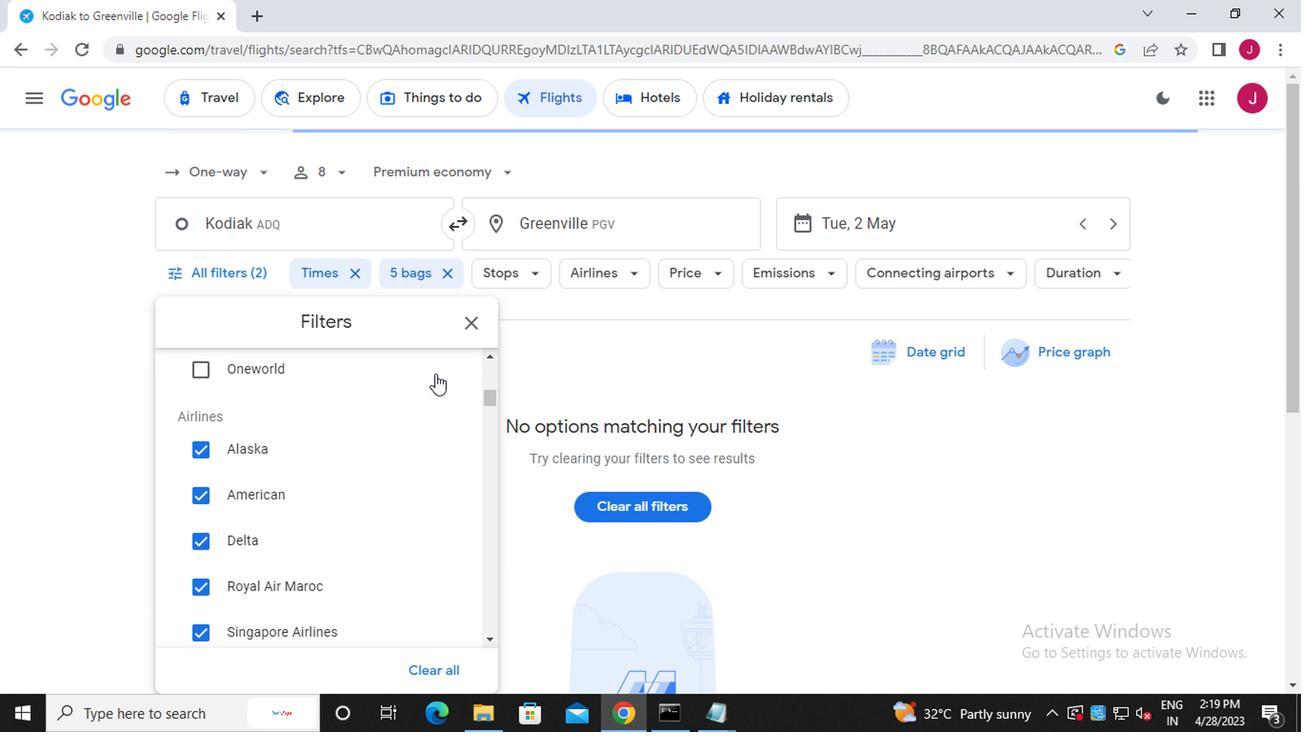 
Action: Mouse scrolled (431, 375) with delta (0, 0)
Screenshot: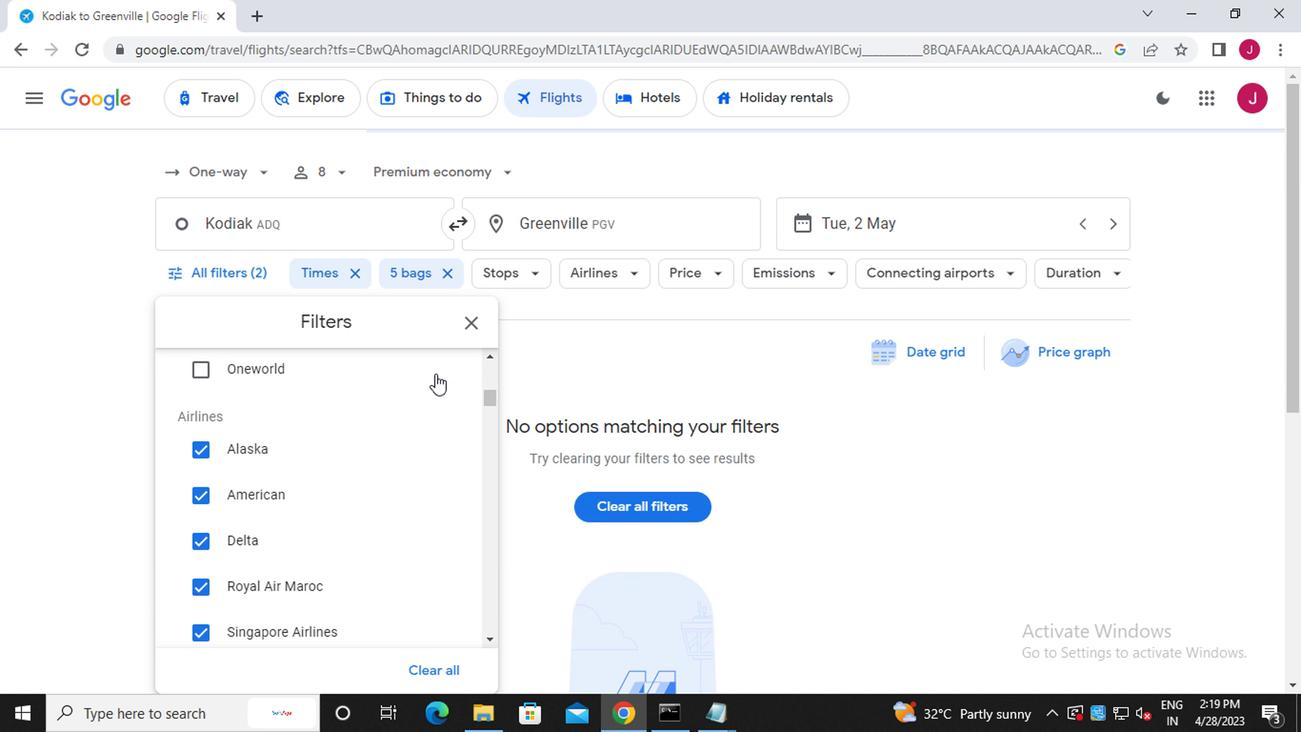 
Action: Mouse moved to (429, 393)
Screenshot: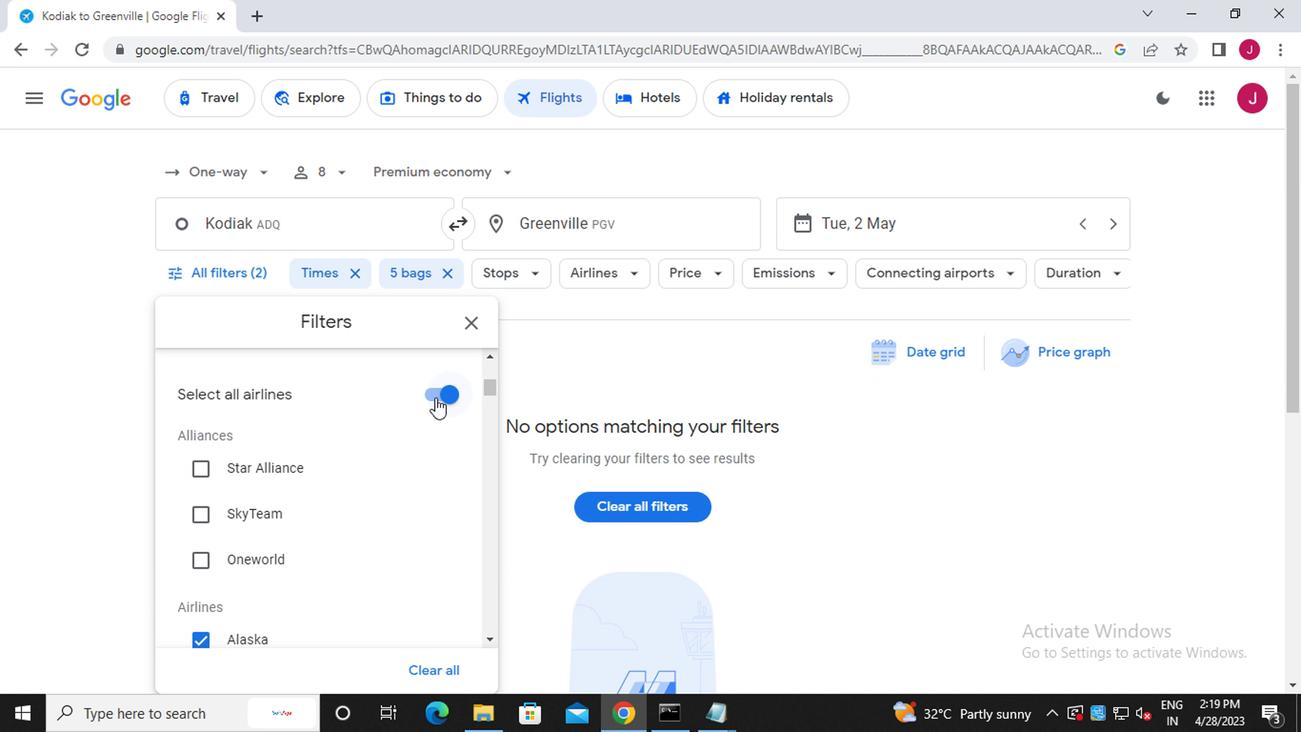 
Action: Mouse pressed left at (429, 393)
Screenshot: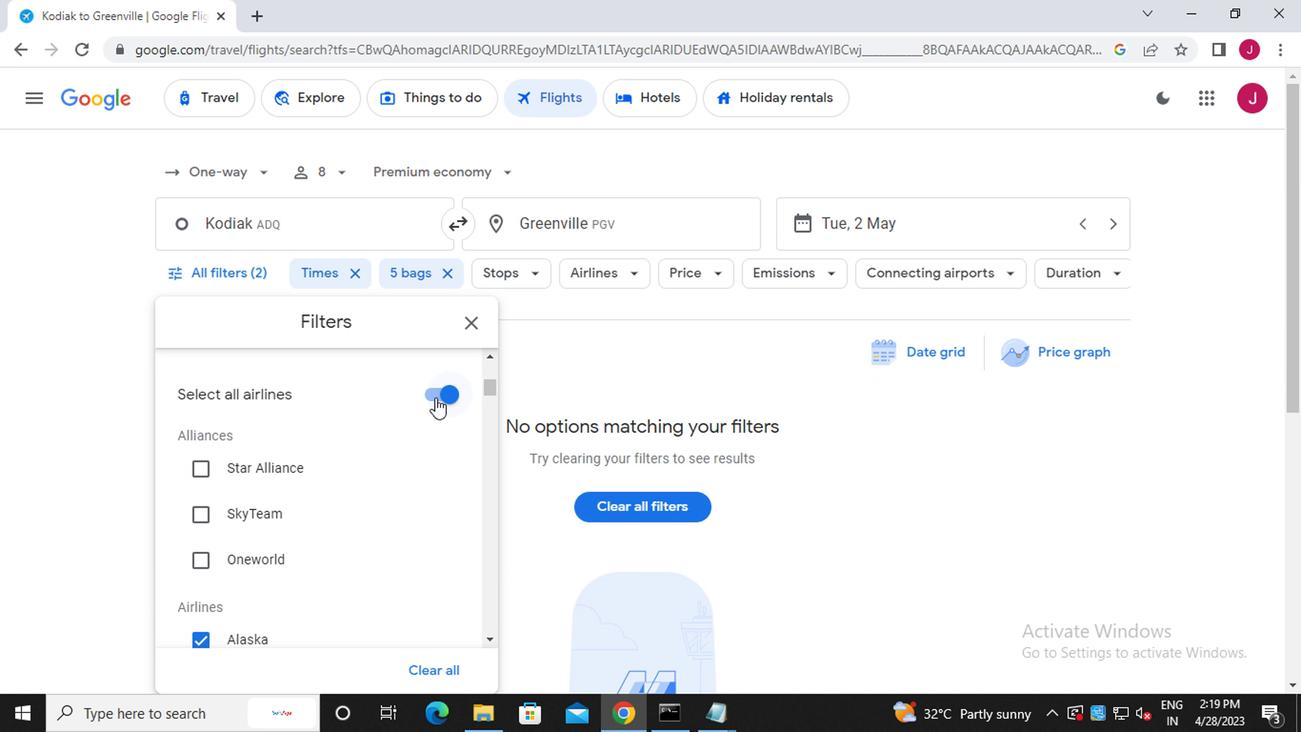 
Action: Mouse moved to (321, 442)
Screenshot: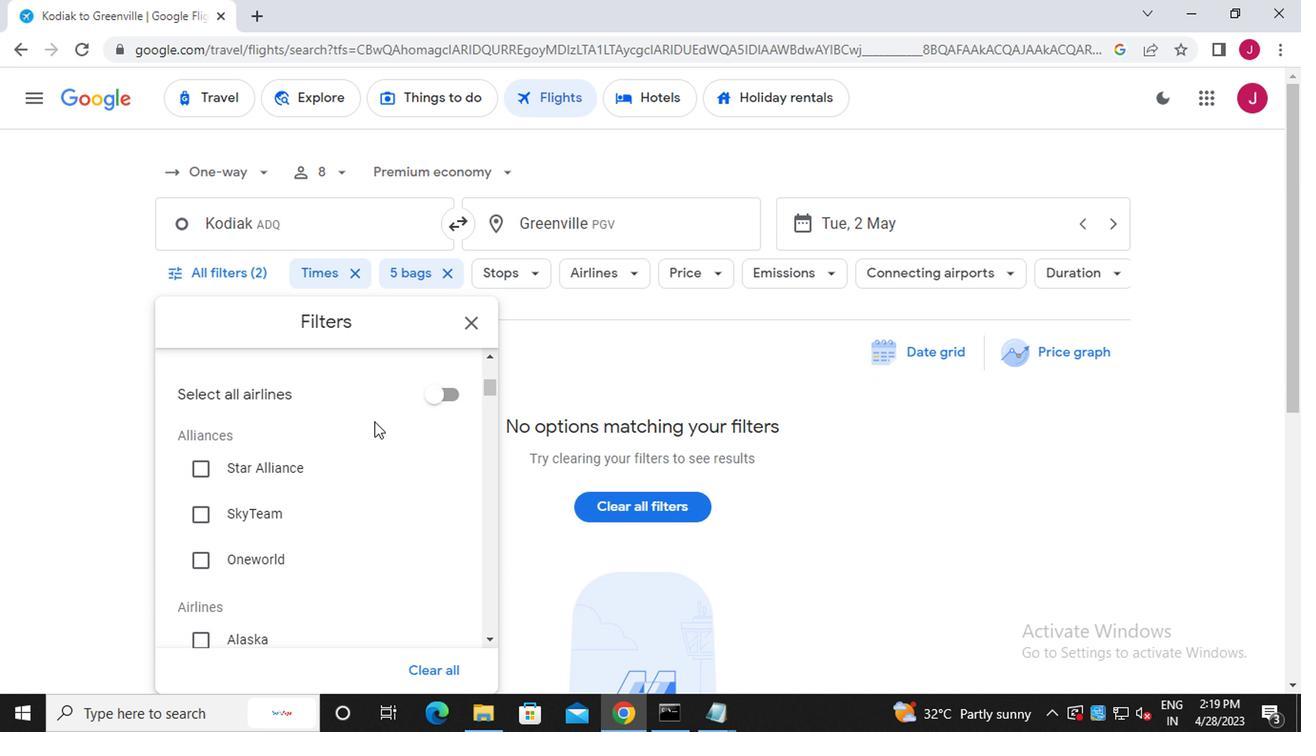 
Action: Mouse scrolled (321, 441) with delta (0, 0)
Screenshot: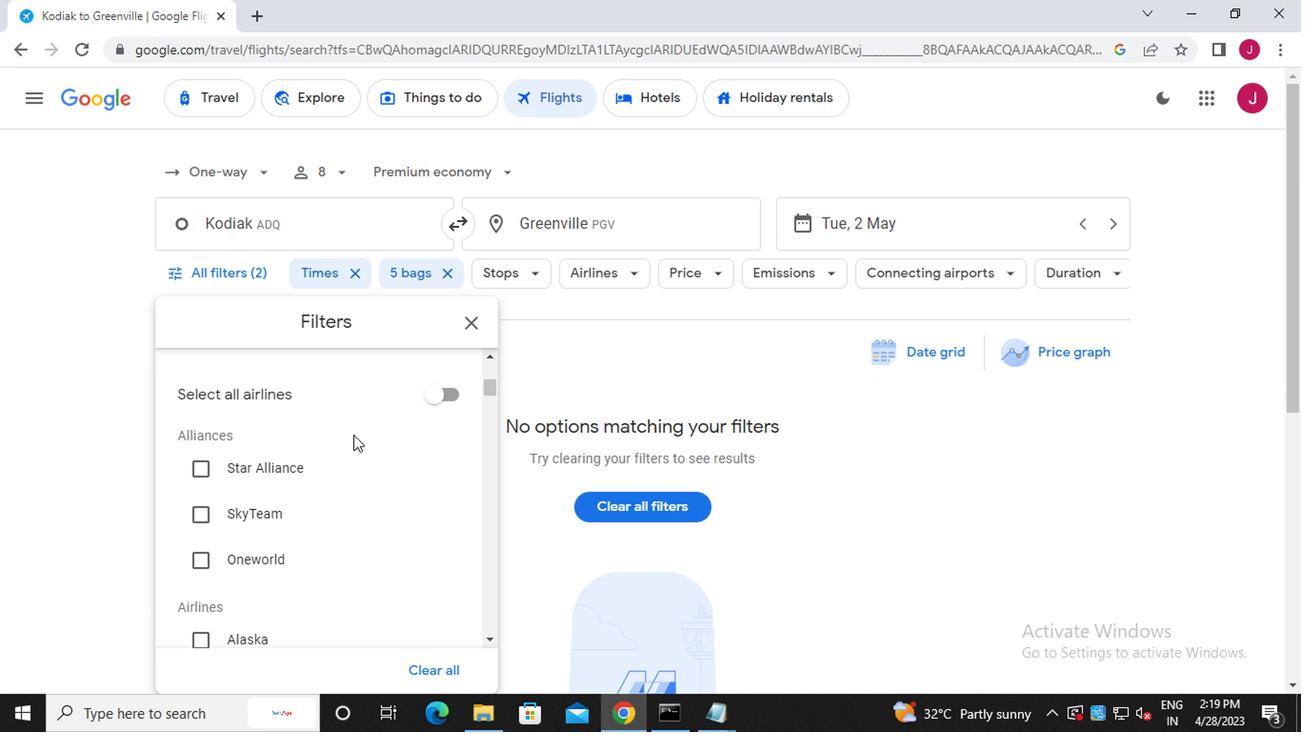 
Action: Mouse scrolled (321, 441) with delta (0, 0)
Screenshot: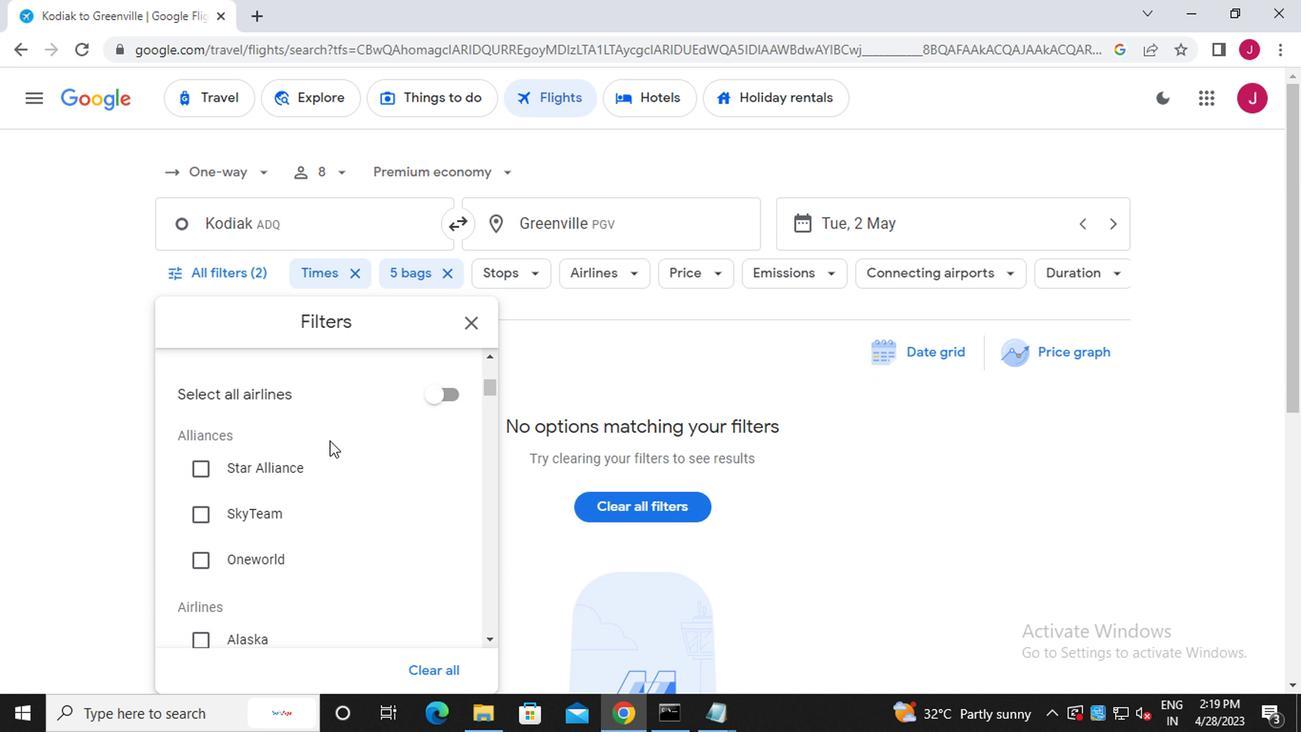 
Action: Mouse scrolled (321, 441) with delta (0, 0)
Screenshot: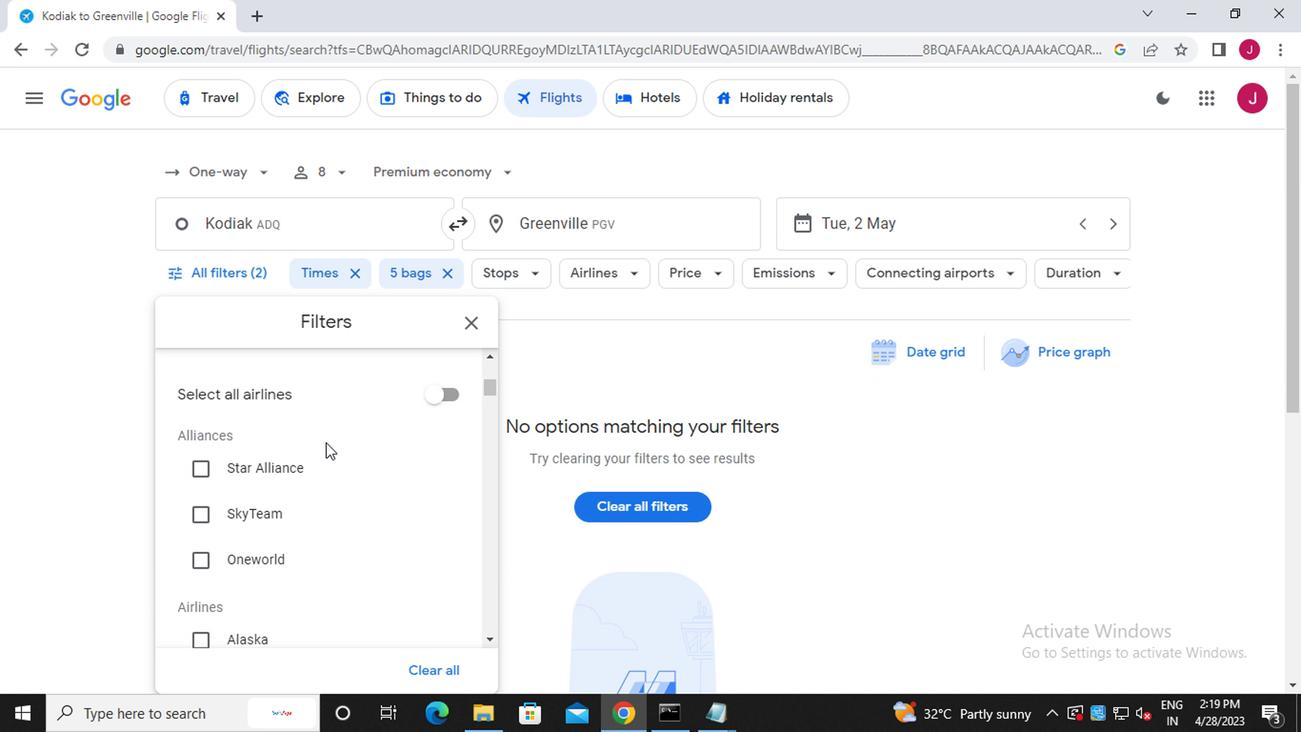 
Action: Mouse moved to (241, 535)
Screenshot: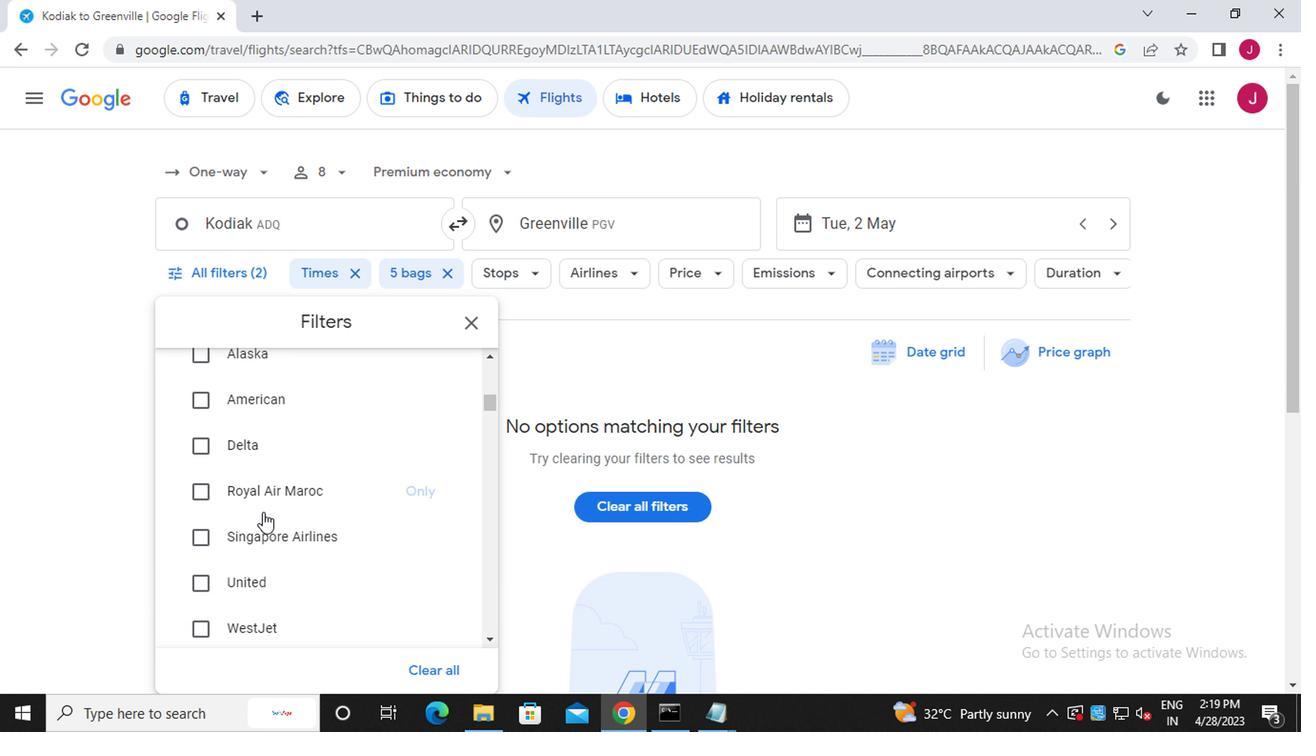 
Action: Mouse scrolled (241, 534) with delta (0, 0)
Screenshot: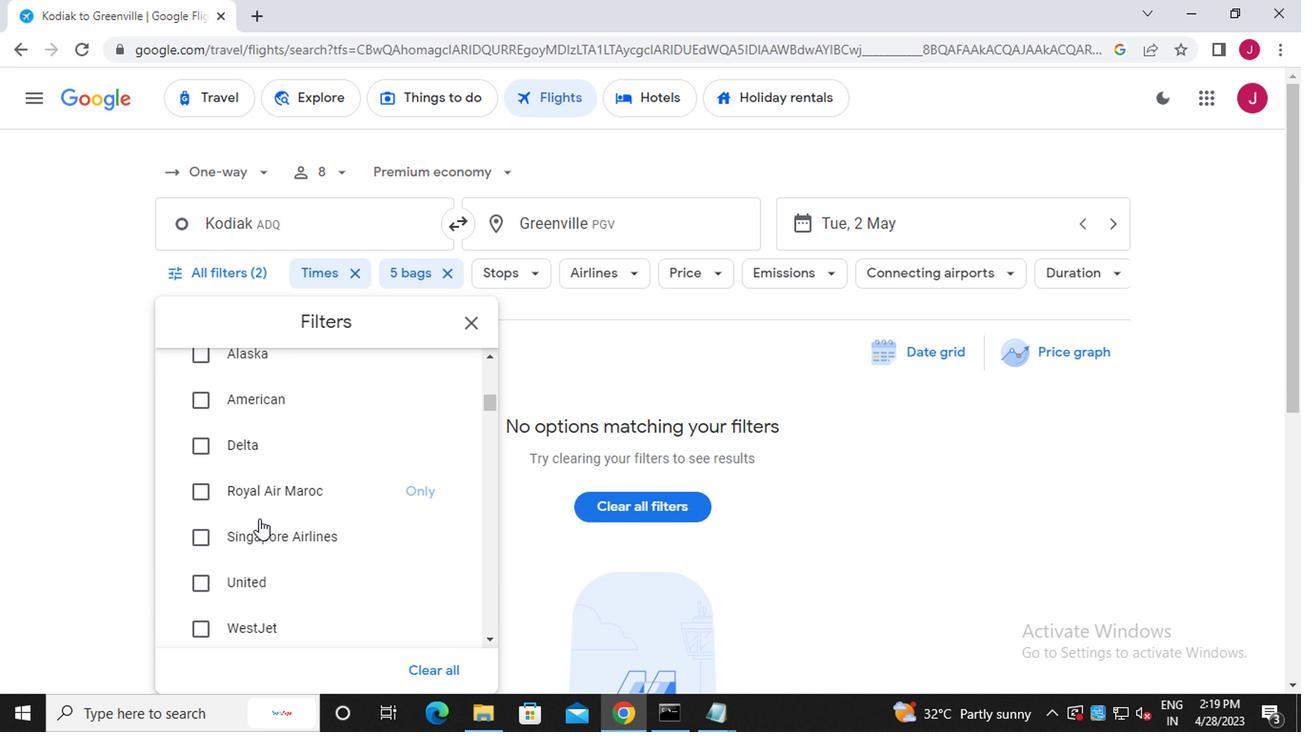 
Action: Mouse moved to (191, 530)
Screenshot: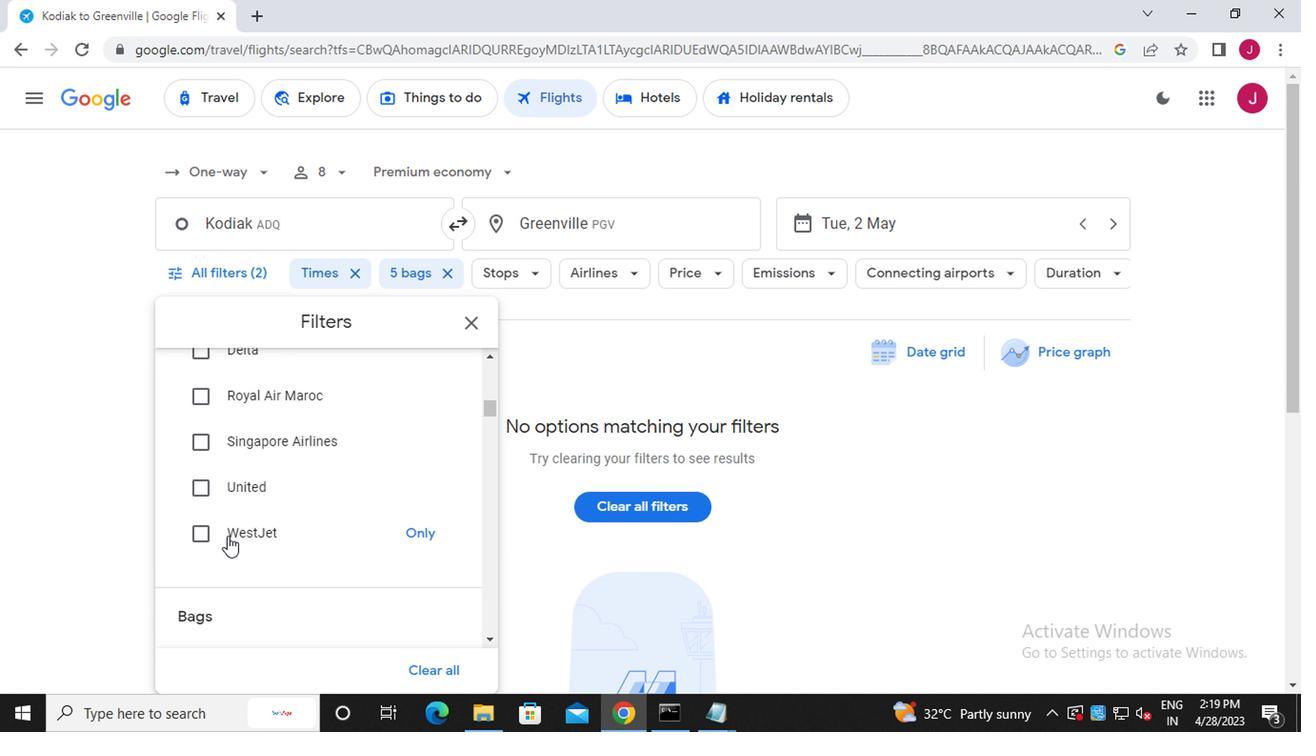 
Action: Mouse pressed left at (191, 530)
Screenshot: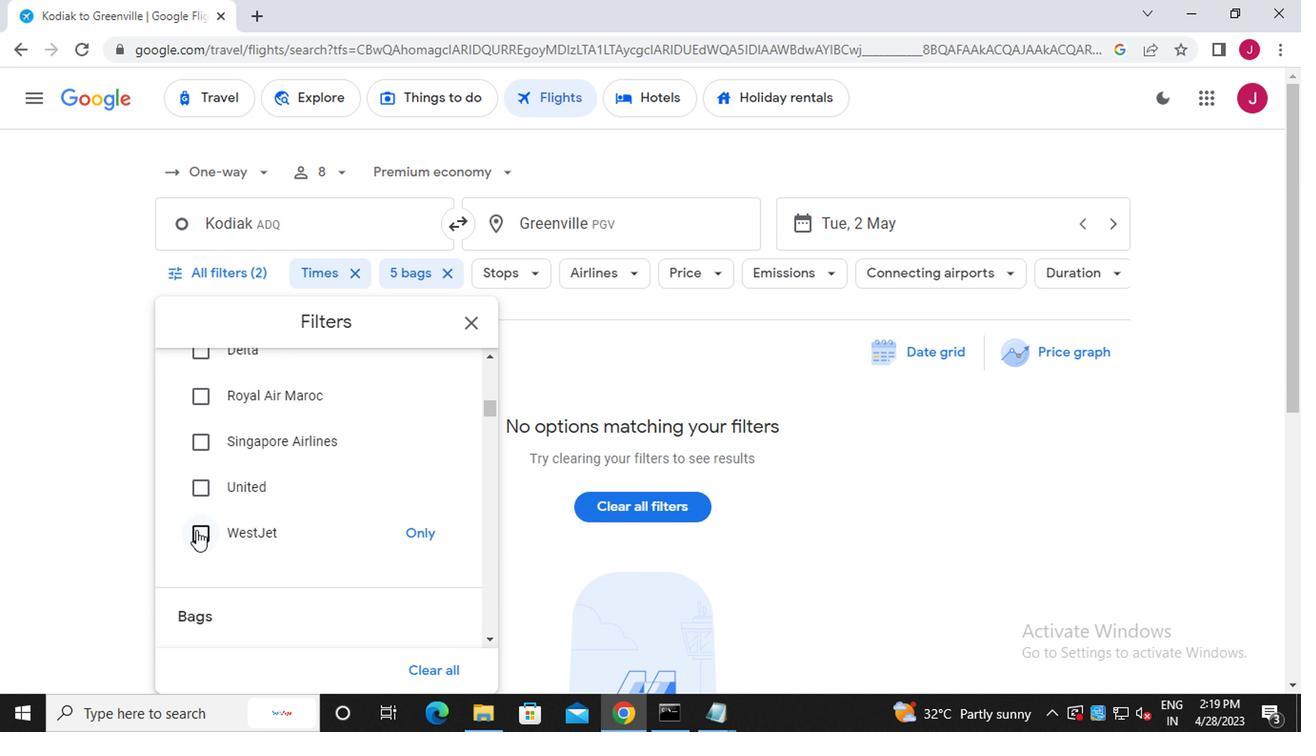 
Action: Mouse moved to (309, 498)
Screenshot: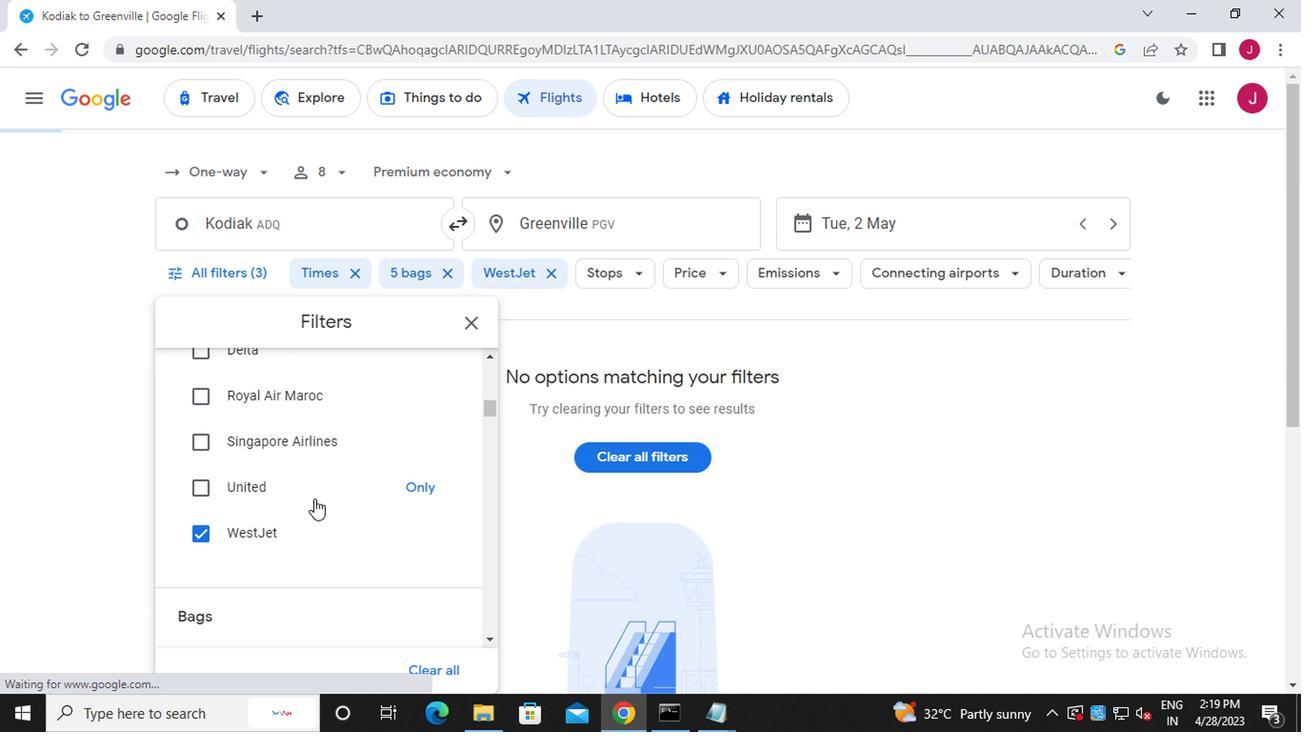 
Action: Mouse scrolled (309, 497) with delta (0, -1)
Screenshot: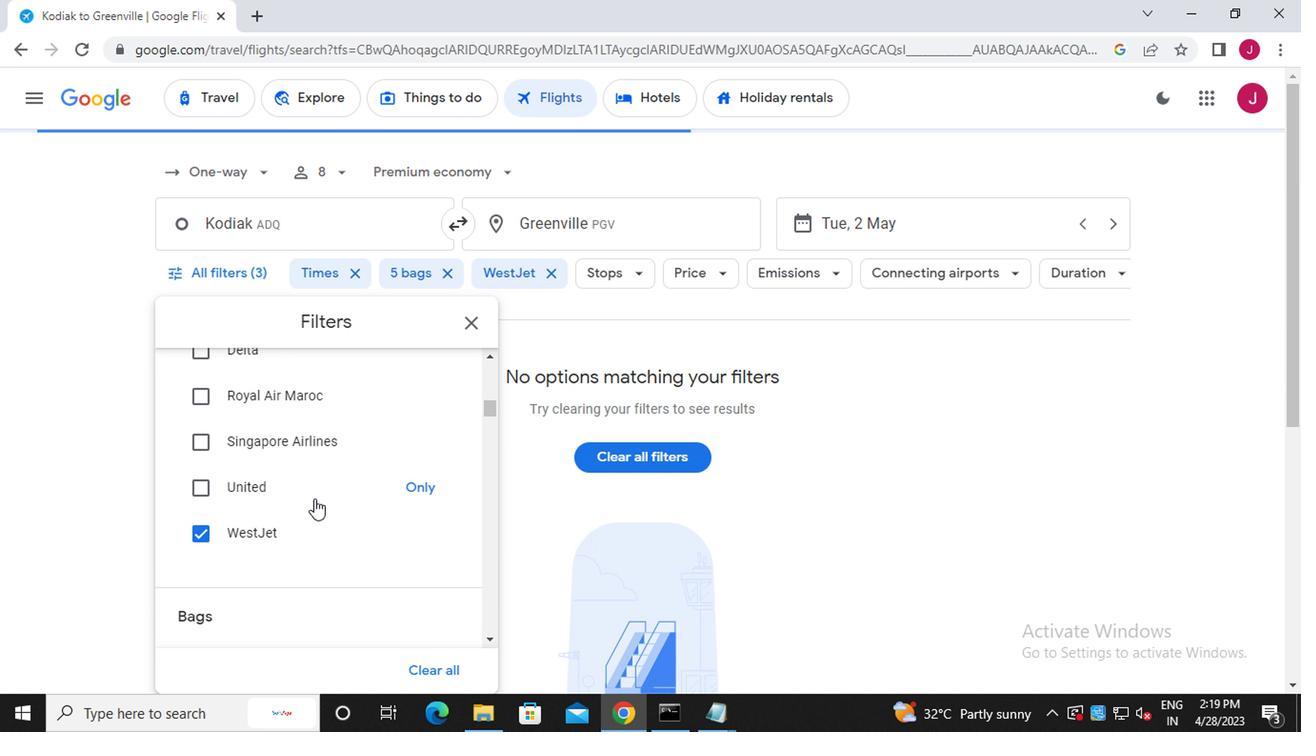
Action: Mouse scrolled (309, 497) with delta (0, -1)
Screenshot: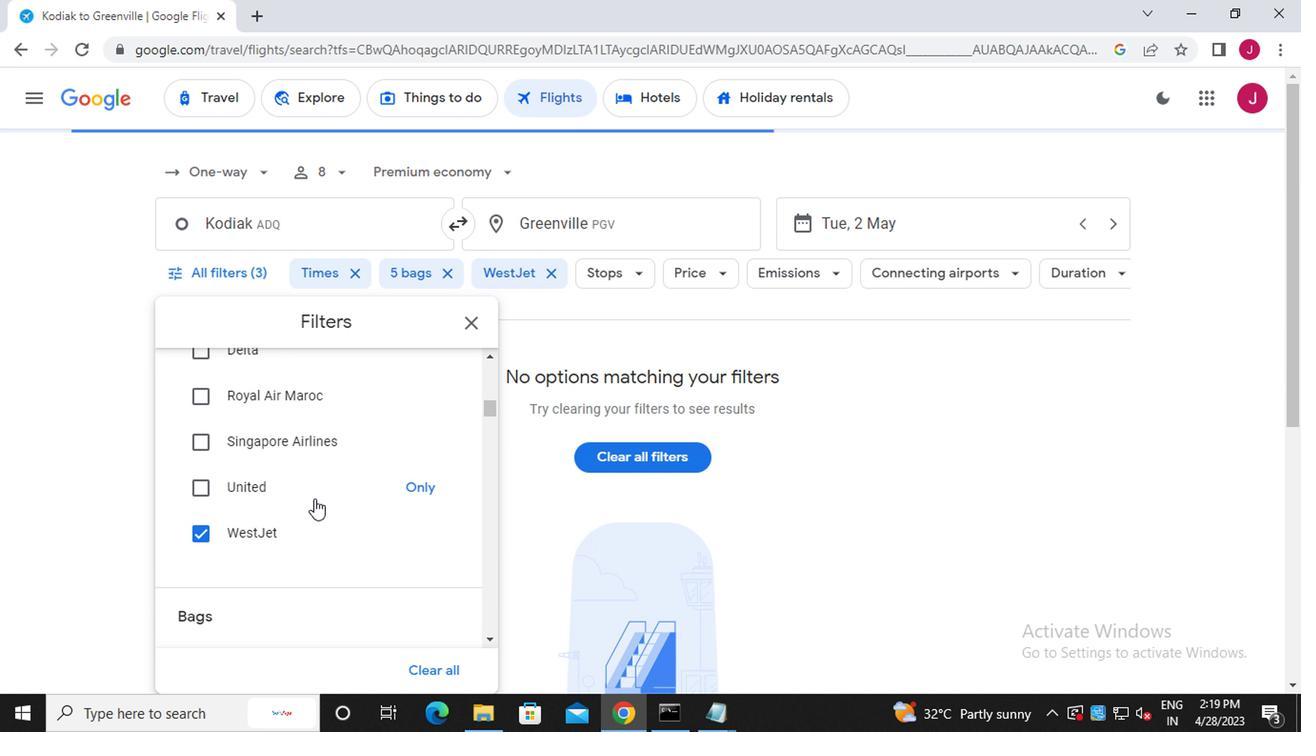 
Action: Mouse scrolled (309, 497) with delta (0, -1)
Screenshot: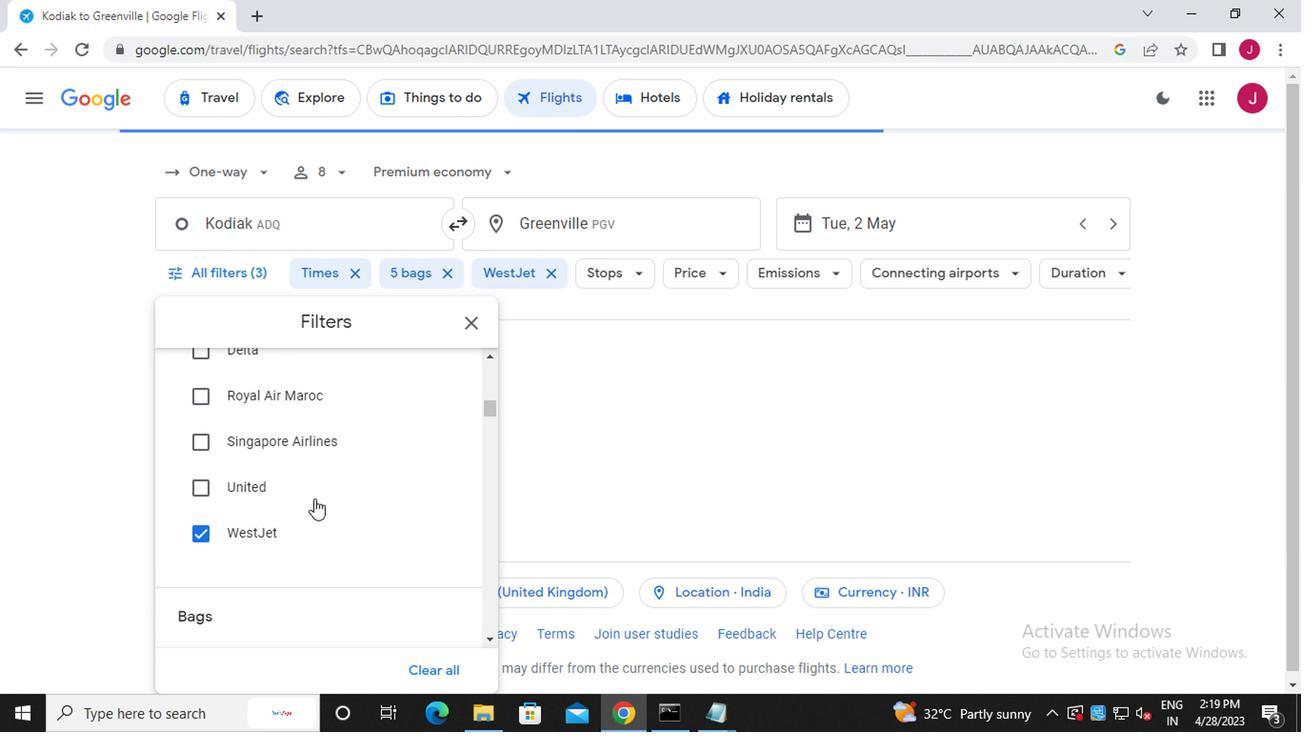 
Action: Mouse moved to (377, 379)
Screenshot: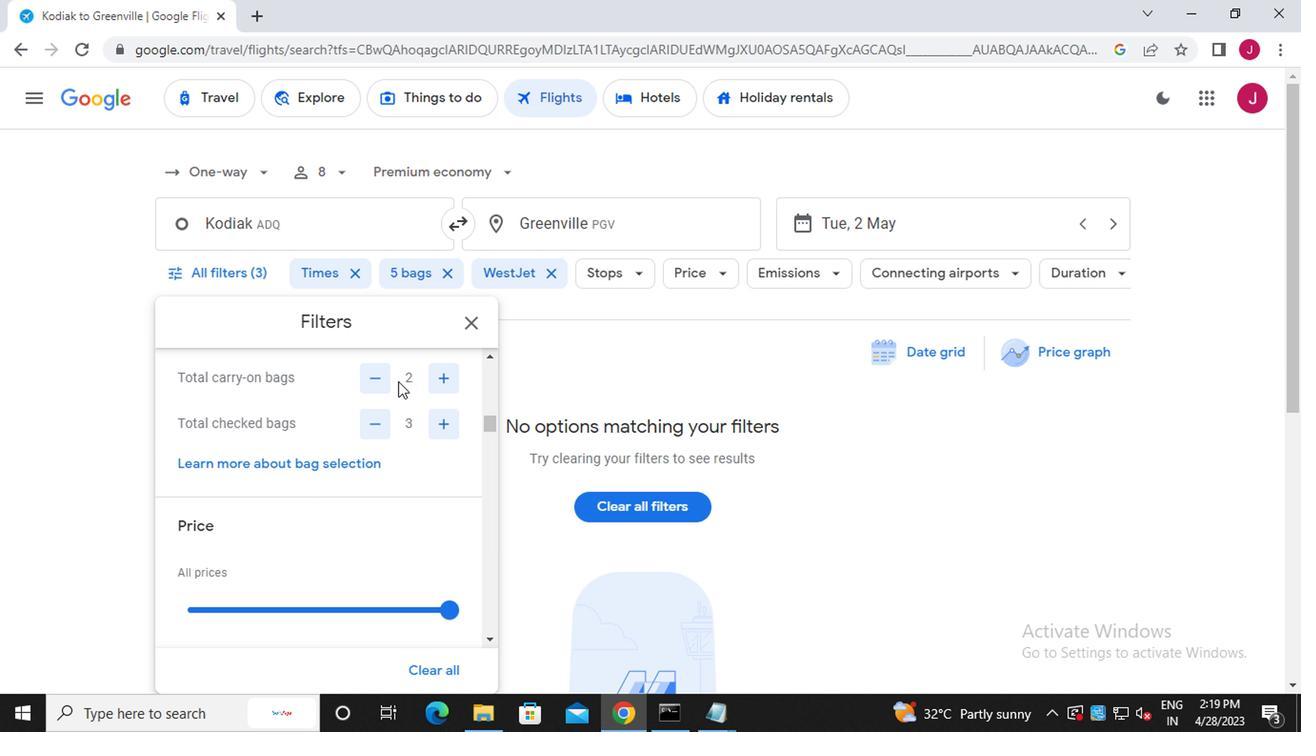 
Action: Mouse pressed left at (377, 379)
Screenshot: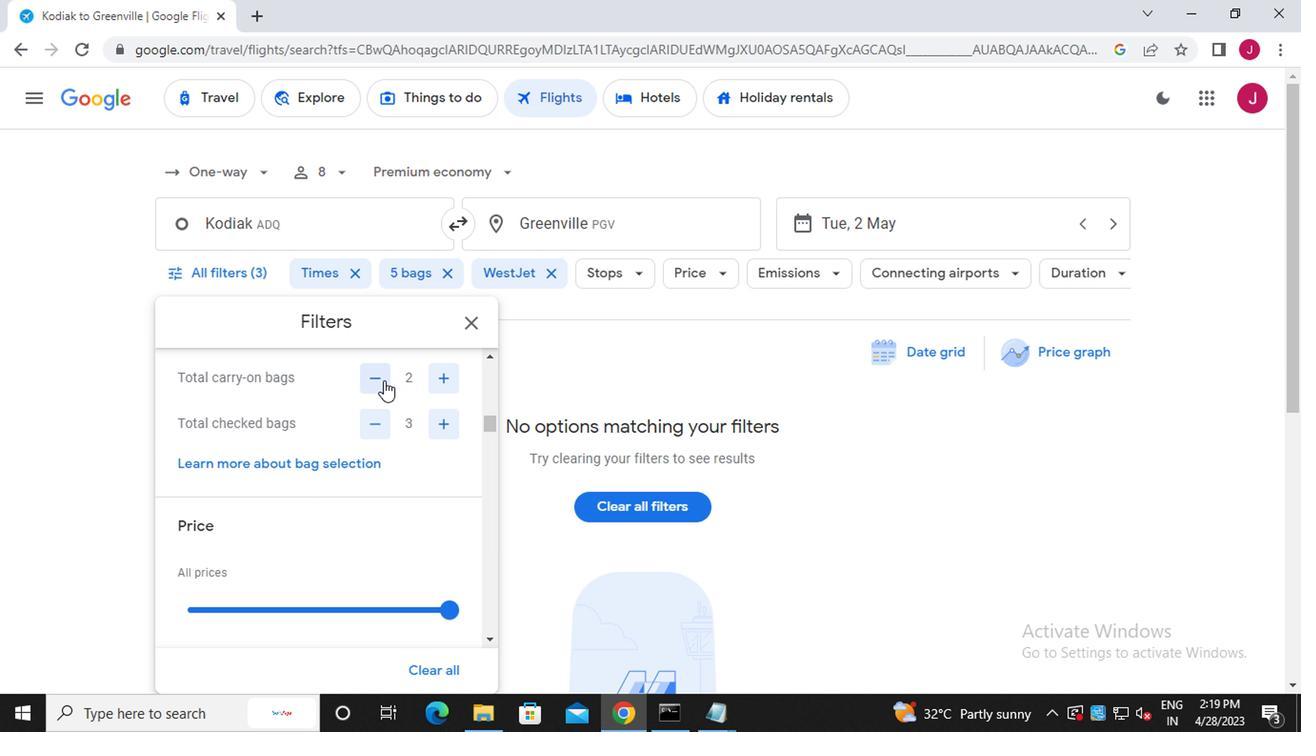 
Action: Mouse pressed left at (377, 379)
Screenshot: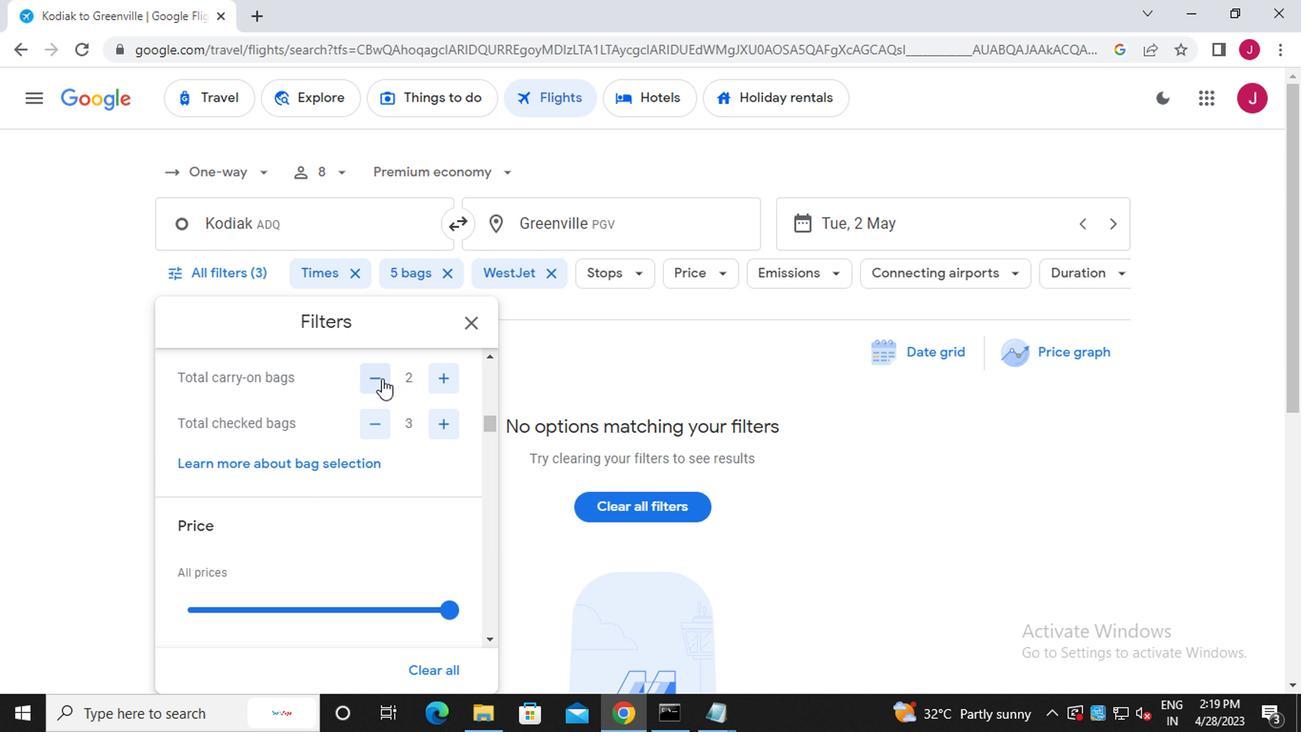 
Action: Mouse pressed left at (377, 379)
Screenshot: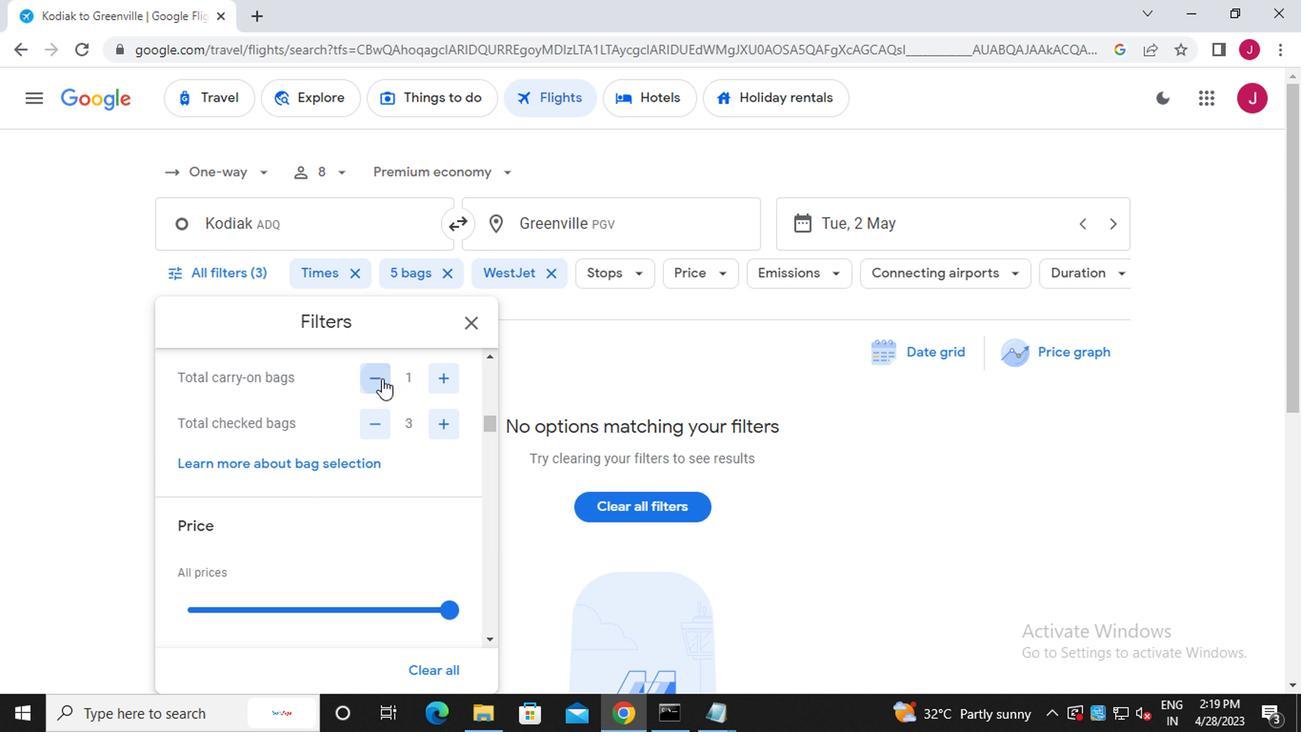 
Action: Mouse moved to (437, 380)
Screenshot: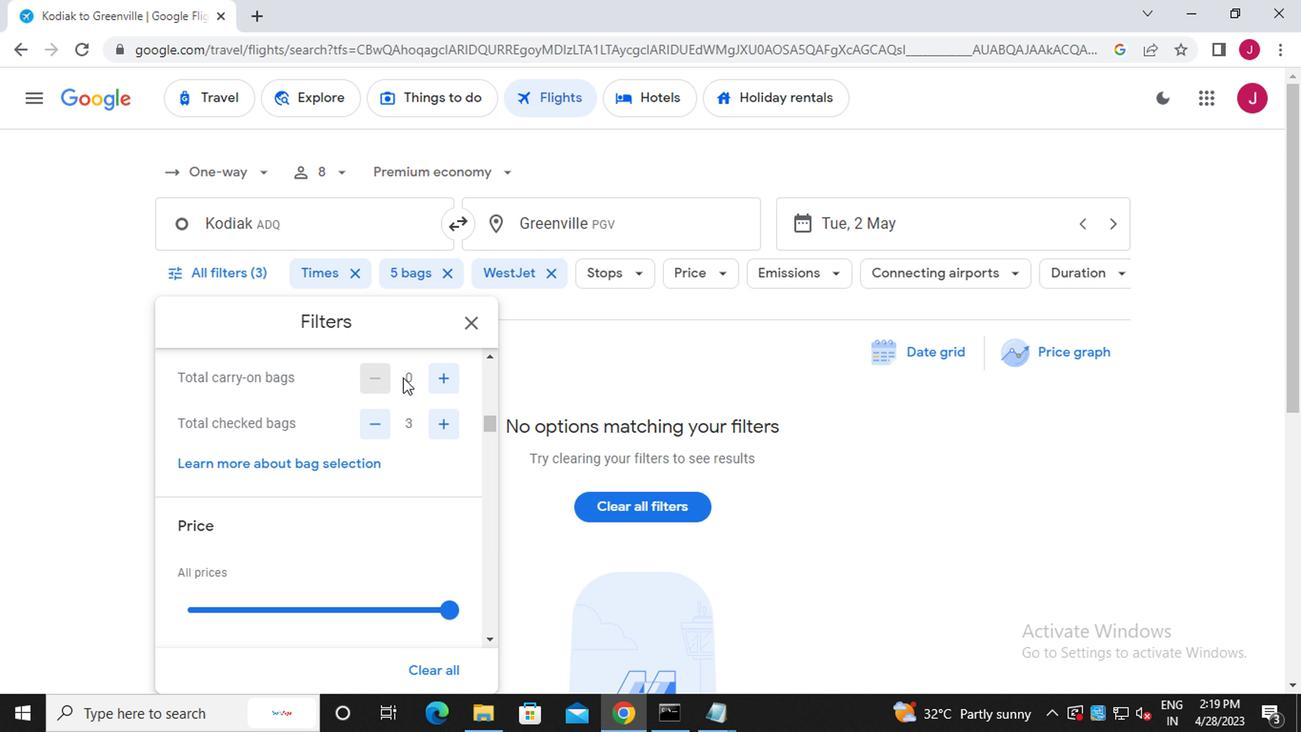 
Action: Mouse pressed left at (437, 380)
Screenshot: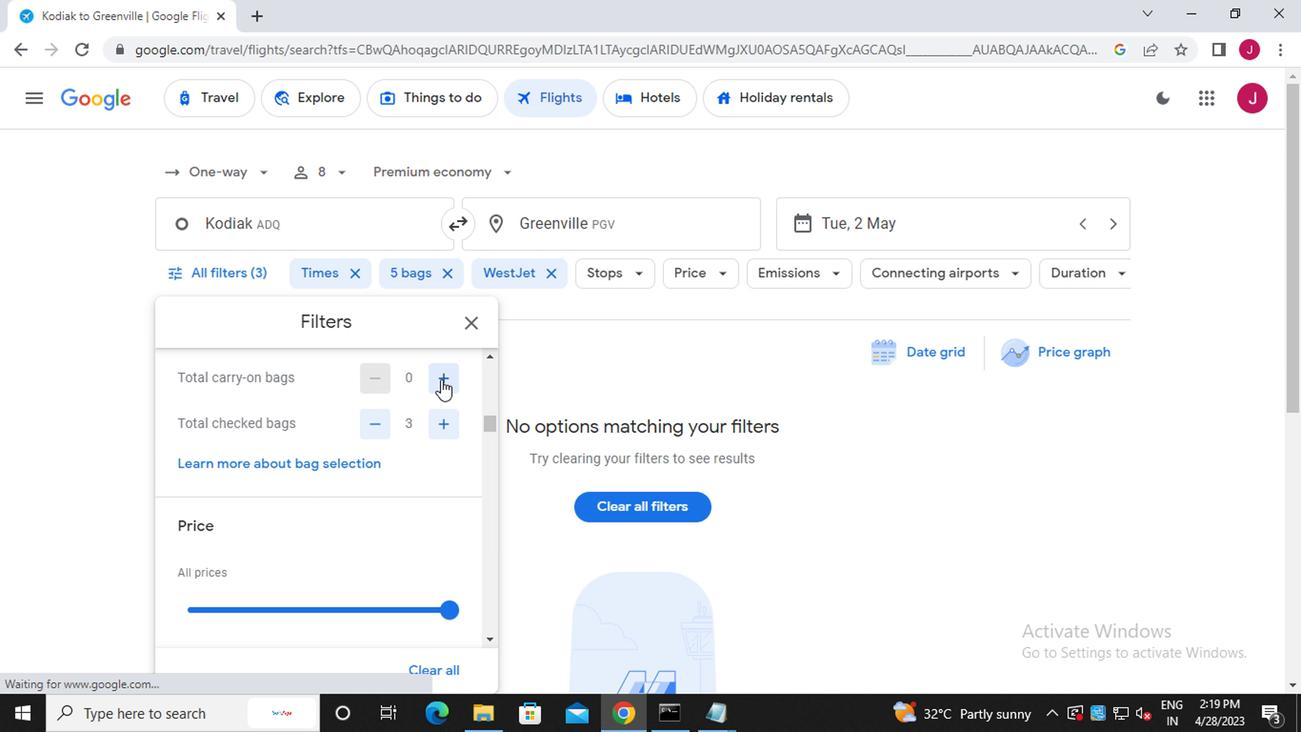 
Action: Mouse pressed left at (437, 380)
Screenshot: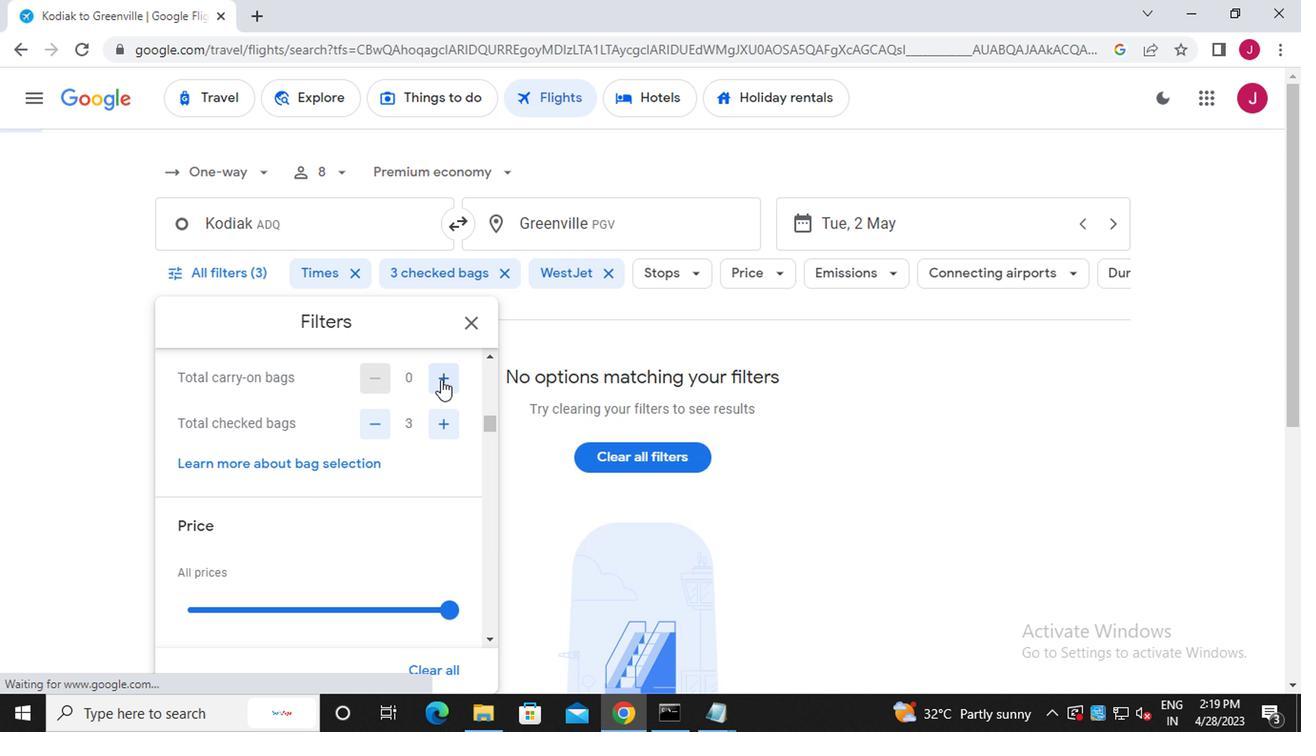 
Action: Mouse moved to (444, 420)
Screenshot: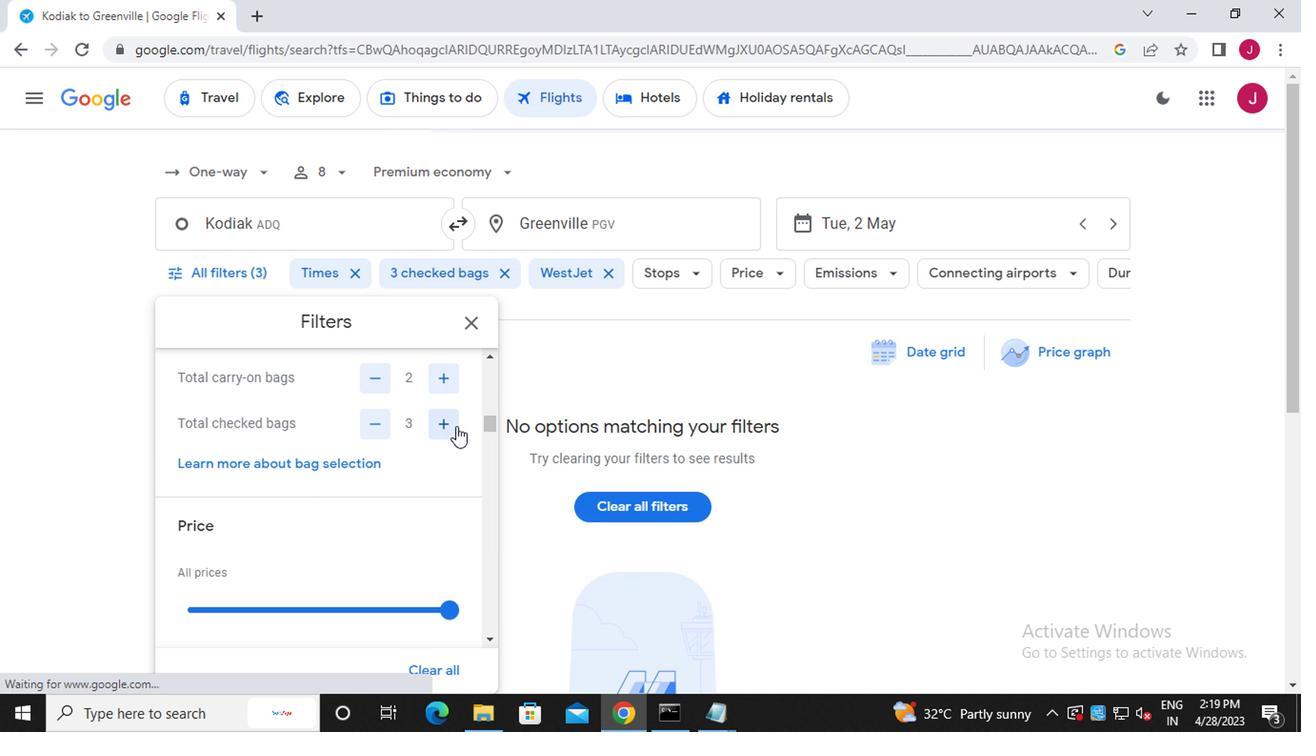 
Action: Mouse pressed left at (444, 420)
Screenshot: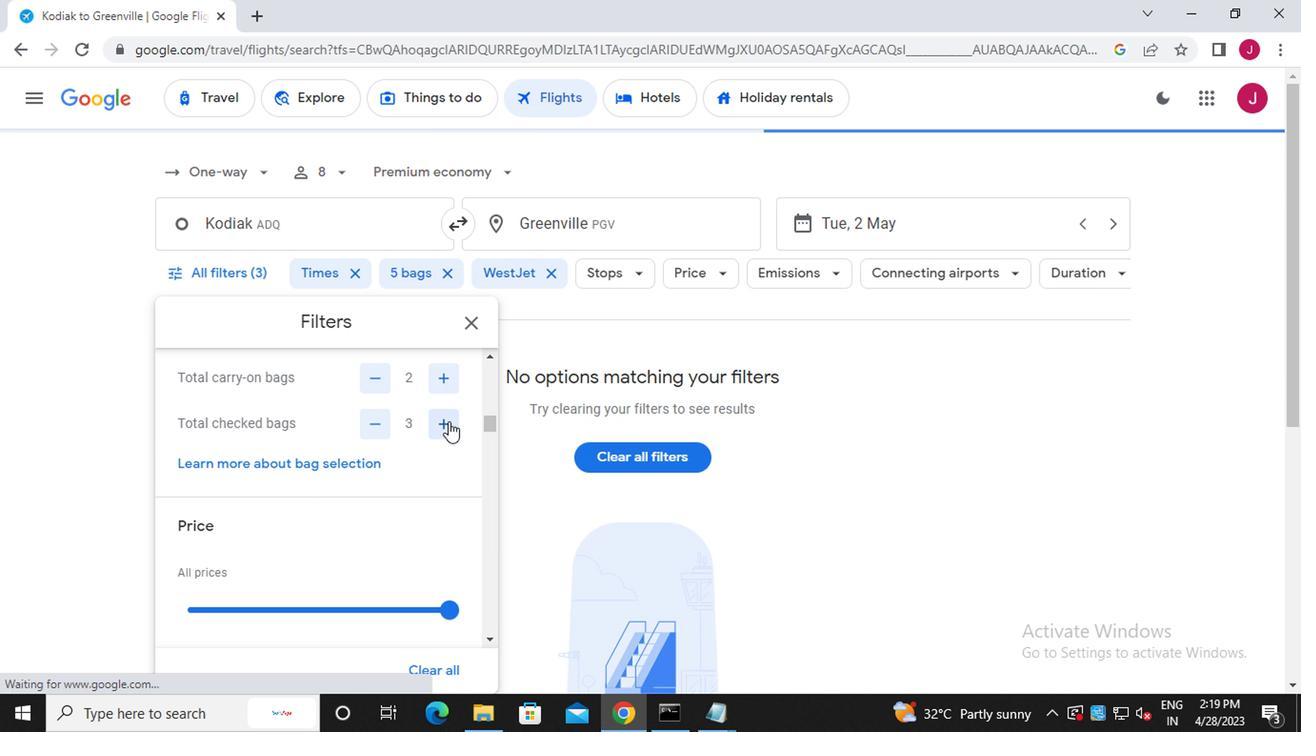 
Action: Mouse moved to (444, 420)
Screenshot: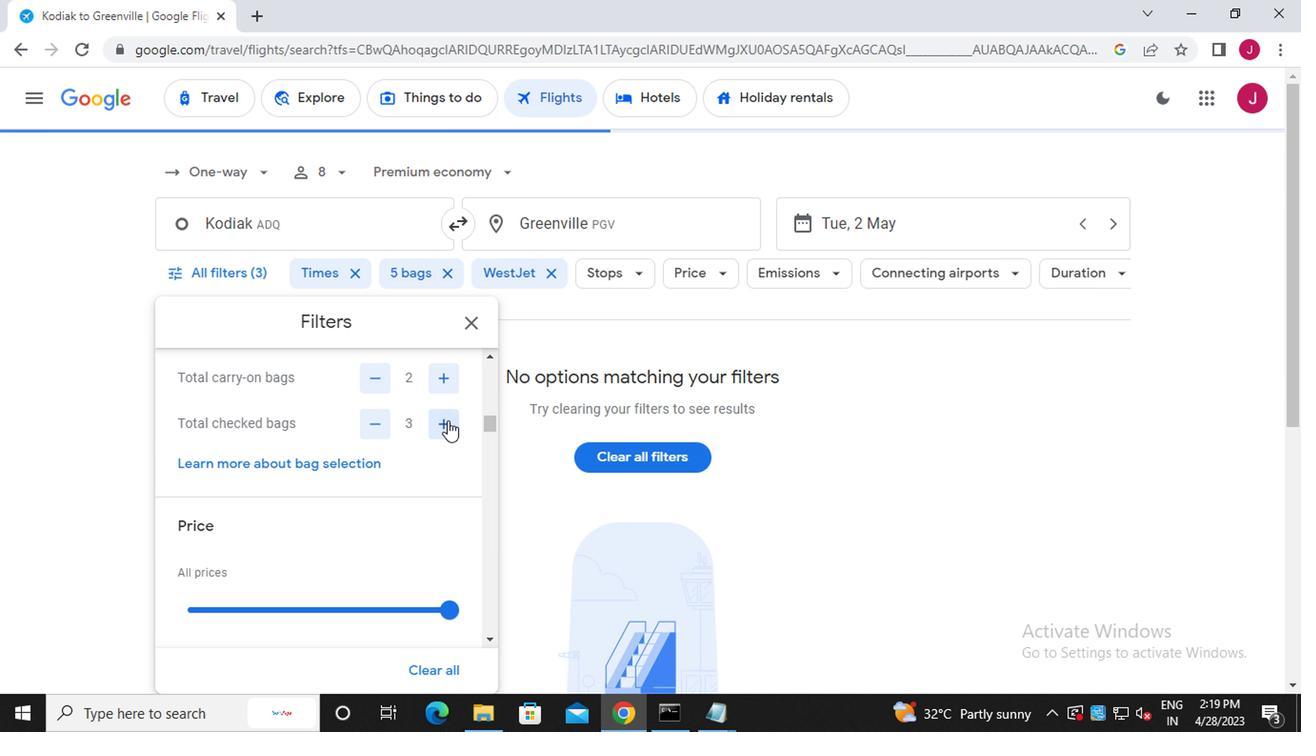 
Action: Mouse pressed left at (444, 420)
Screenshot: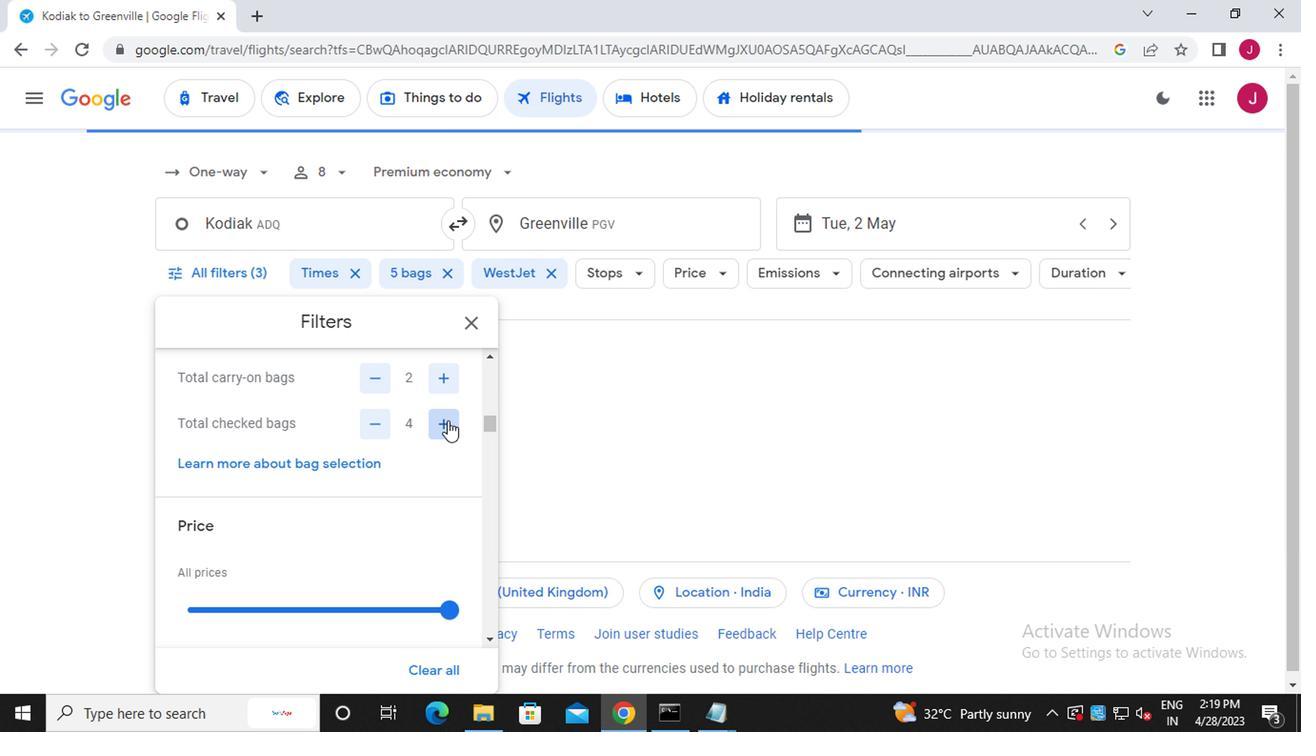 
Action: Mouse pressed left at (444, 420)
Screenshot: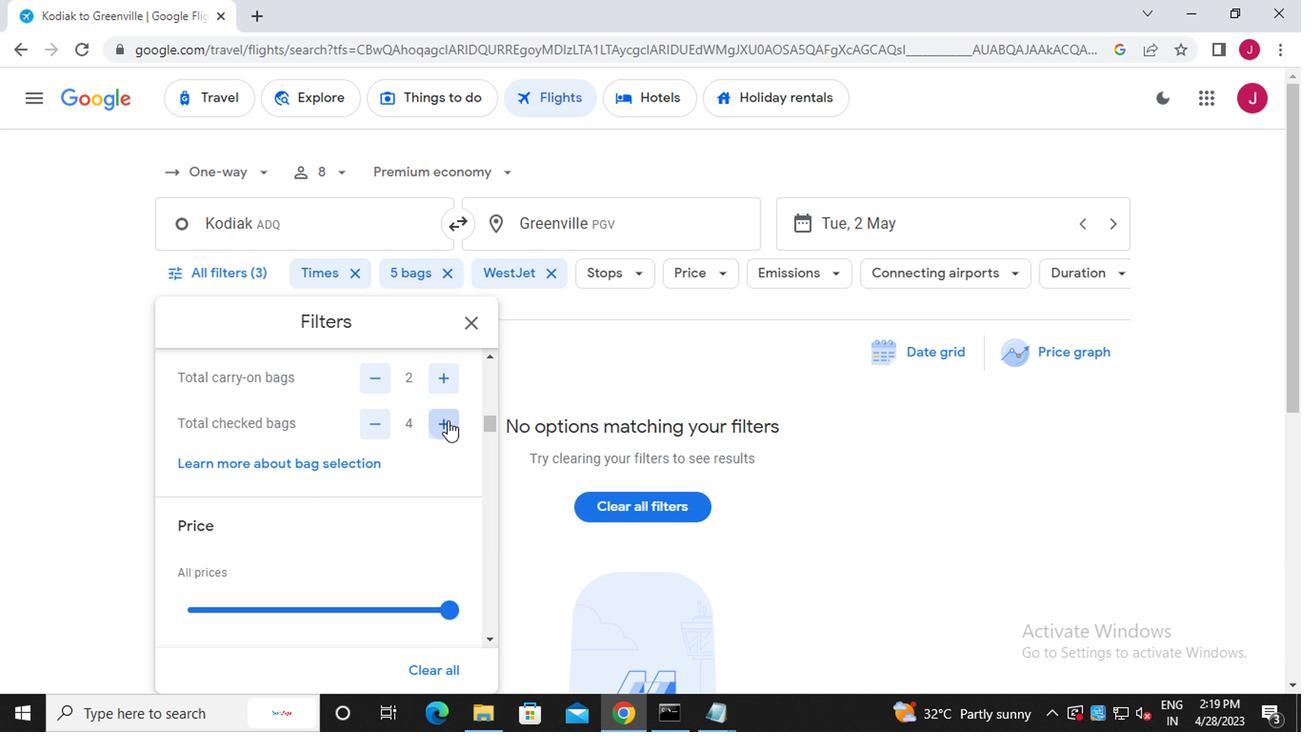 
Action: Mouse moved to (449, 446)
Screenshot: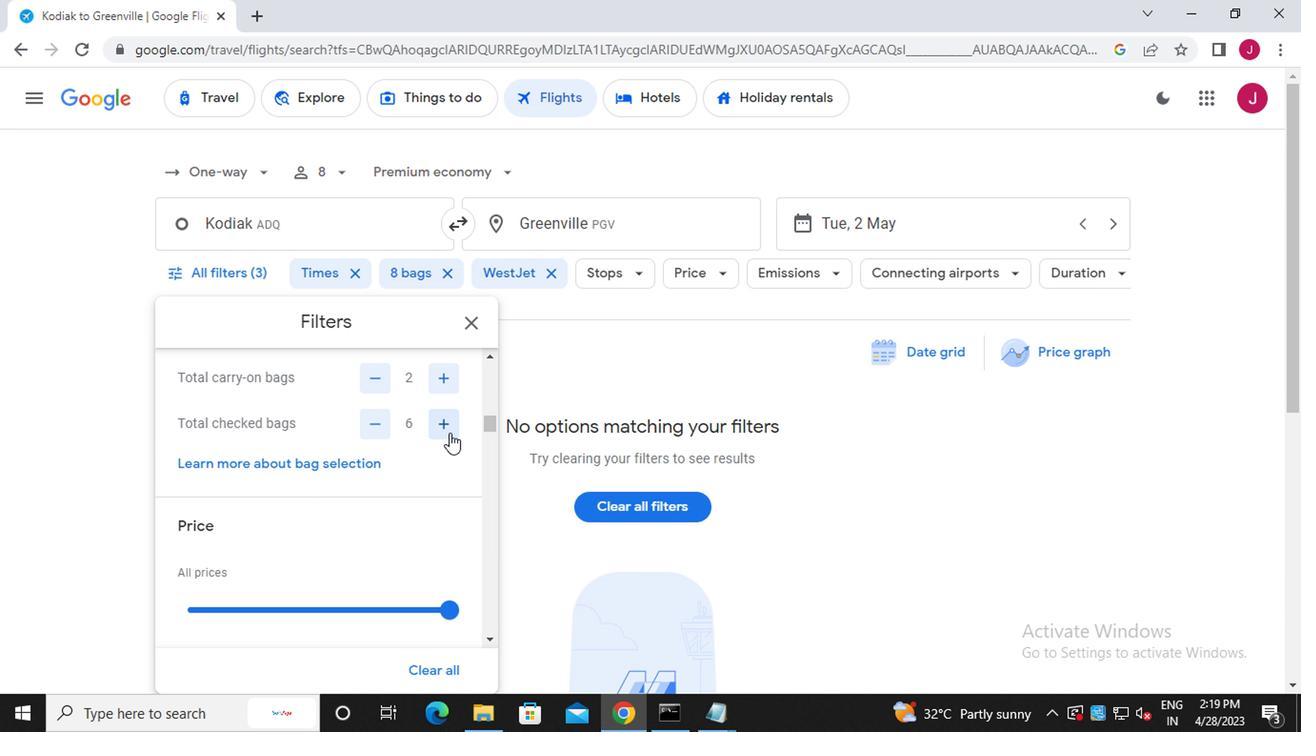 
Action: Mouse scrolled (449, 446) with delta (0, 0)
Screenshot: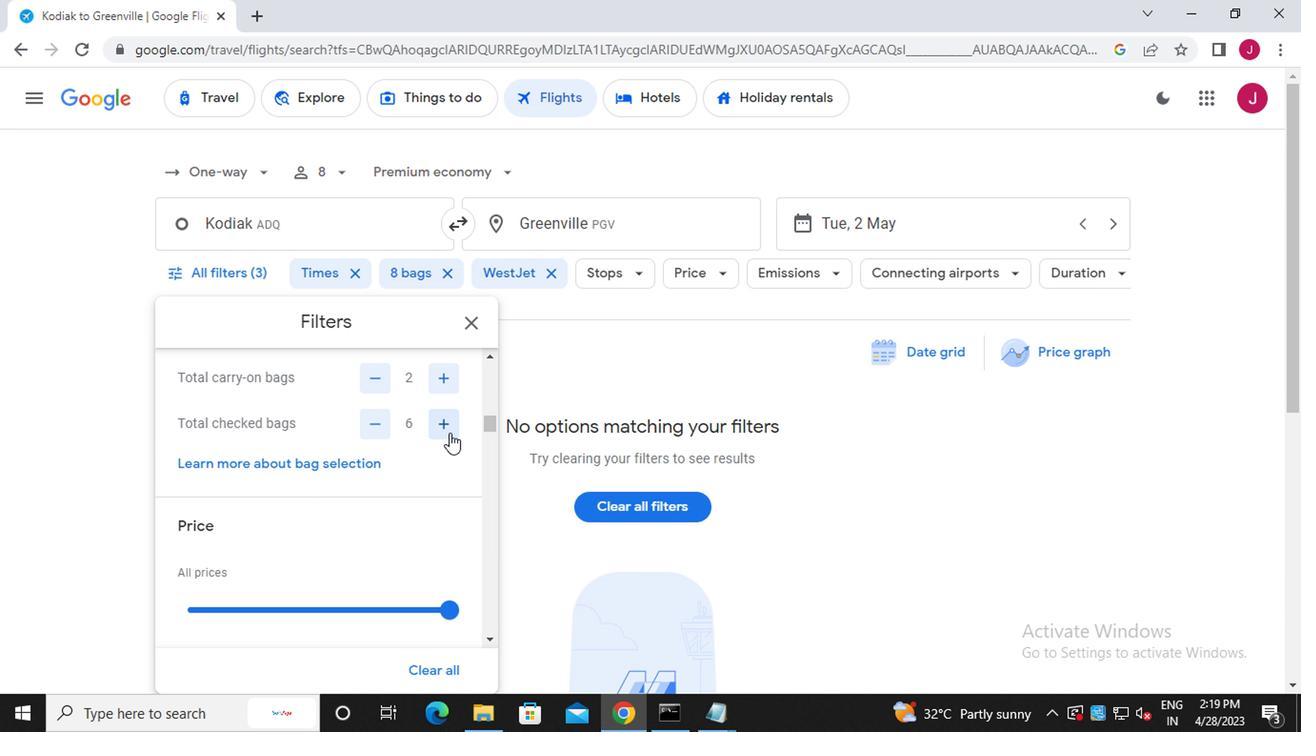 
Action: Mouse moved to (450, 448)
Screenshot: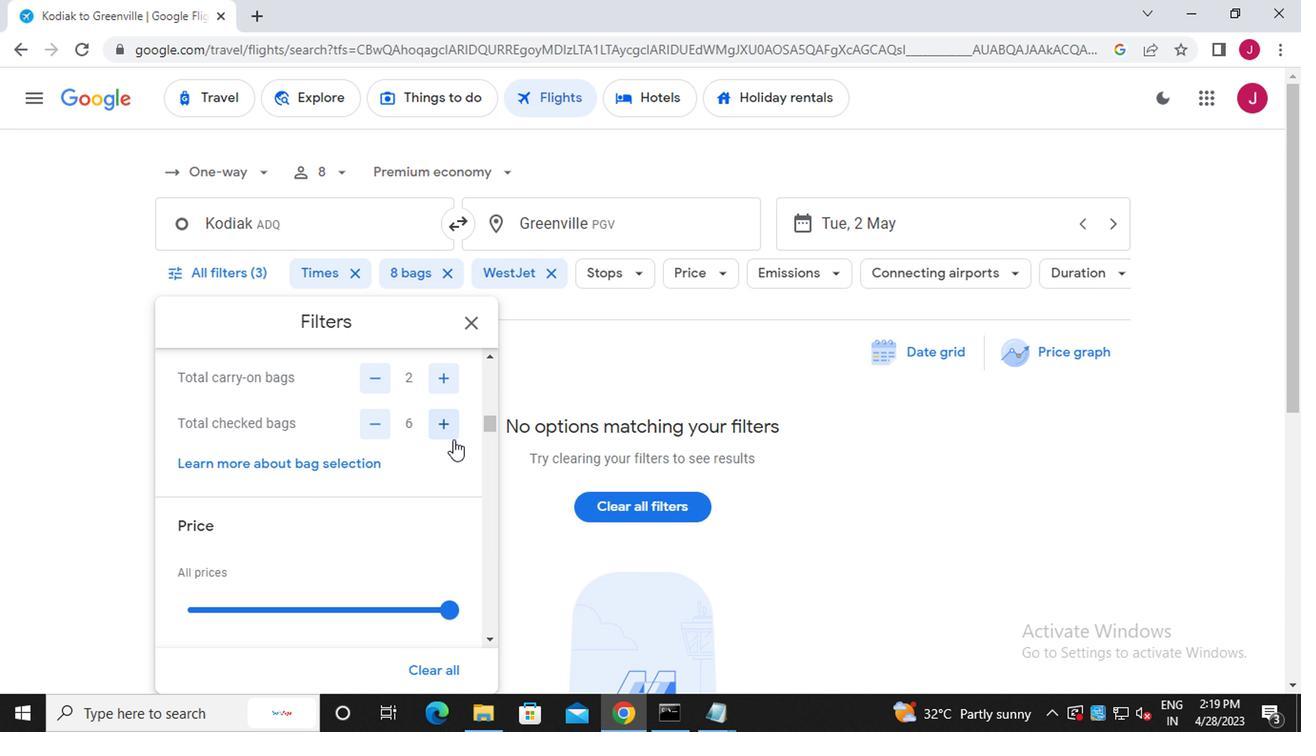 
Action: Mouse scrolled (450, 447) with delta (0, -1)
Screenshot: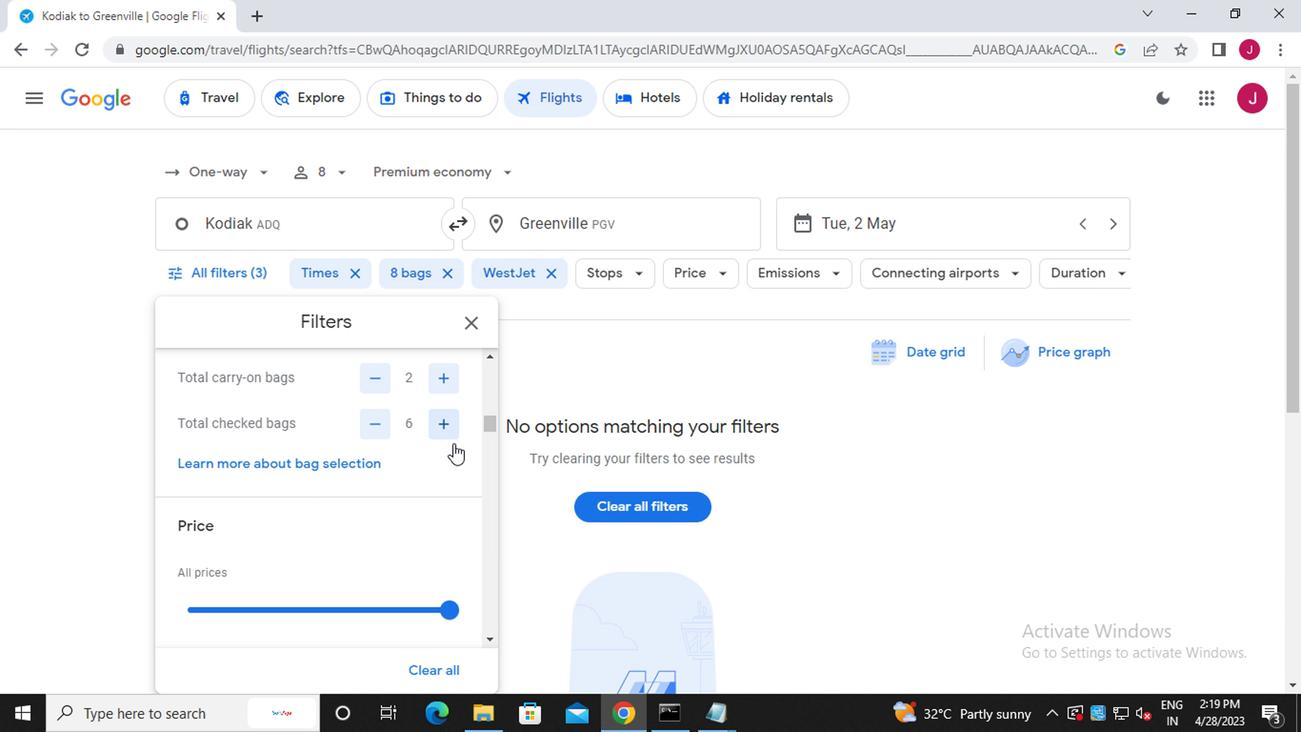 
Action: Mouse moved to (450, 420)
Screenshot: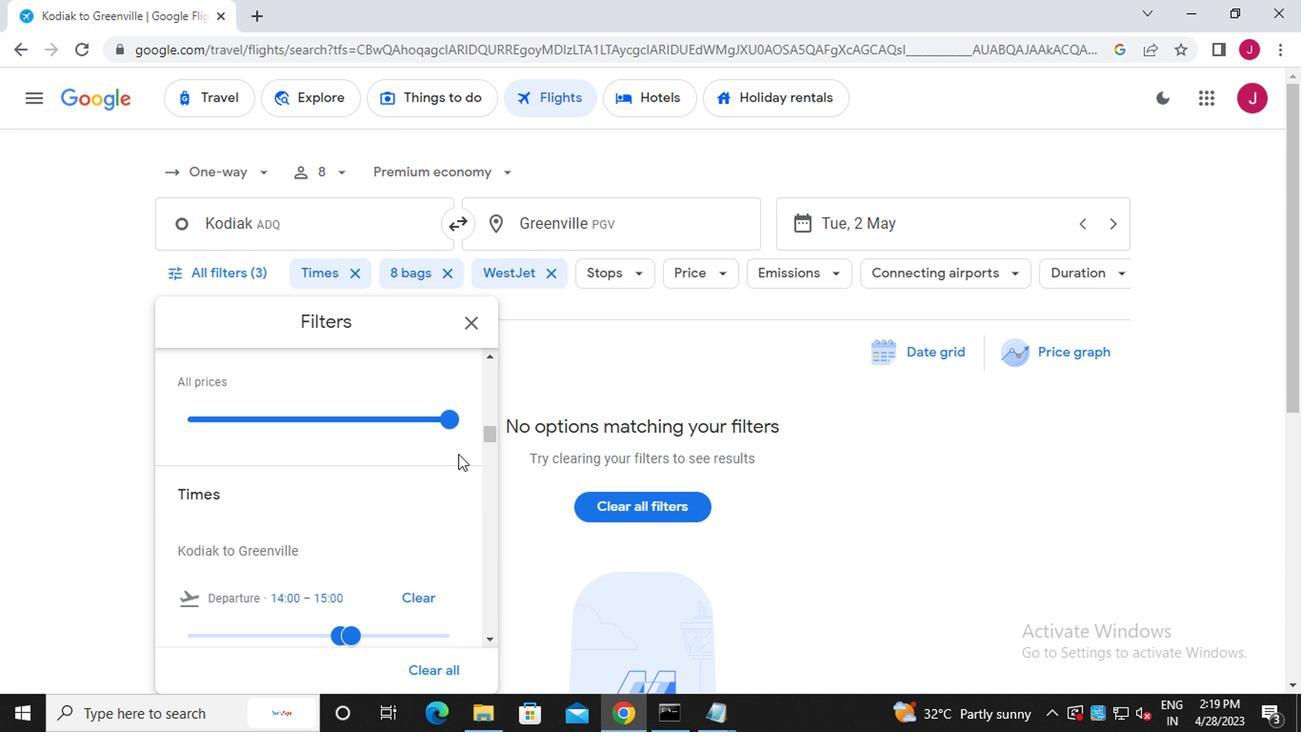 
Action: Mouse pressed left at (450, 420)
Screenshot: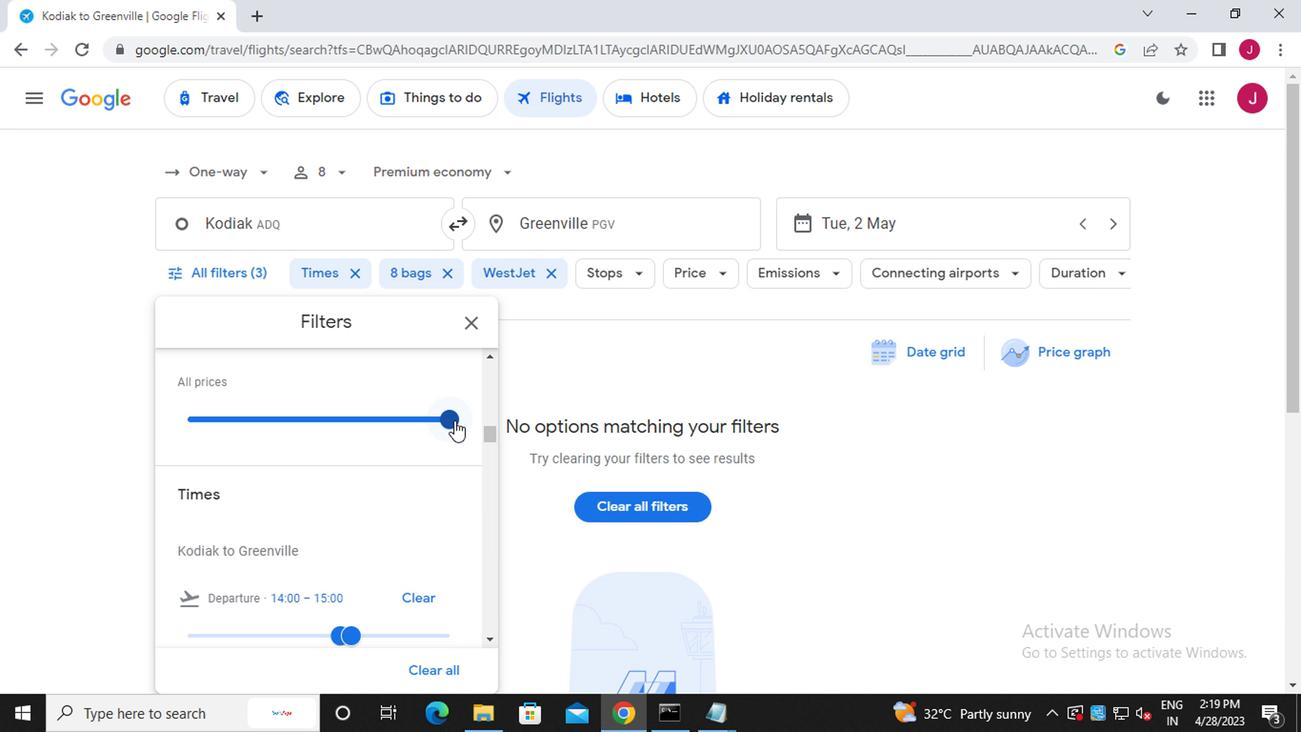 
Action: Mouse moved to (429, 466)
Screenshot: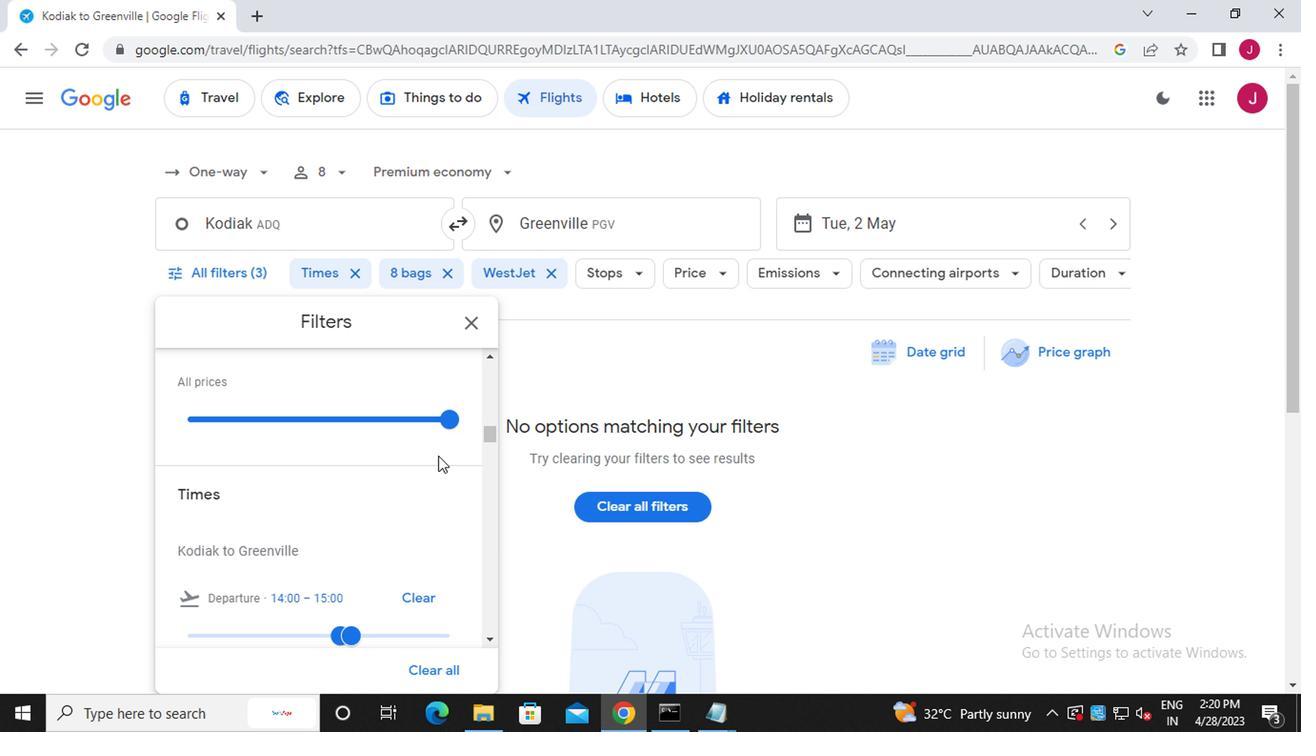 
Action: Mouse scrolled (429, 465) with delta (0, 0)
Screenshot: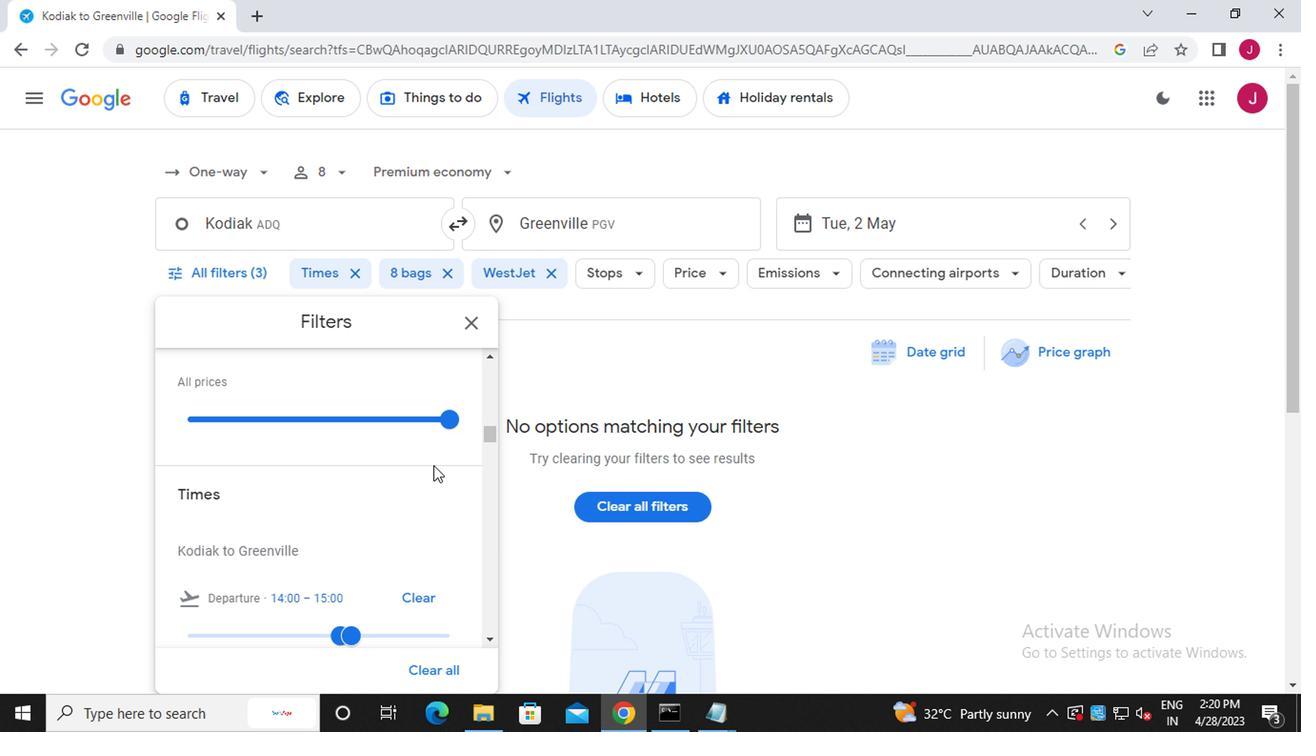 
Action: Mouse scrolled (429, 465) with delta (0, 0)
Screenshot: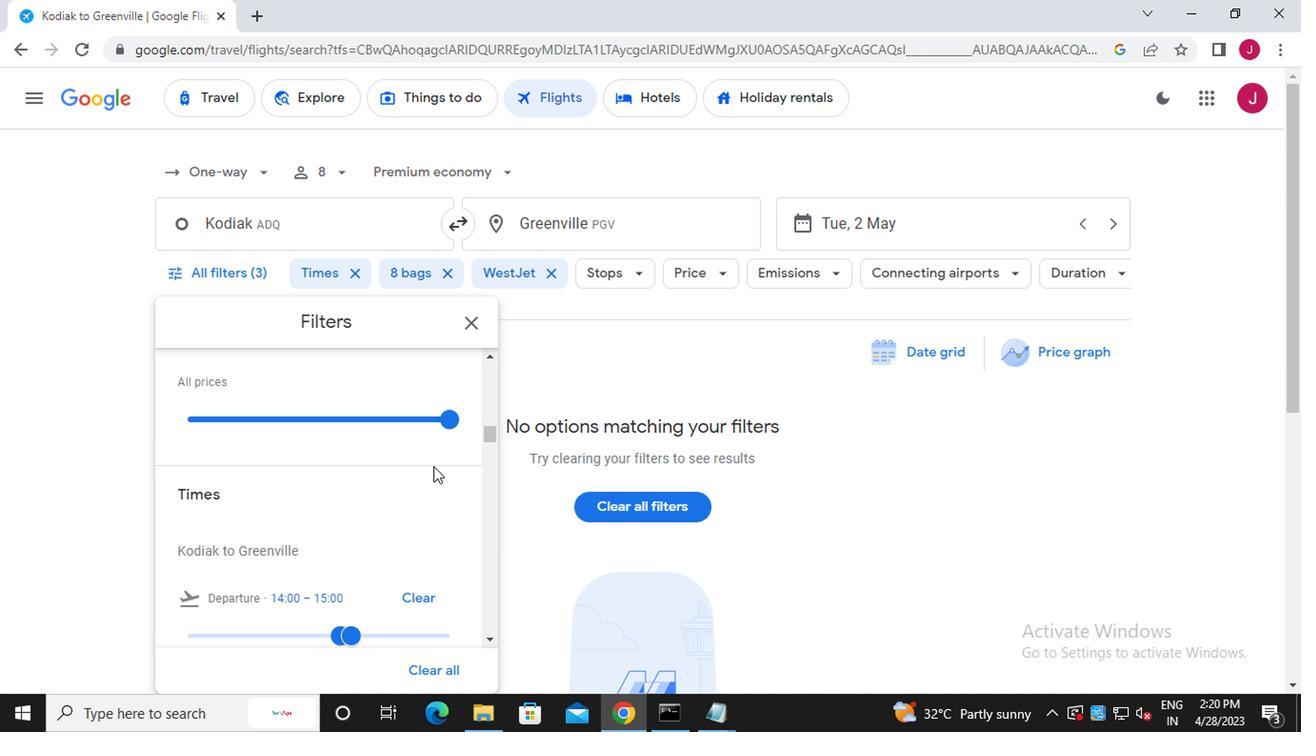 
Action: Mouse moved to (349, 444)
Screenshot: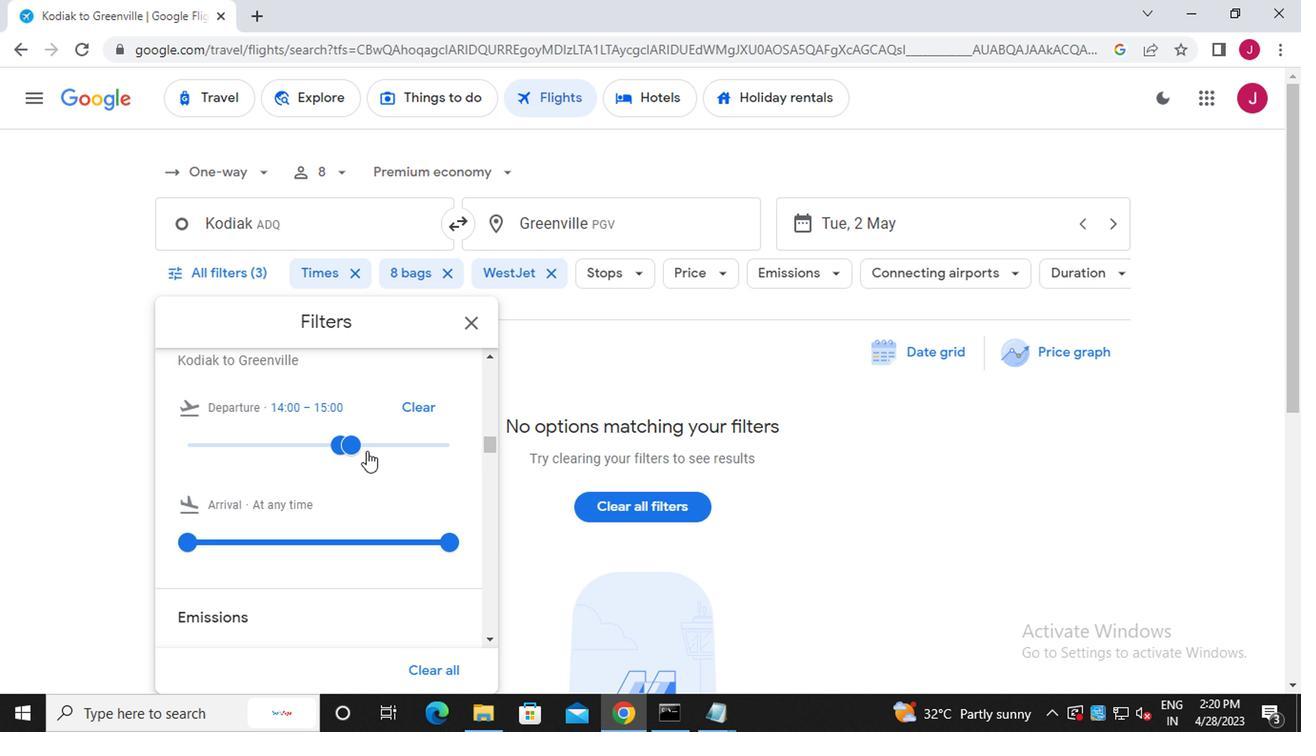 
Action: Mouse pressed left at (349, 444)
Screenshot: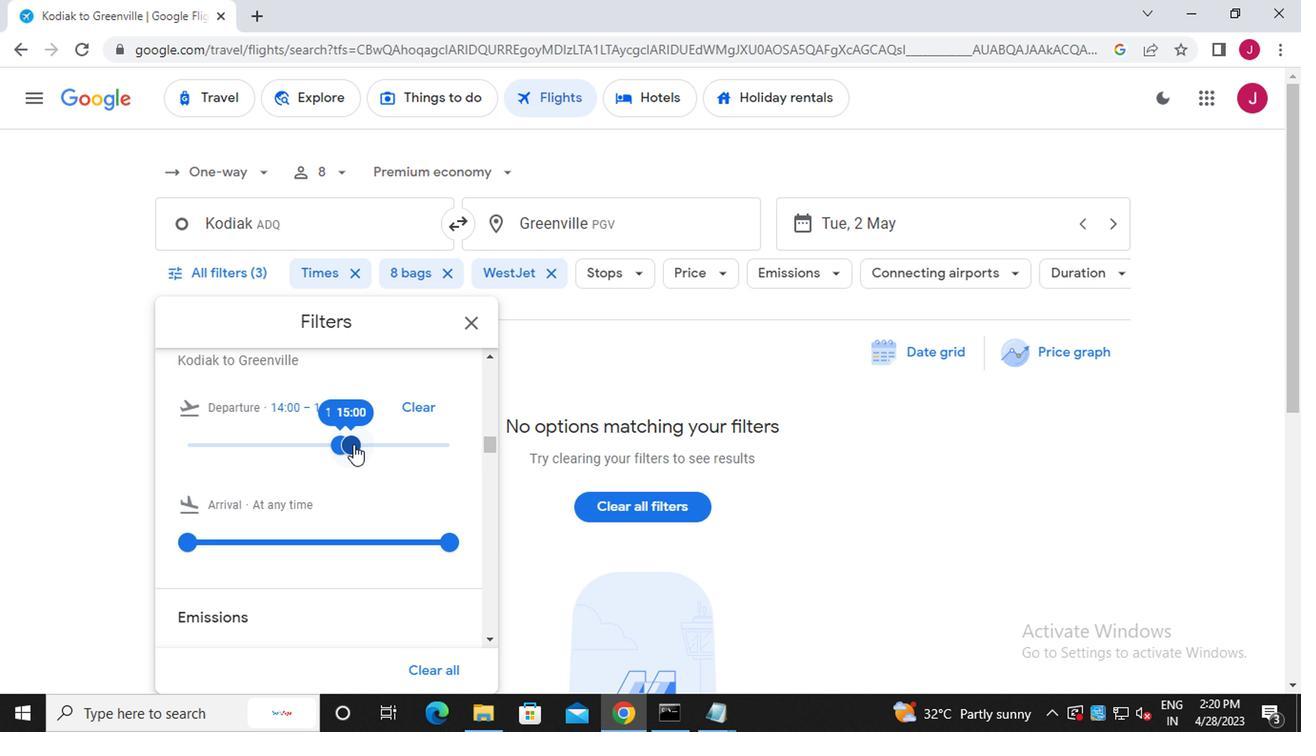 
Action: Mouse moved to (342, 446)
Screenshot: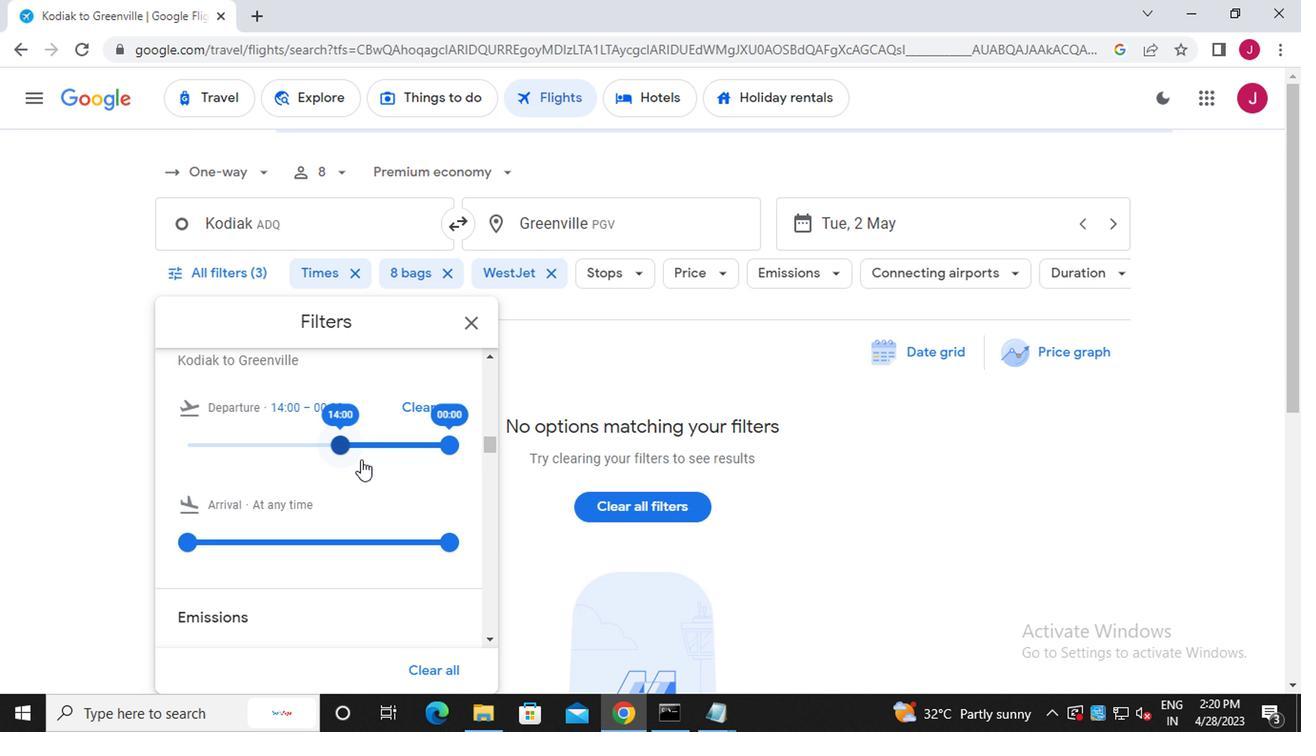 
Action: Mouse pressed left at (342, 446)
Screenshot: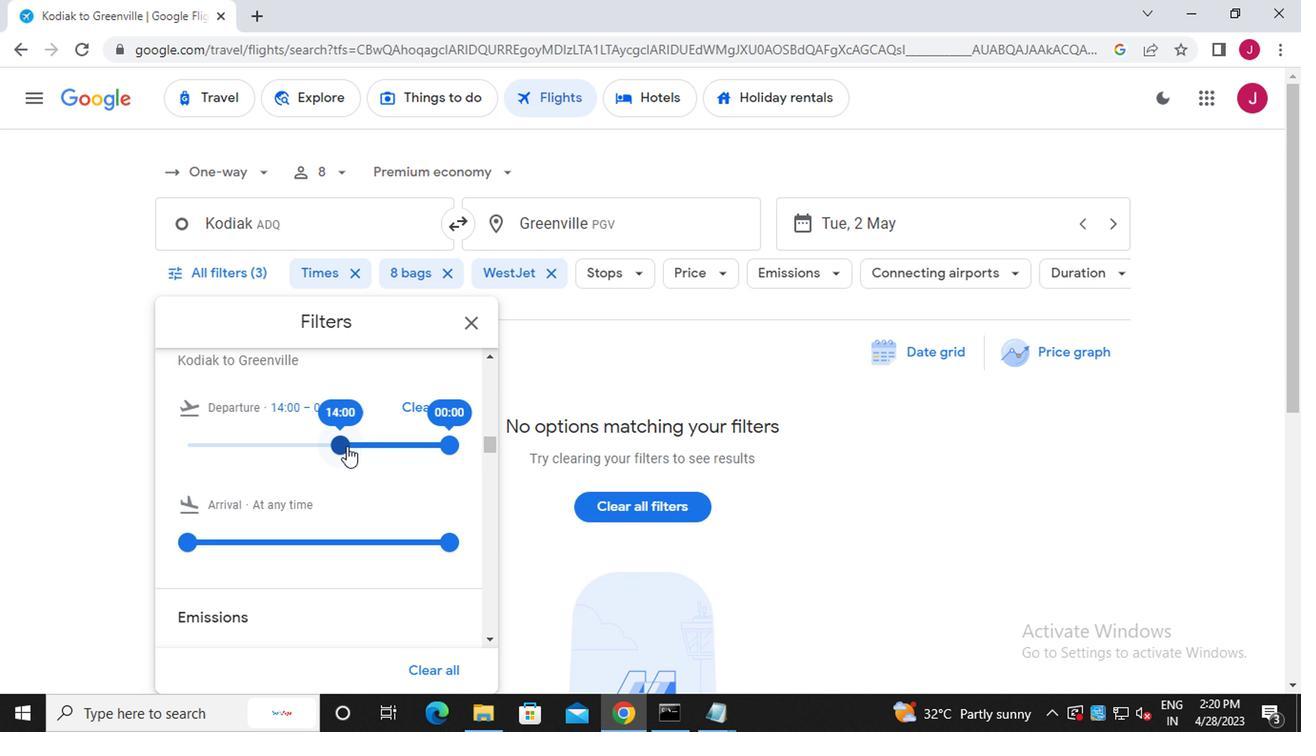 
Action: Mouse moved to (355, 444)
Screenshot: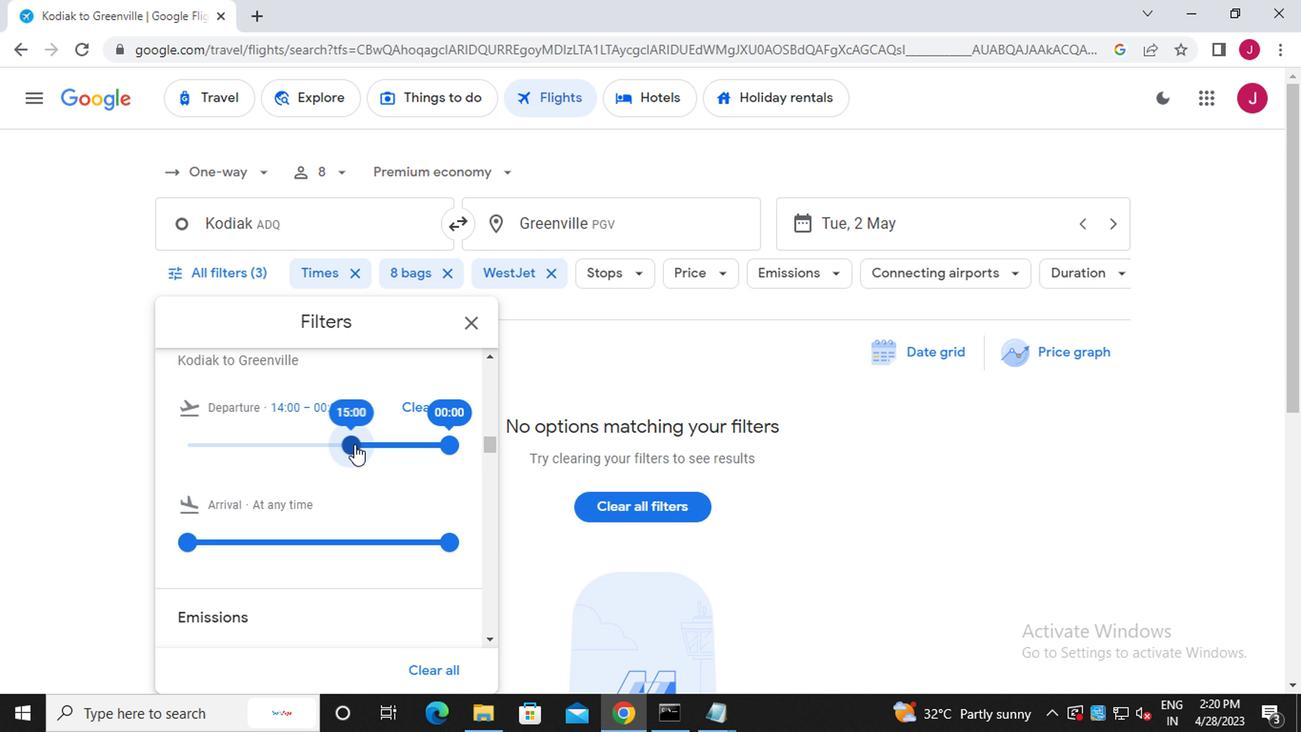 
Action: Mouse pressed left at (355, 444)
Screenshot: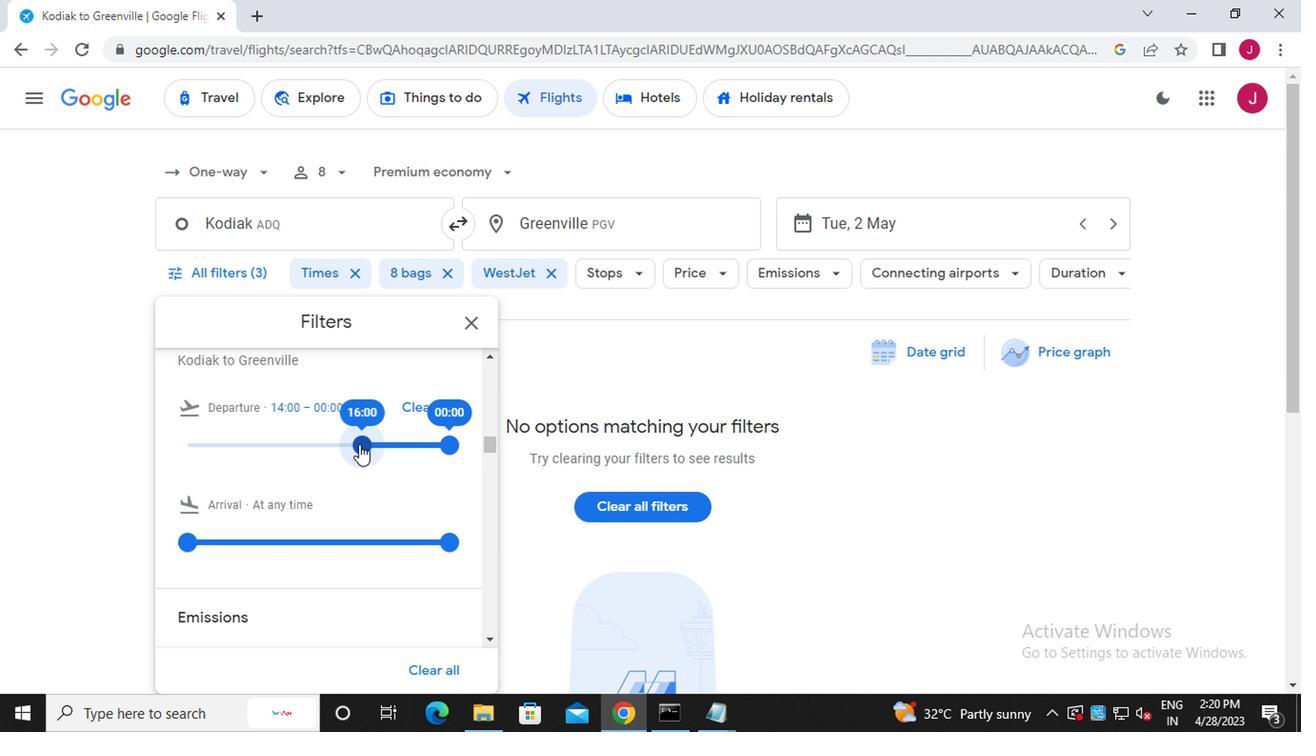 
Action: Mouse moved to (448, 444)
Screenshot: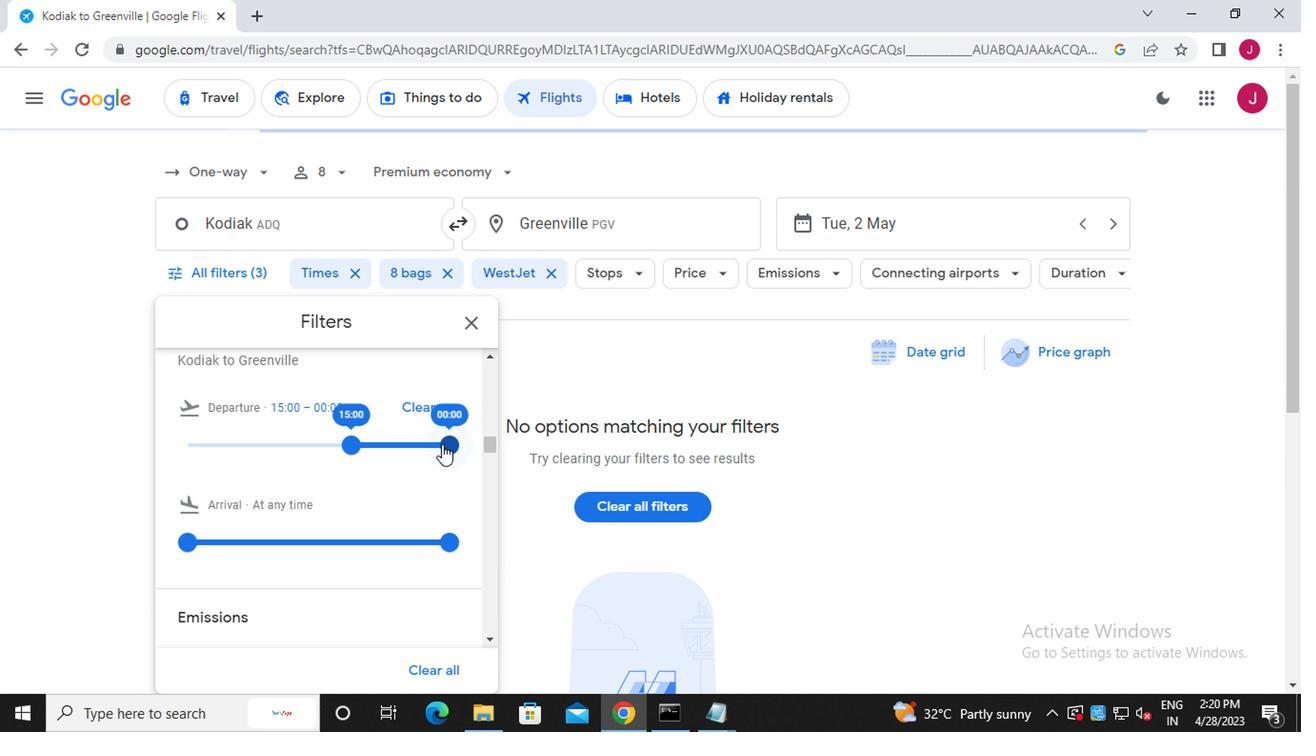 
Action: Mouse pressed left at (448, 444)
Screenshot: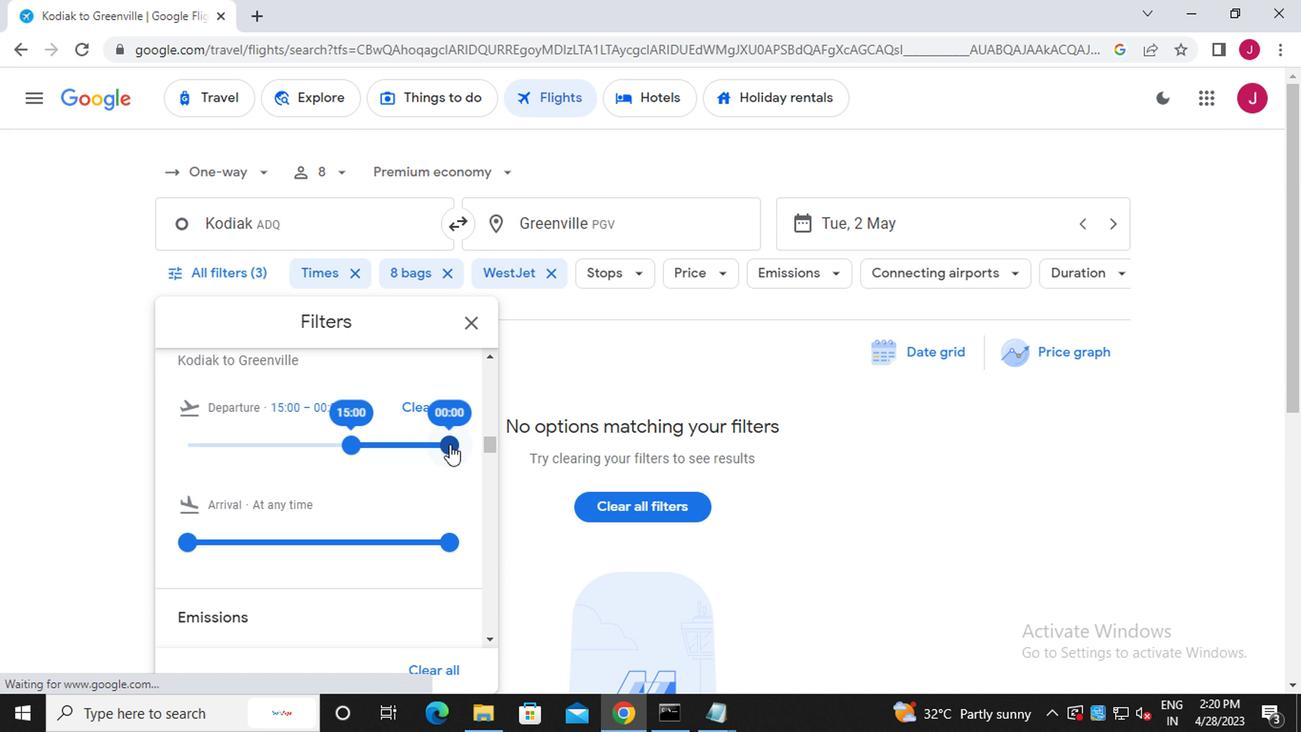 
Action: Mouse moved to (474, 328)
Screenshot: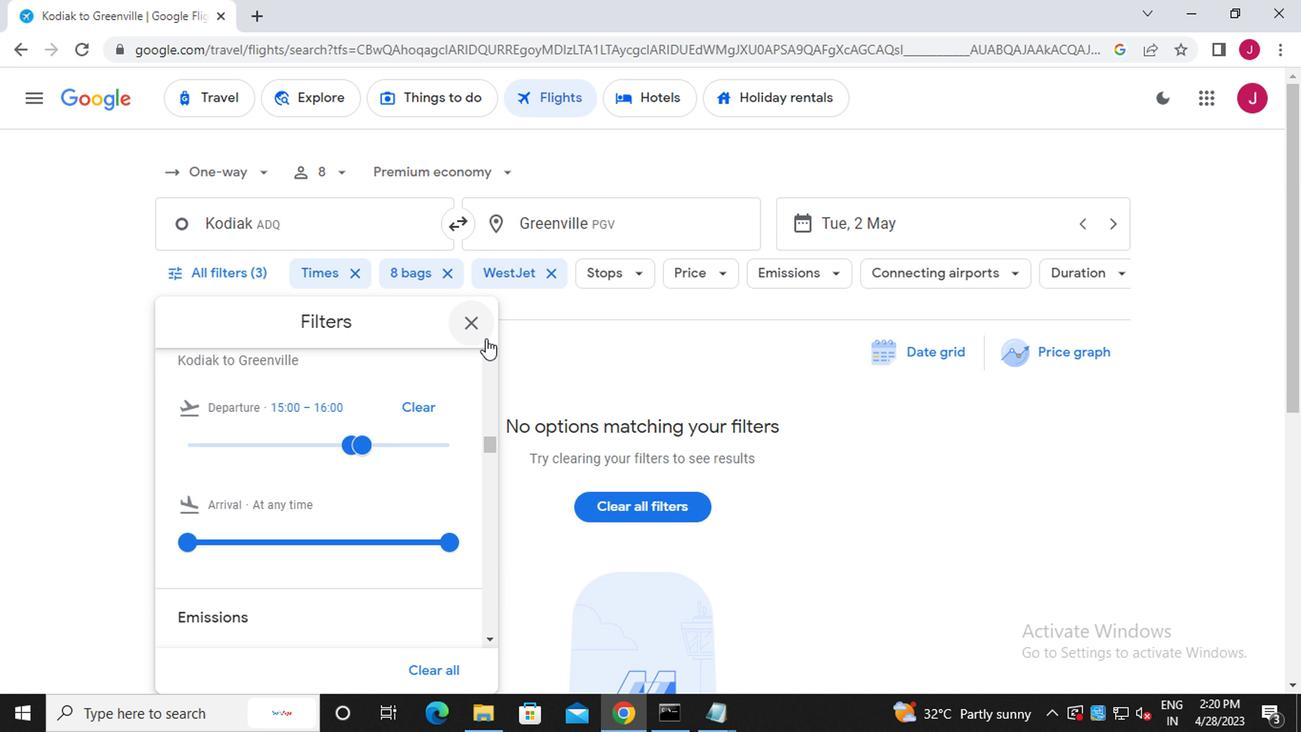 
Action: Mouse pressed left at (474, 328)
Screenshot: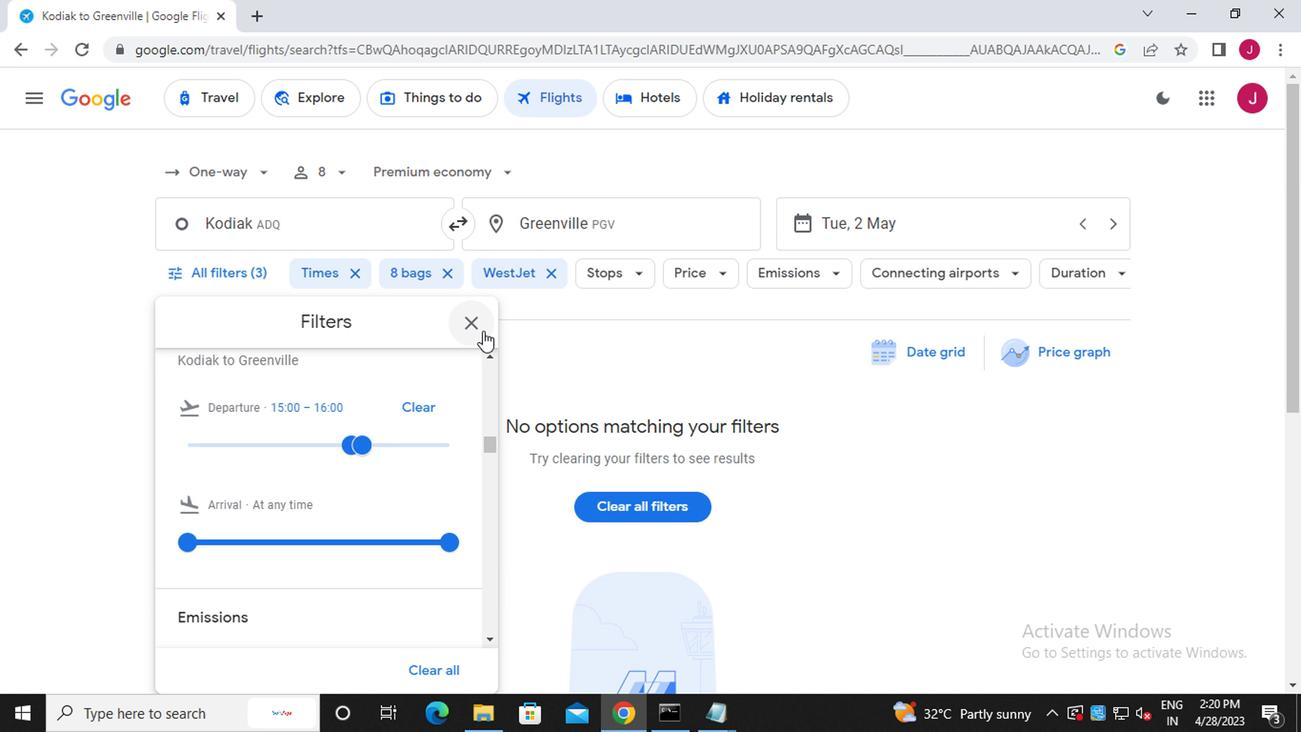 
